 Task: Find connections with filter location Castelldefels with filter topic #indiawith filter profile language German with filter current company Arabian Construction Co. with filter school SRI DEV SUMAN UTTARAKHAND UNIVERSITY, BADSHAHITHOL, TEHRI with filter industry Mobile Gaming Apps with filter service category Audio Engineering with filter keywords title Computer Programmer
Action: Mouse moved to (306, 369)
Screenshot: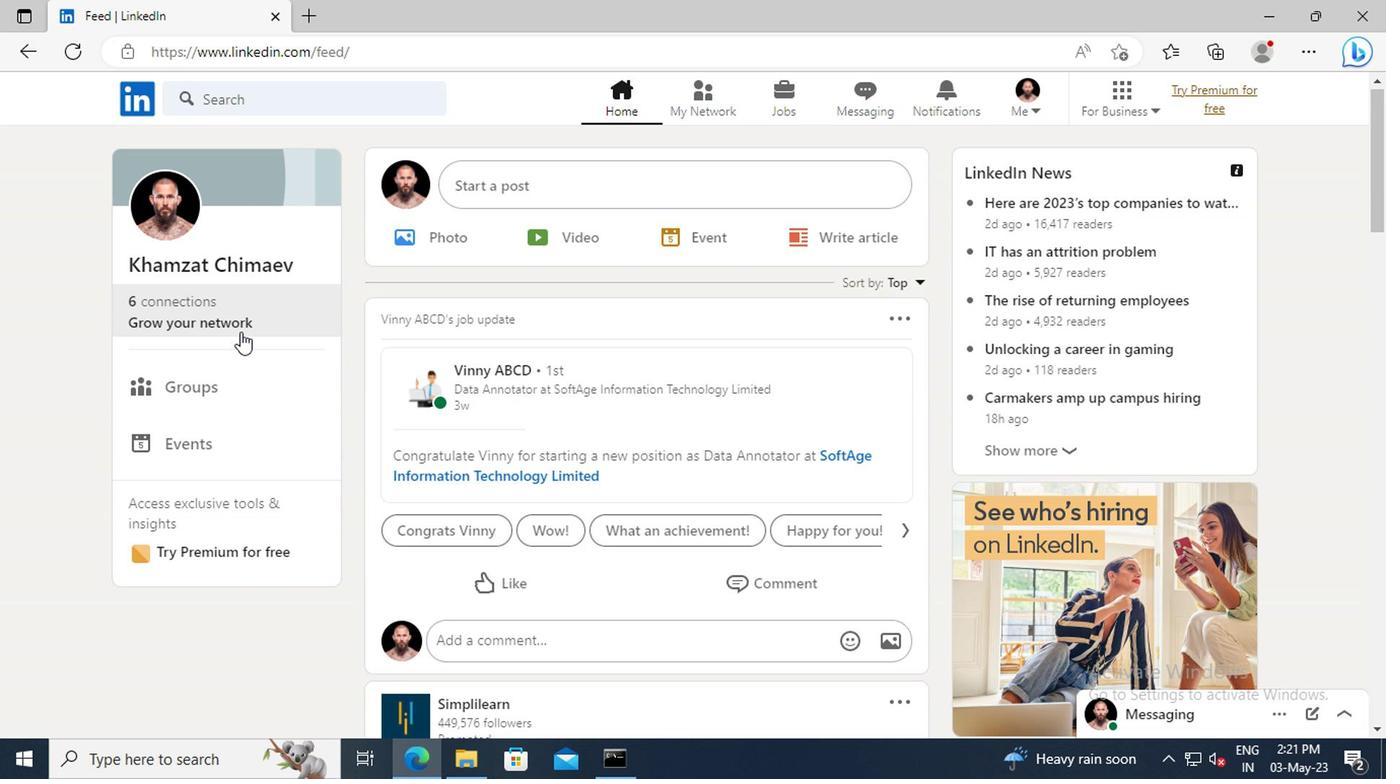 
Action: Mouse pressed left at (306, 369)
Screenshot: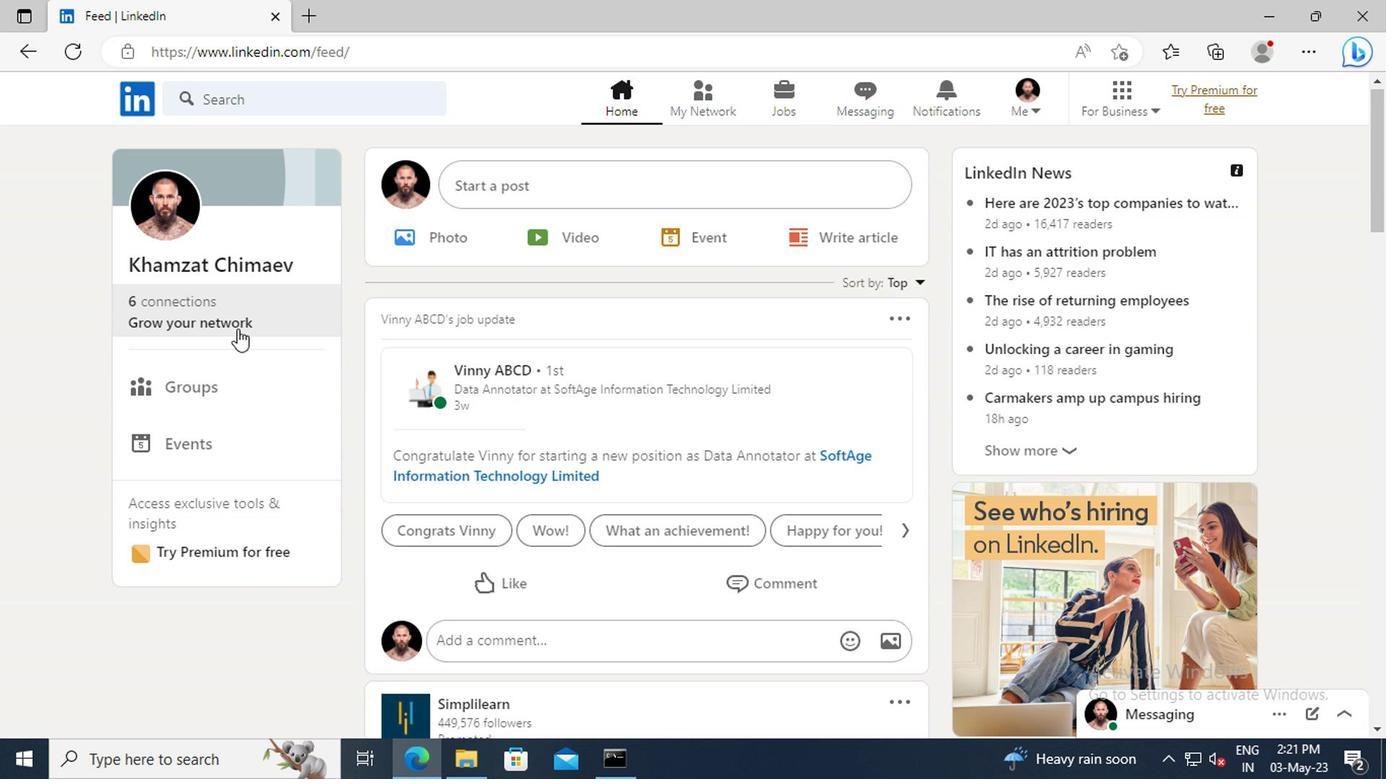 
Action: Mouse moved to (301, 293)
Screenshot: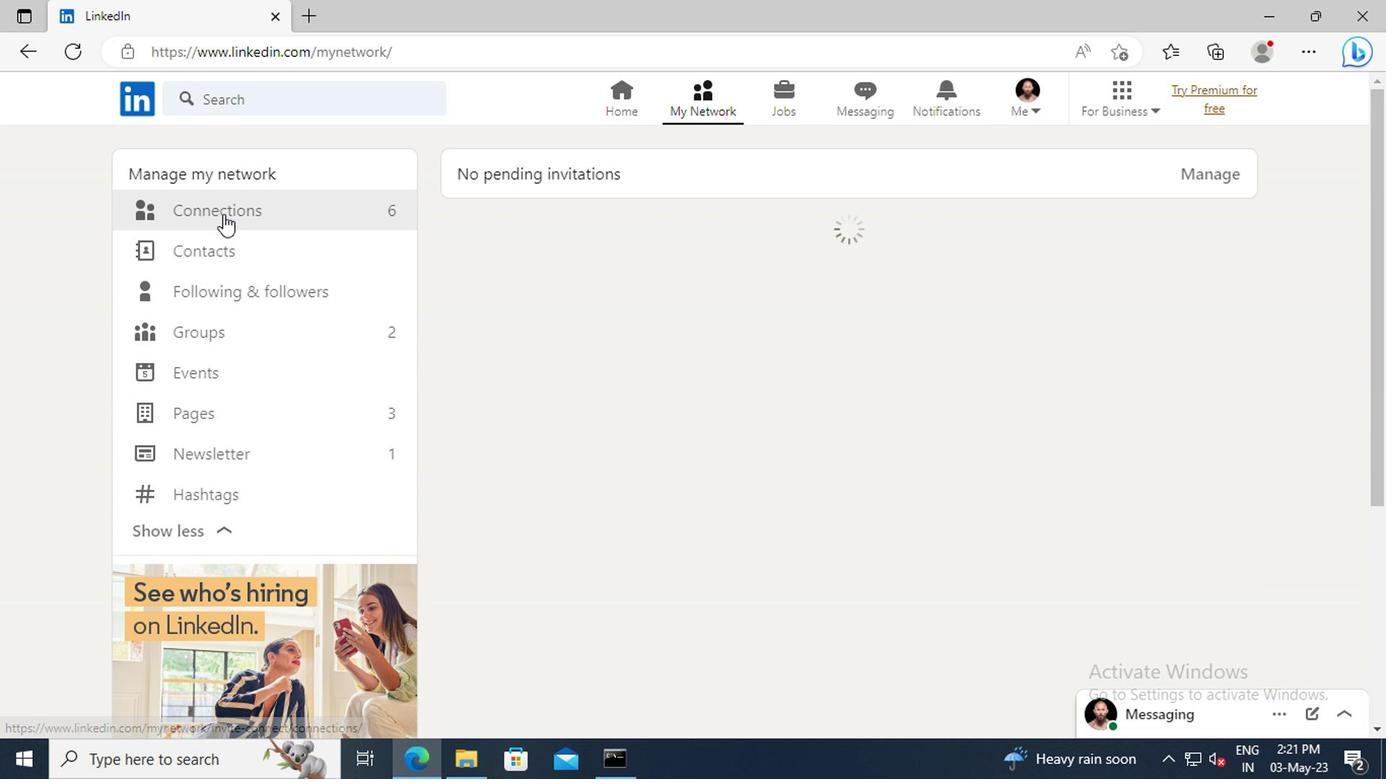 
Action: Mouse pressed left at (301, 293)
Screenshot: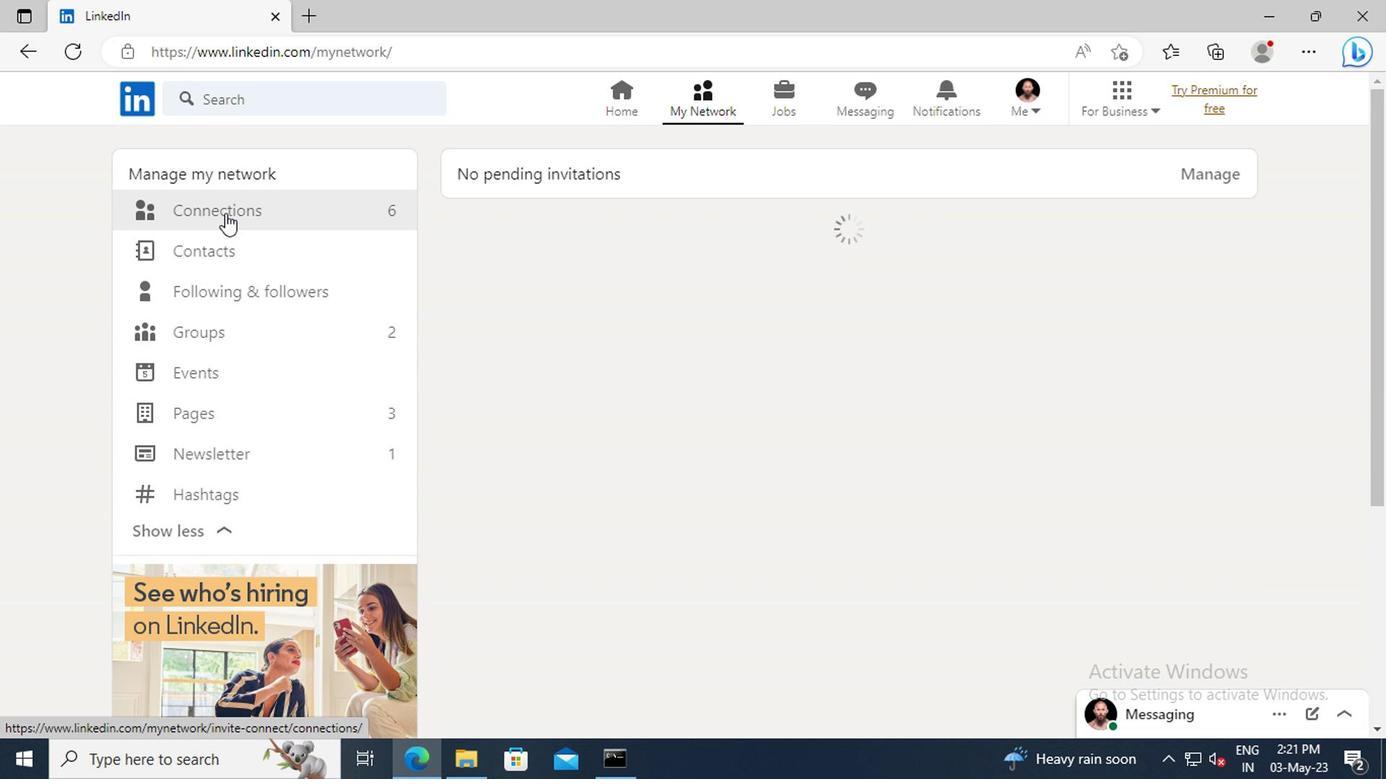 
Action: Mouse moved to (729, 295)
Screenshot: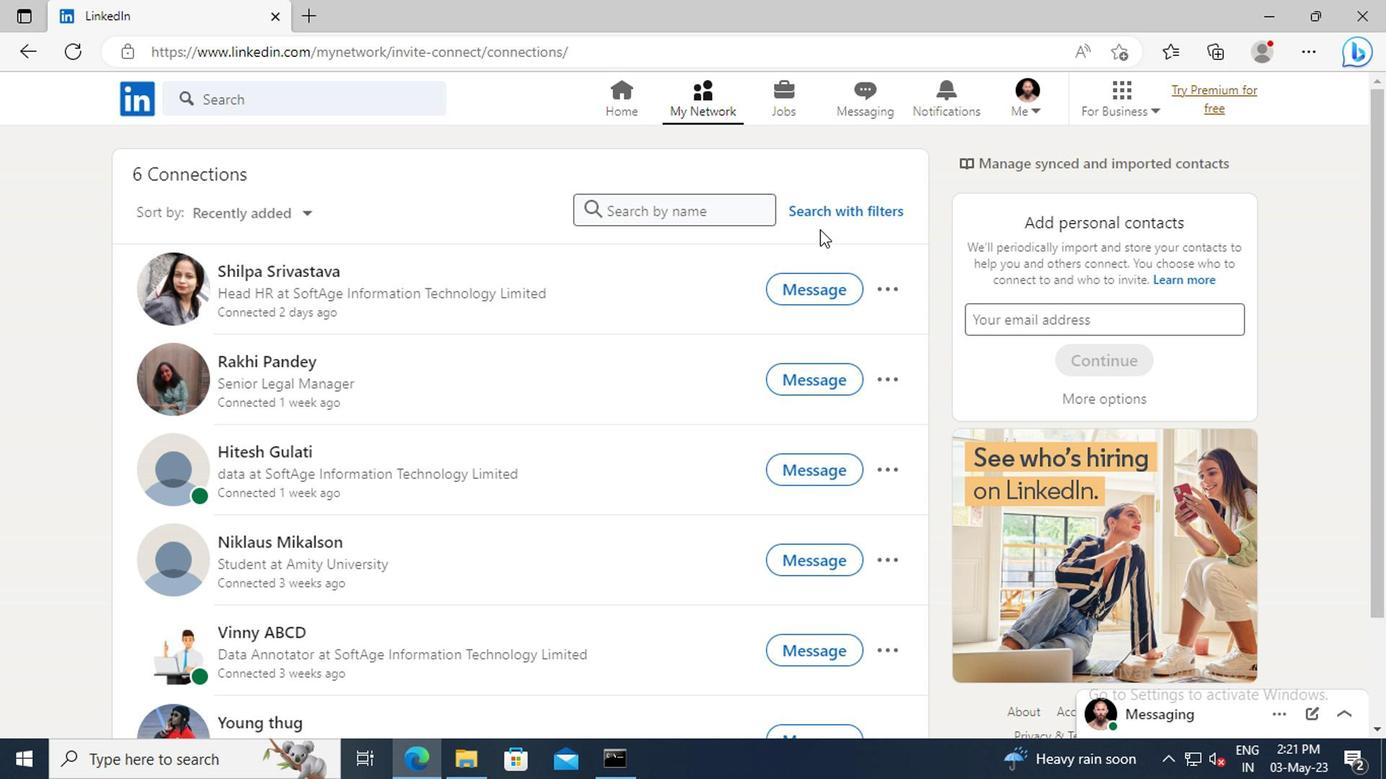 
Action: Mouse pressed left at (729, 295)
Screenshot: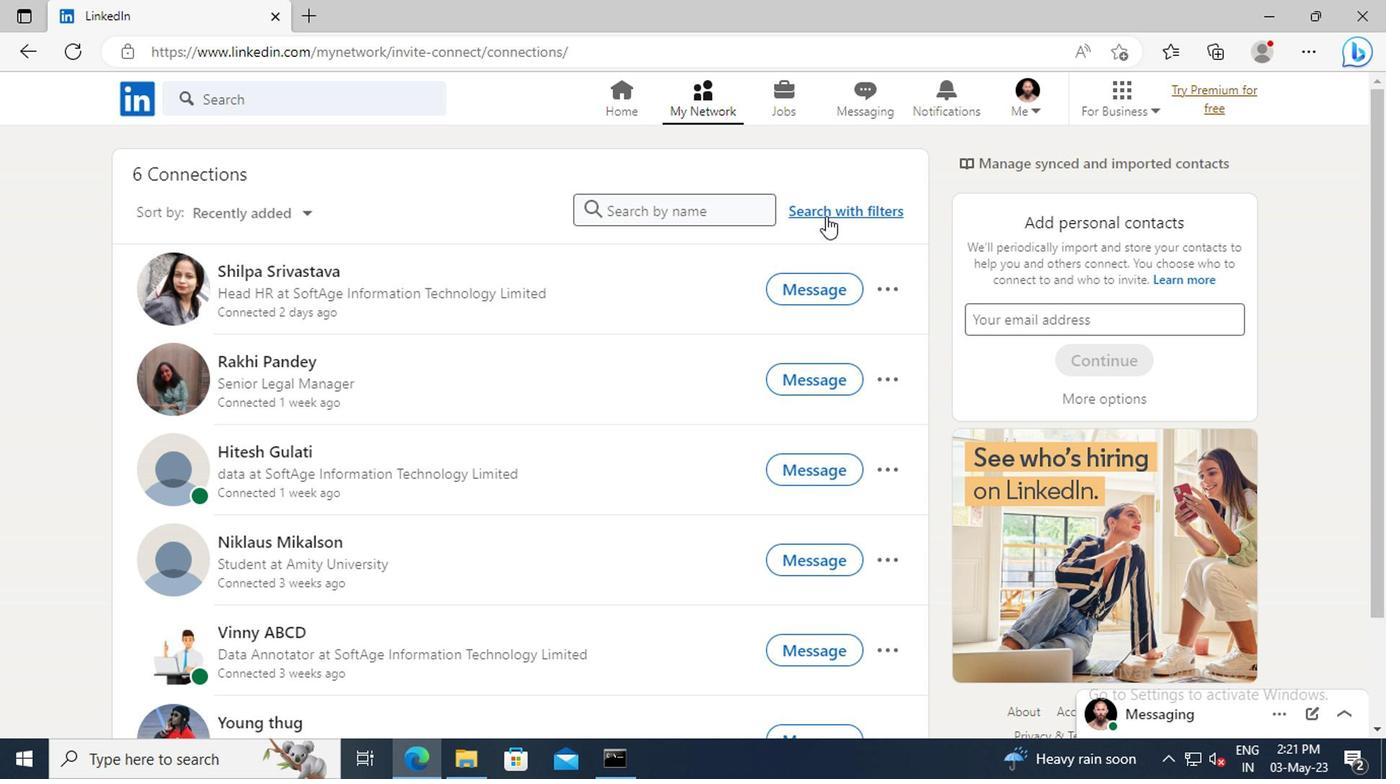 
Action: Mouse moved to (692, 257)
Screenshot: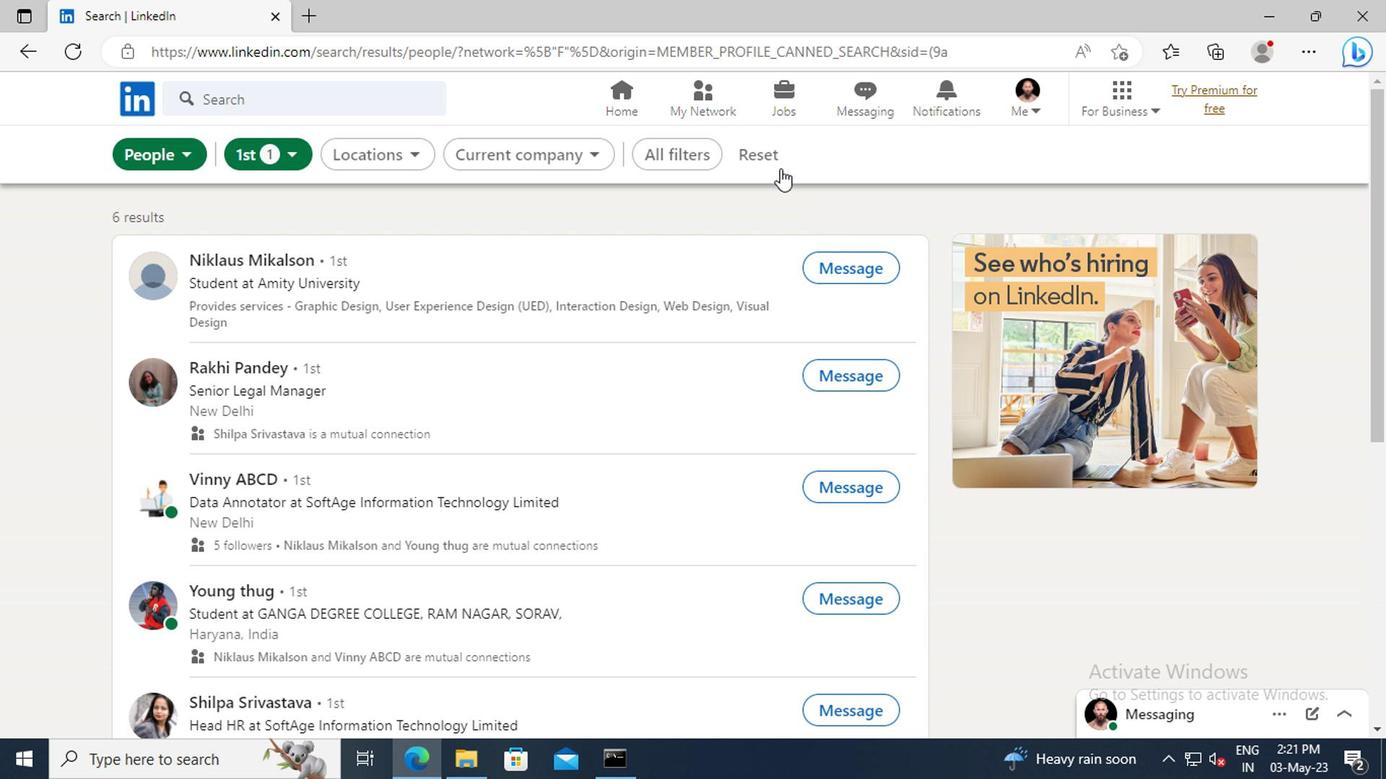 
Action: Mouse pressed left at (692, 257)
Screenshot: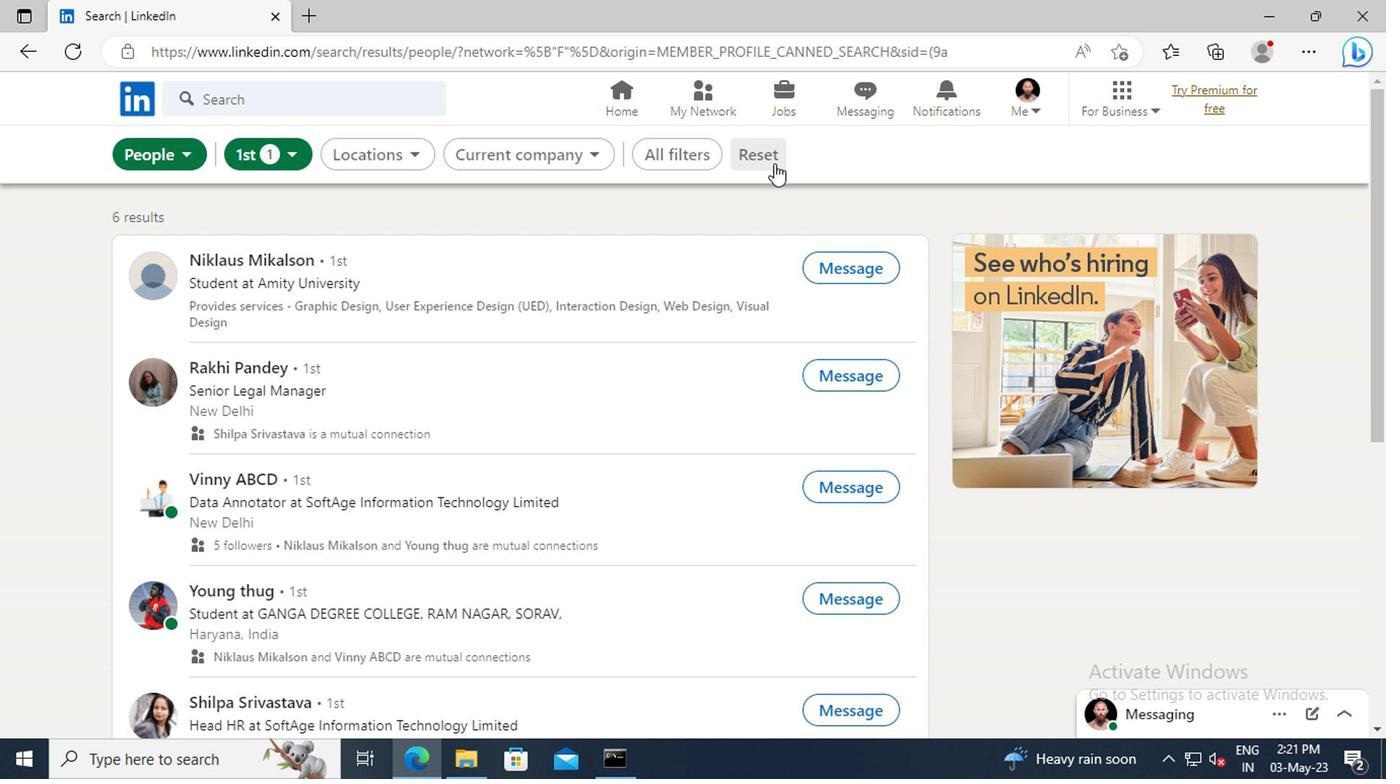 
Action: Mouse moved to (673, 254)
Screenshot: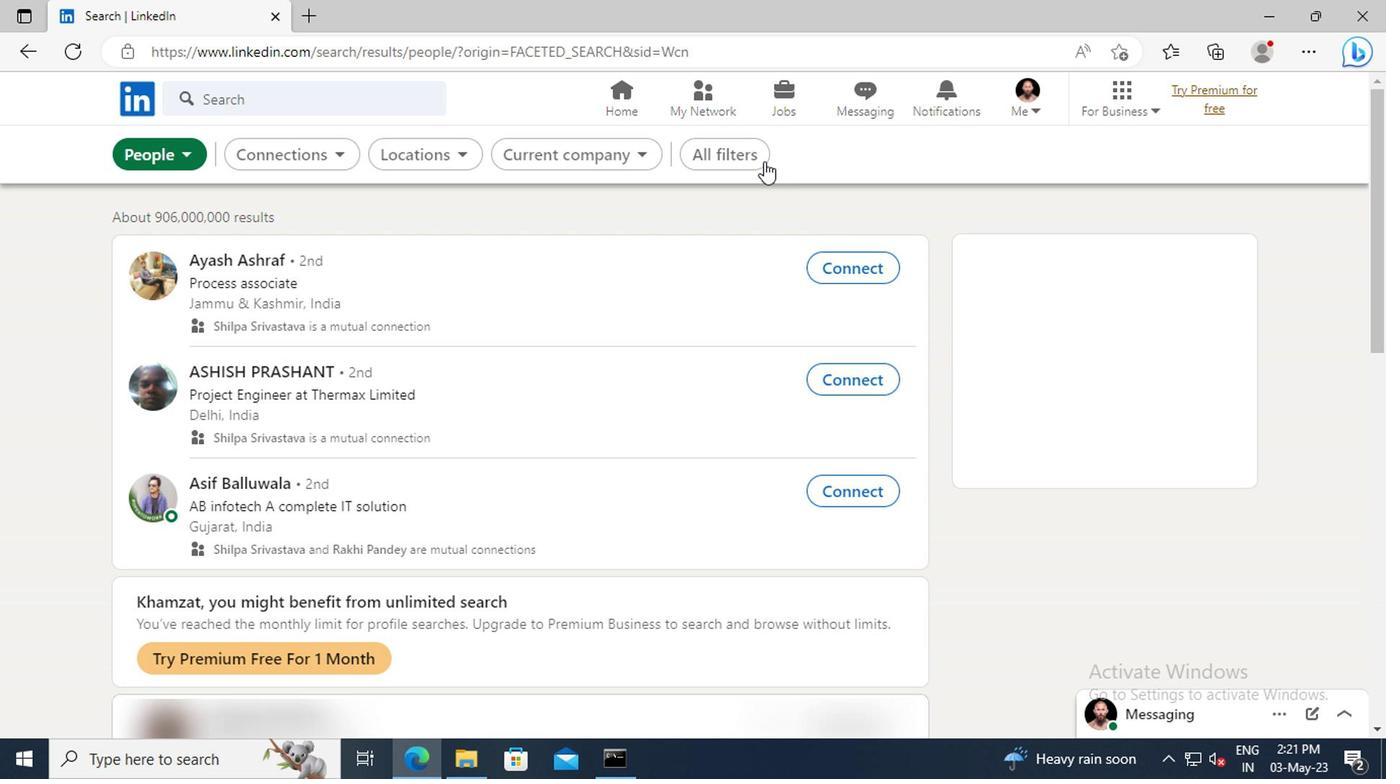 
Action: Mouse pressed left at (673, 254)
Screenshot: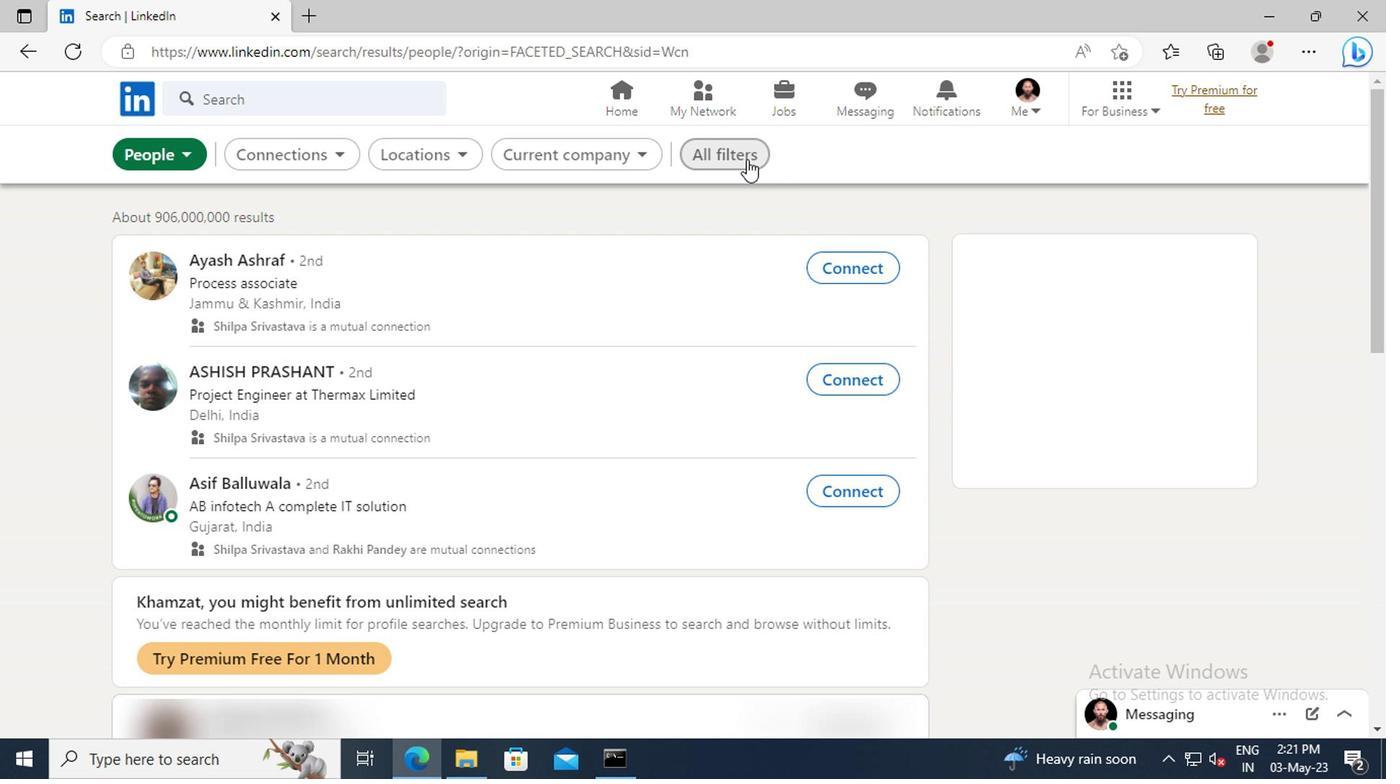 
Action: Mouse moved to (936, 423)
Screenshot: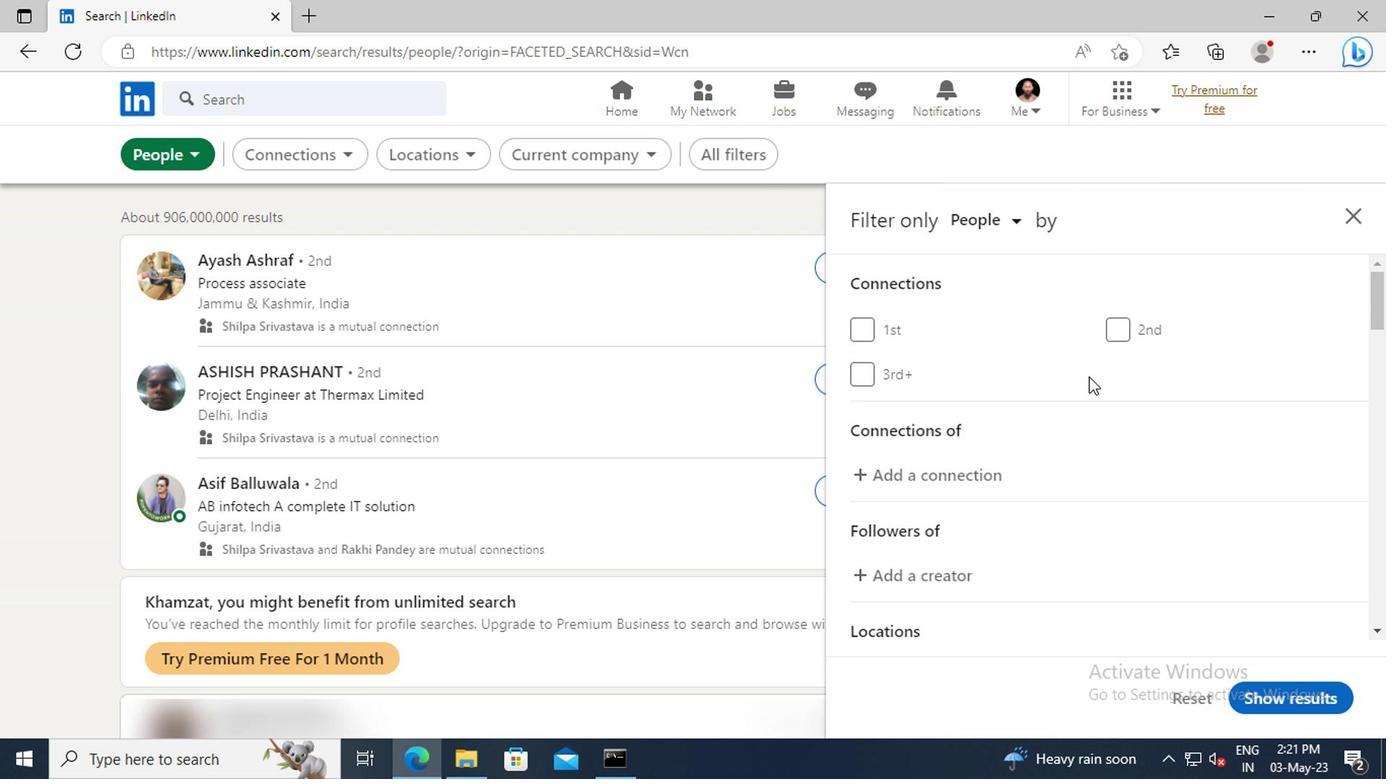 
Action: Mouse scrolled (936, 423) with delta (0, 0)
Screenshot: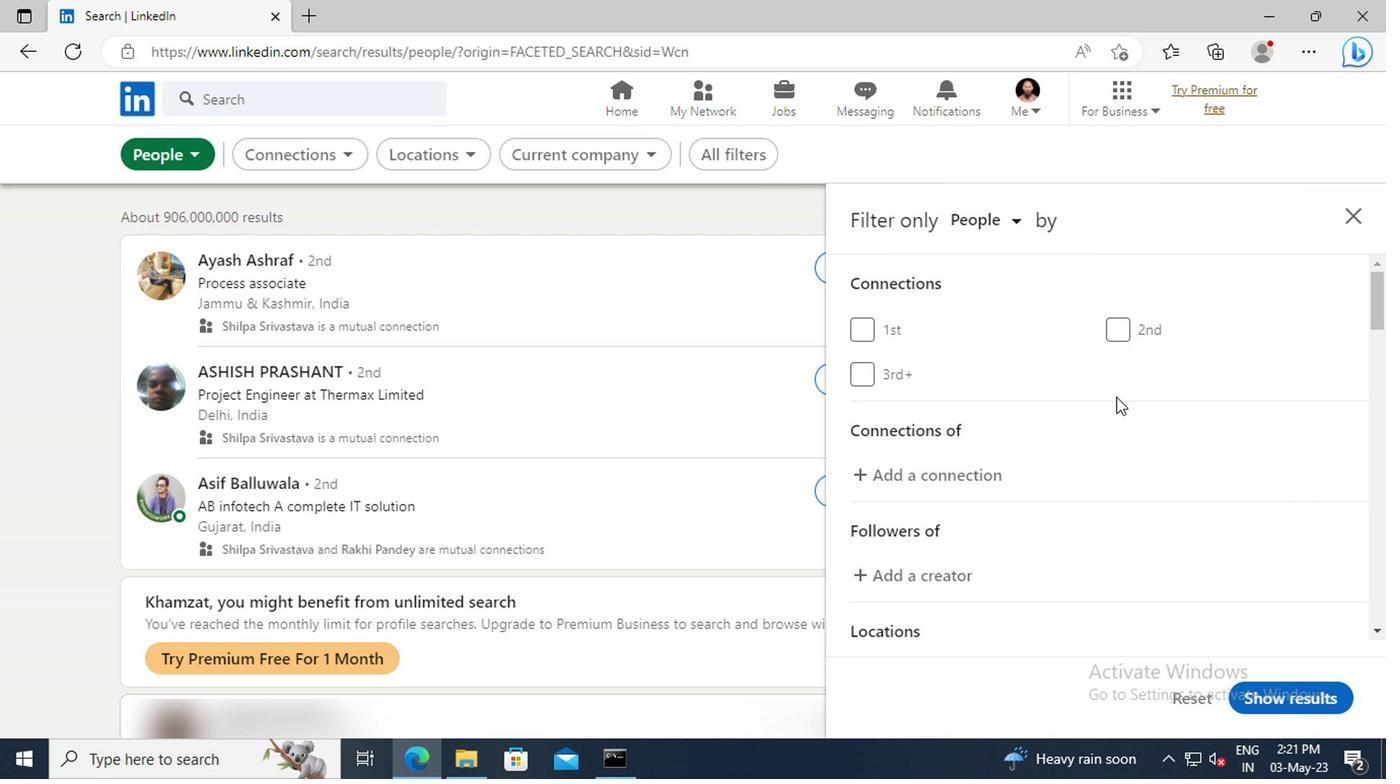 
Action: Mouse scrolled (936, 423) with delta (0, 0)
Screenshot: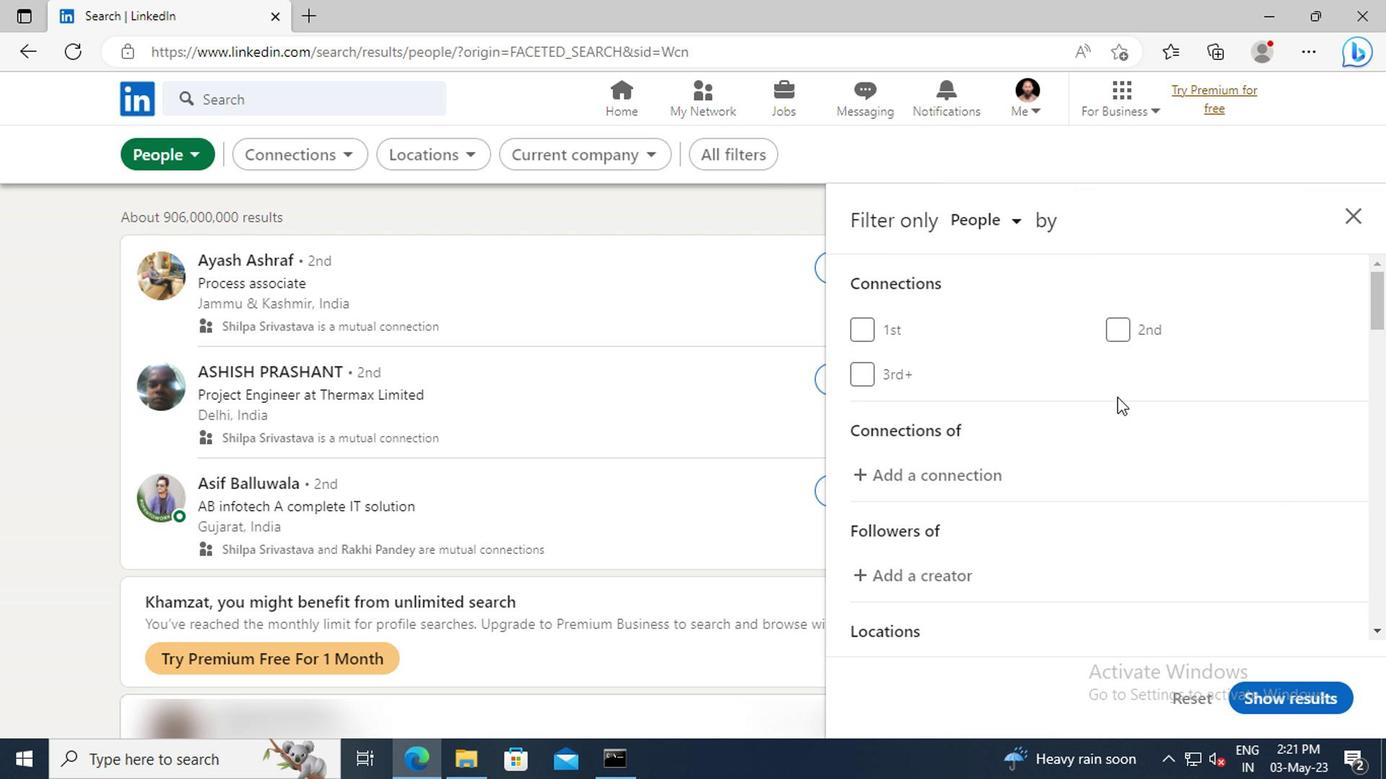 
Action: Mouse scrolled (936, 423) with delta (0, 0)
Screenshot: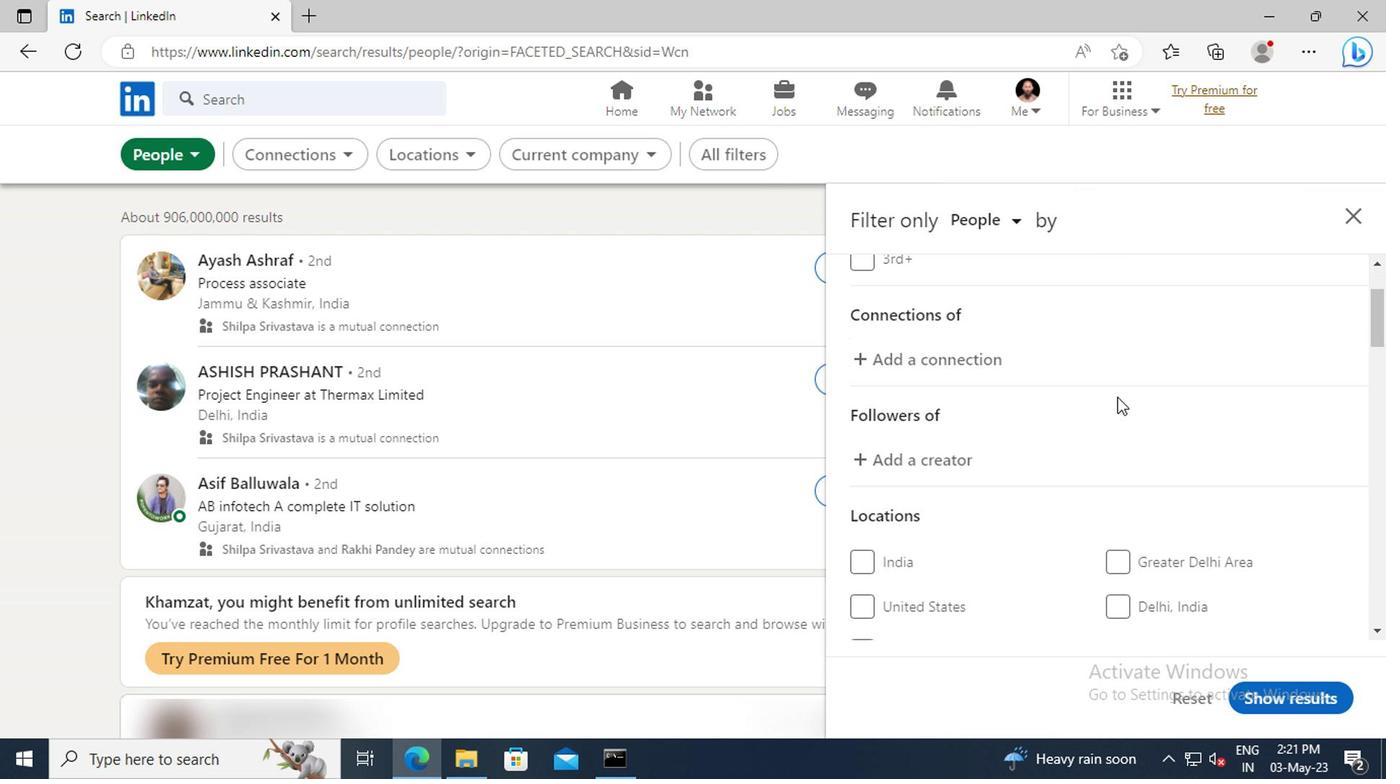 
Action: Mouse scrolled (936, 423) with delta (0, 0)
Screenshot: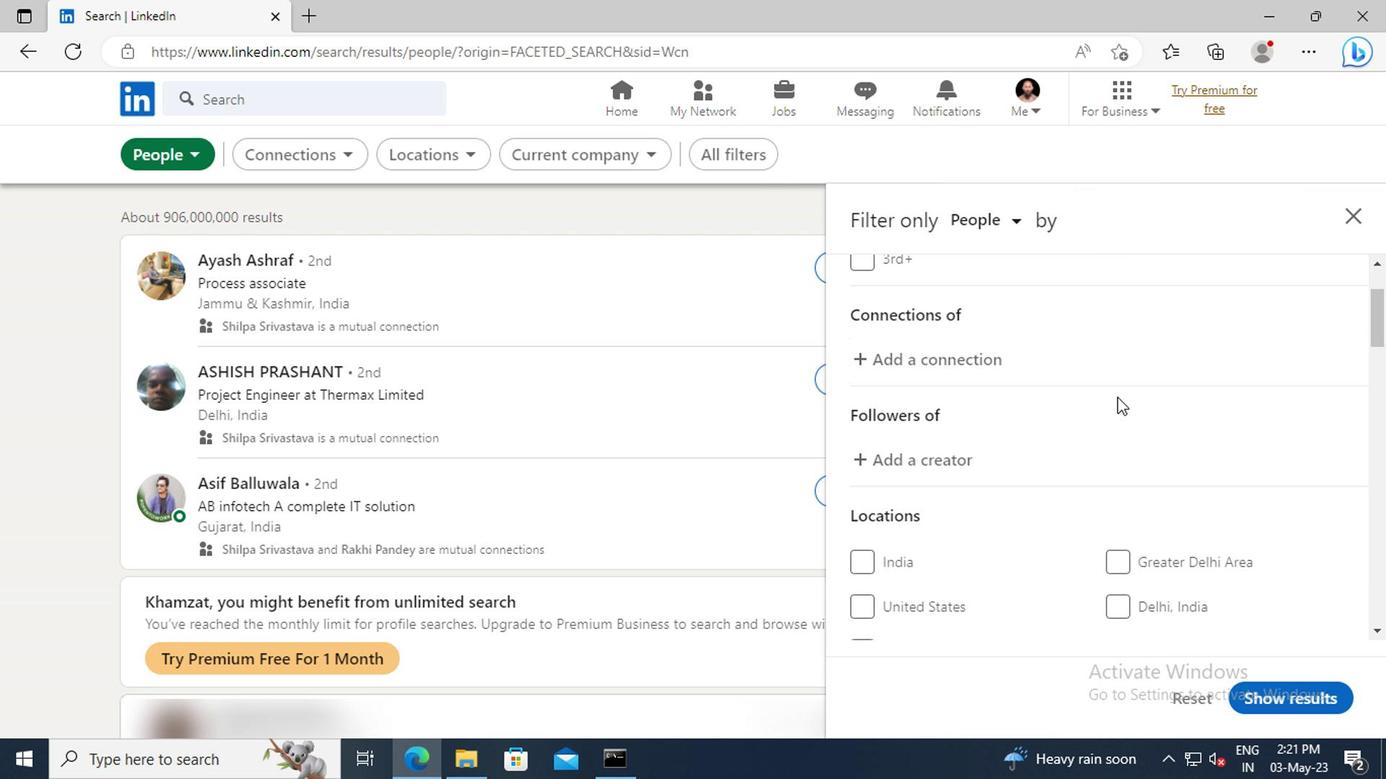 
Action: Mouse scrolled (936, 423) with delta (0, 0)
Screenshot: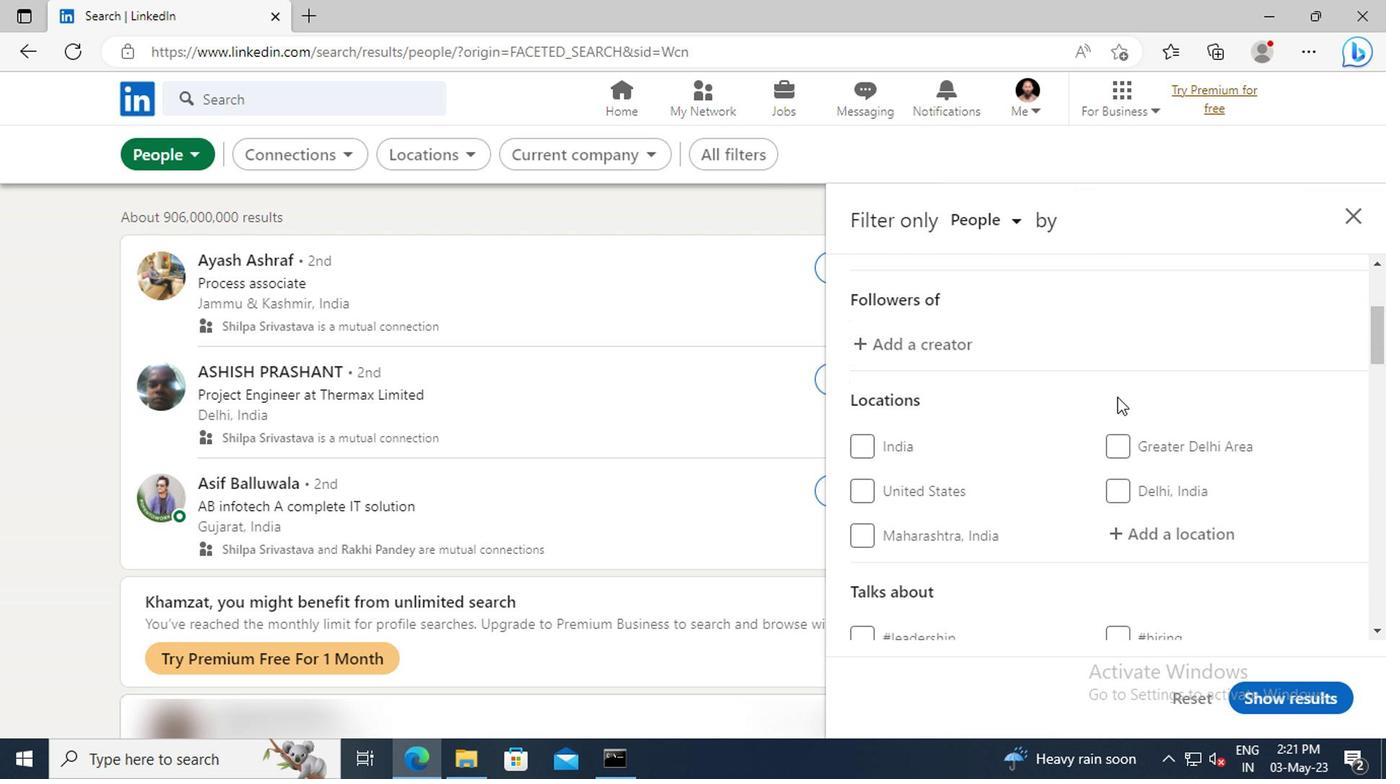 
Action: Mouse scrolled (936, 423) with delta (0, 0)
Screenshot: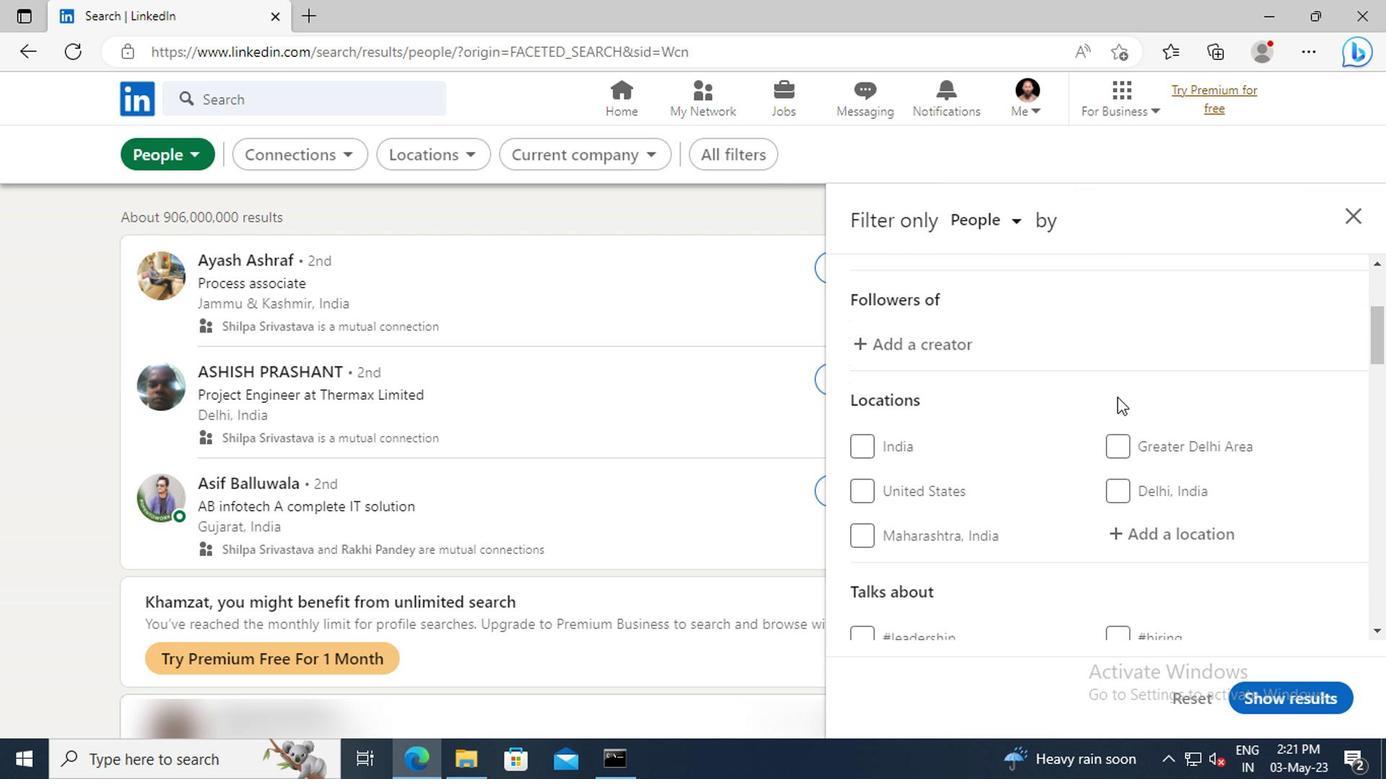 
Action: Mouse moved to (939, 436)
Screenshot: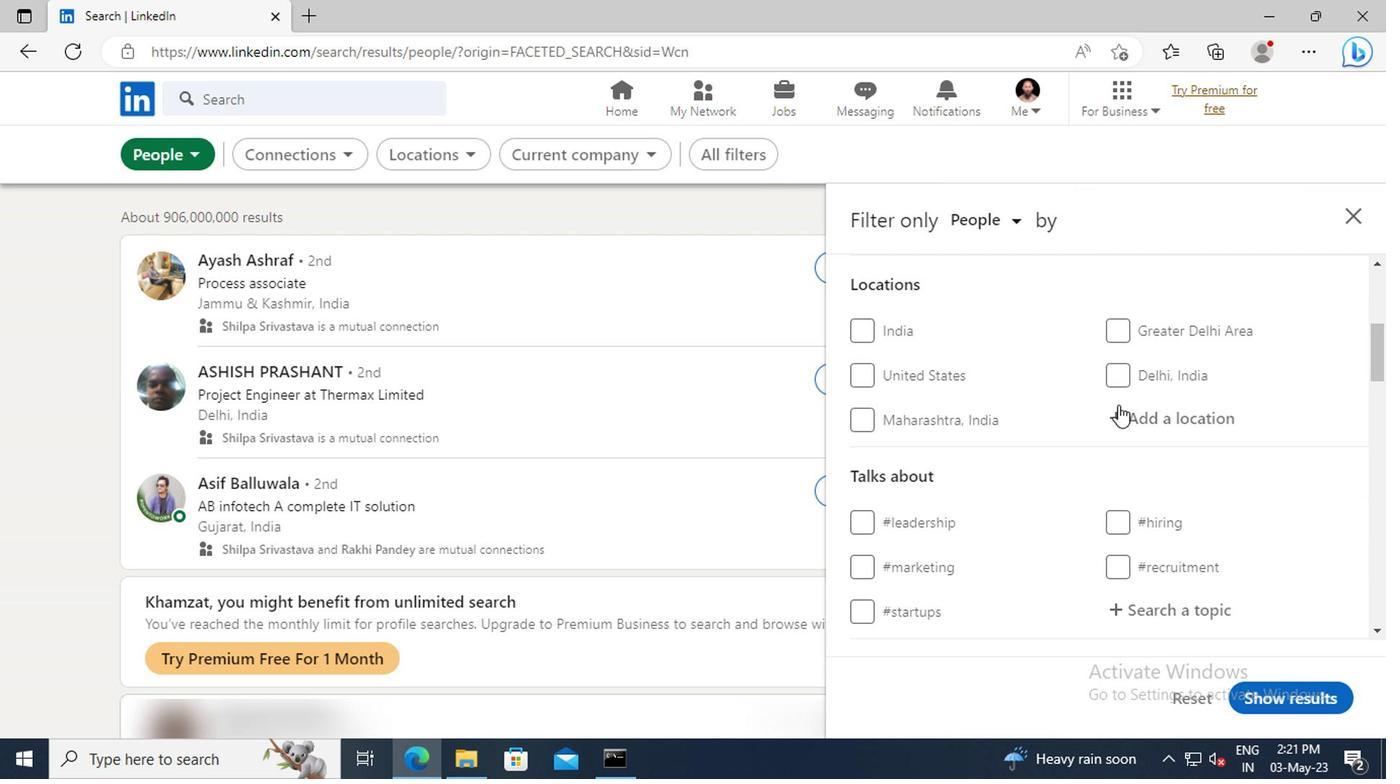 
Action: Mouse pressed left at (939, 436)
Screenshot: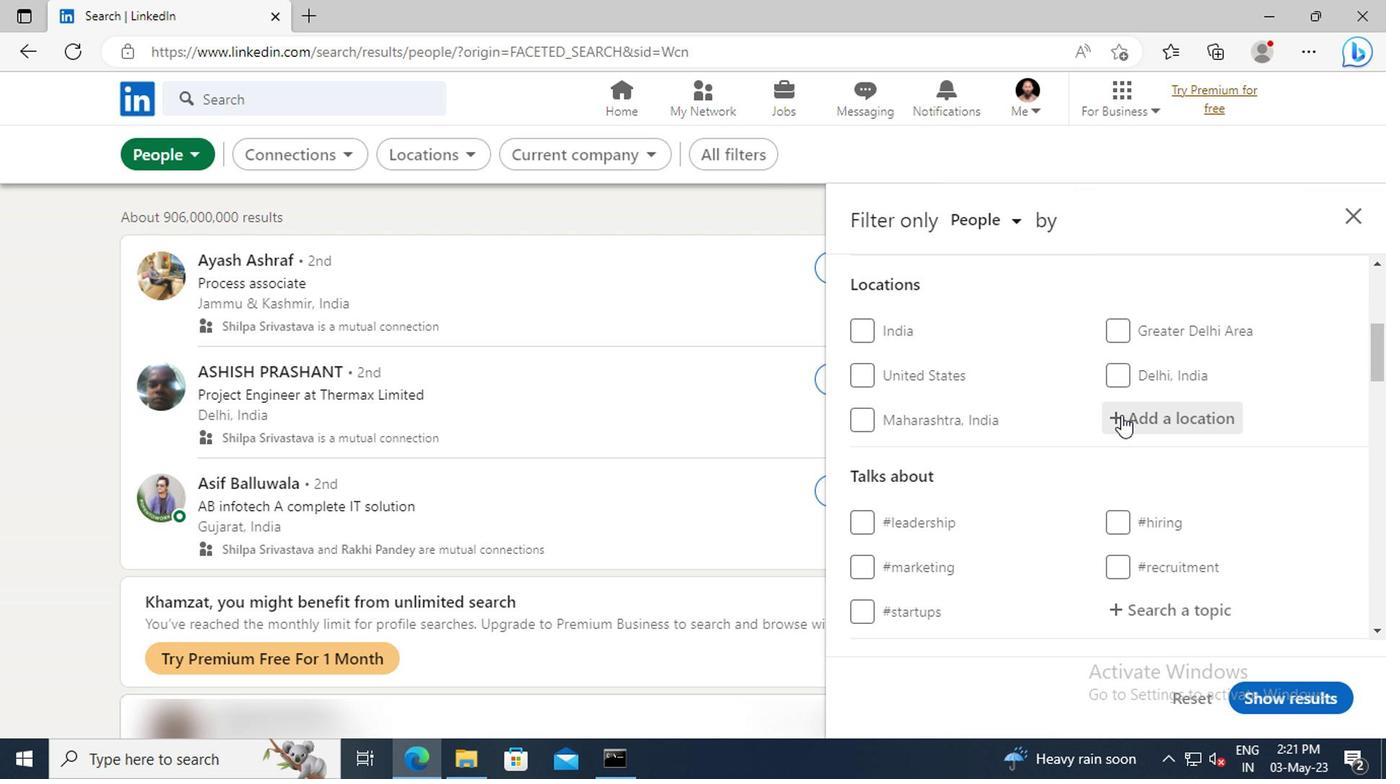 
Action: Key pressed <Key.shift>CASTELLDE
Screenshot: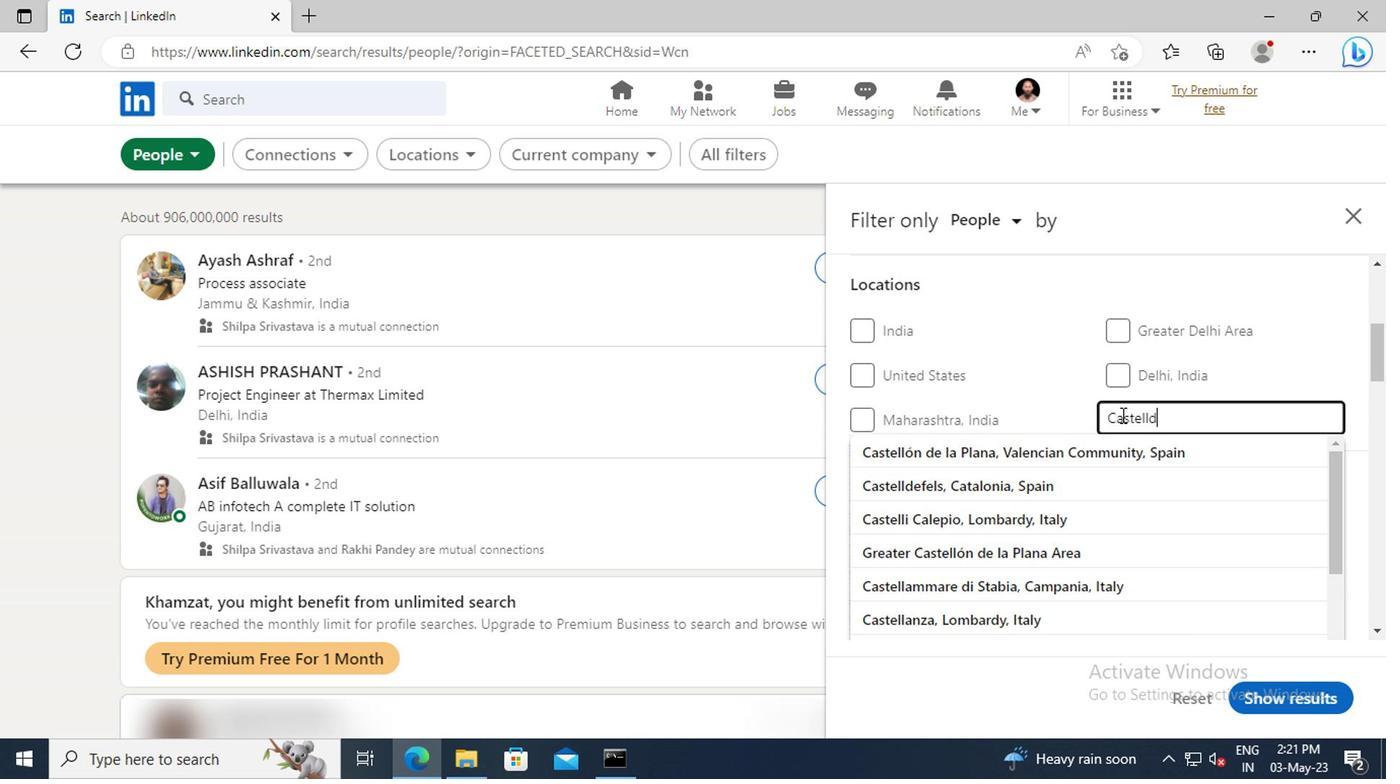 
Action: Mouse moved to (943, 462)
Screenshot: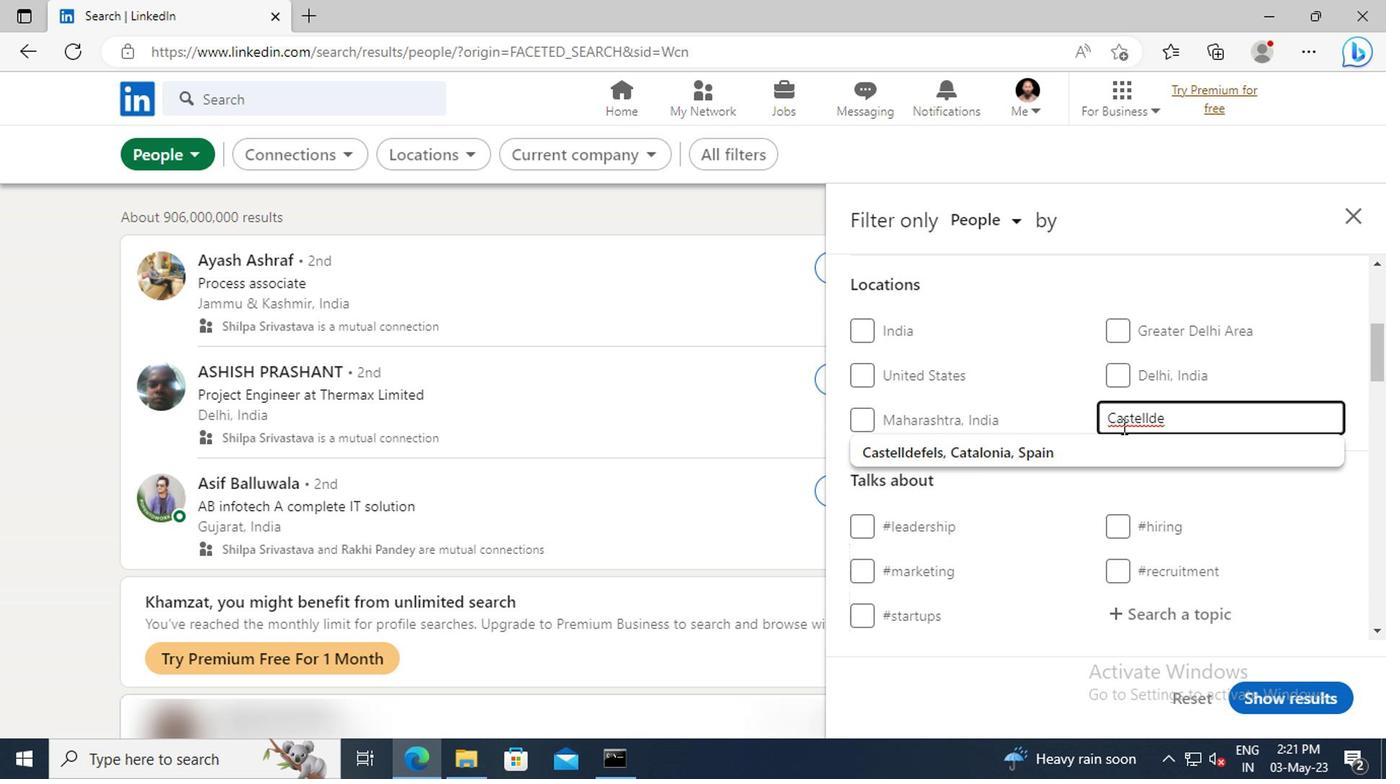 
Action: Mouse pressed left at (943, 462)
Screenshot: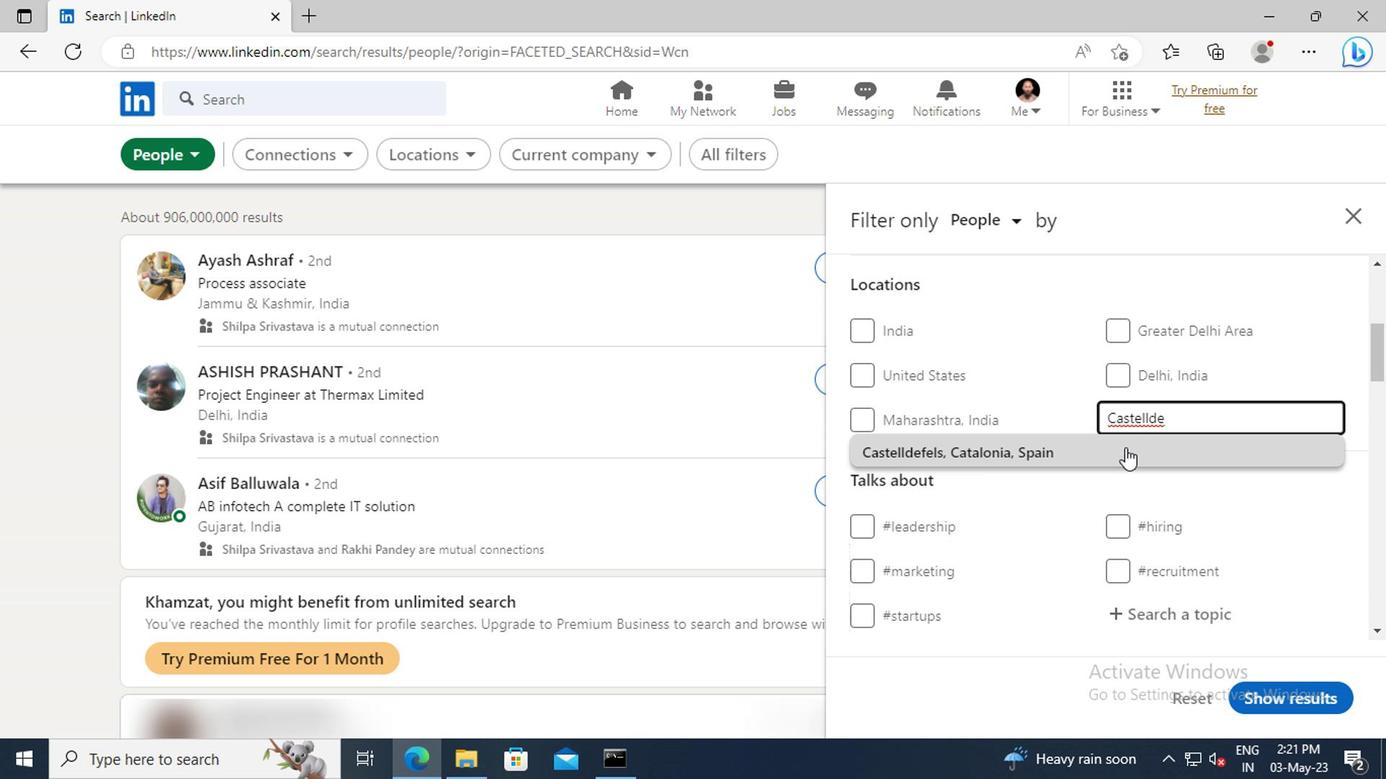 
Action: Mouse scrolled (943, 461) with delta (0, 0)
Screenshot: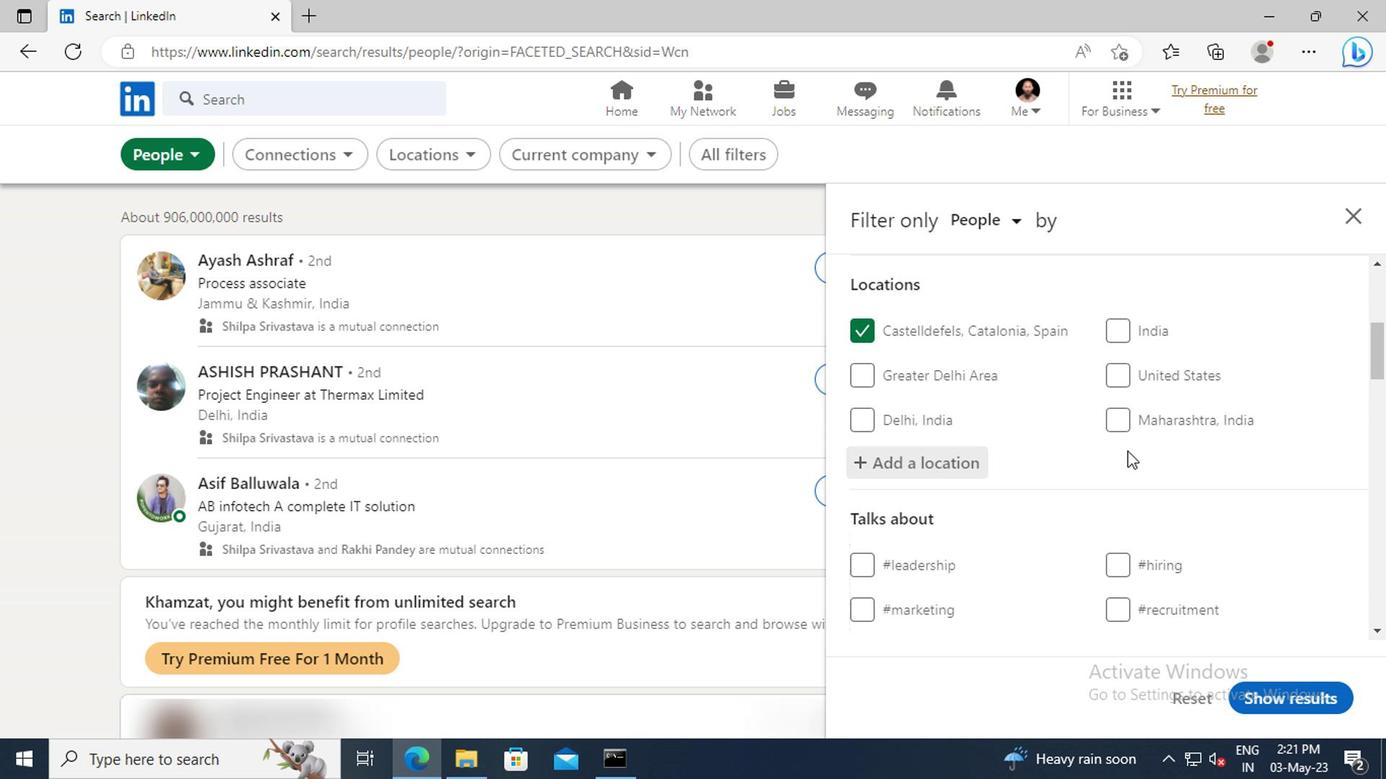 
Action: Mouse scrolled (943, 461) with delta (0, 0)
Screenshot: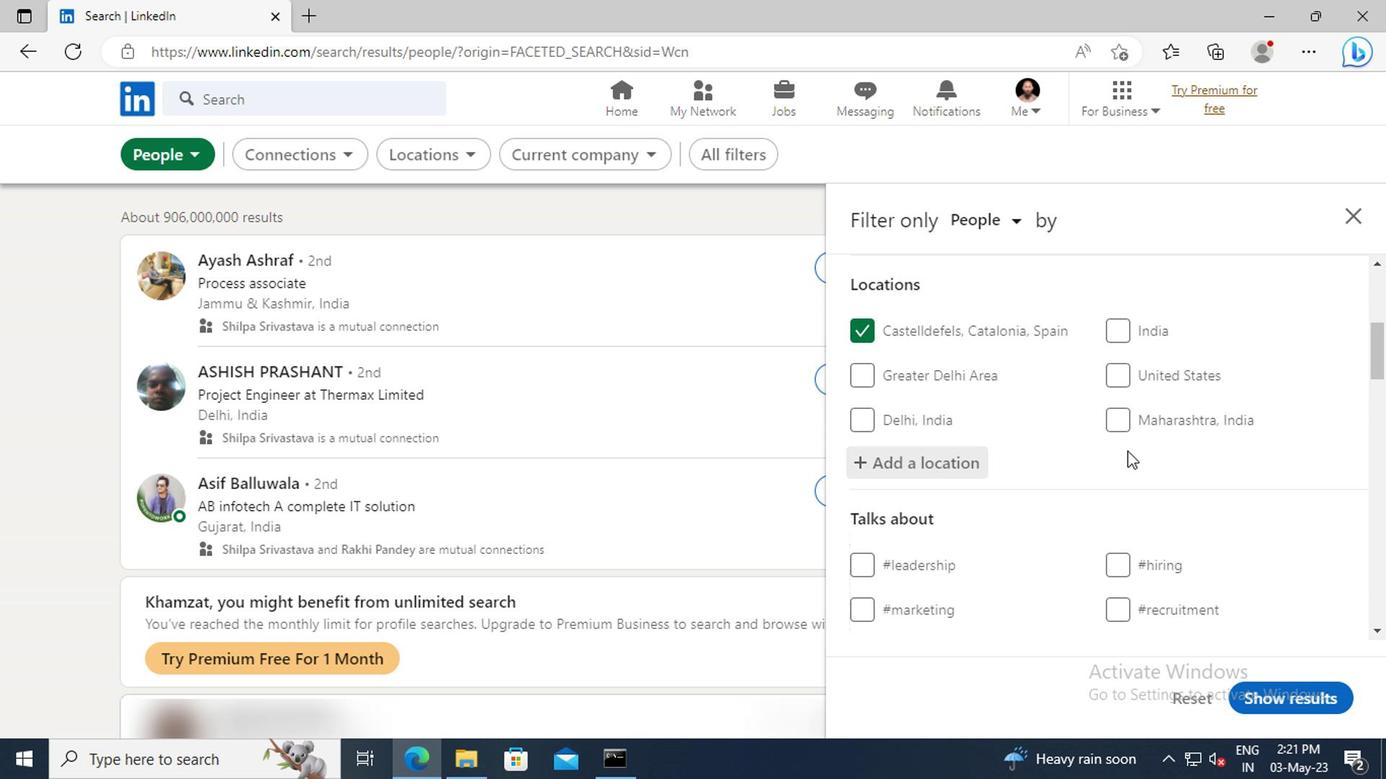 
Action: Mouse moved to (944, 453)
Screenshot: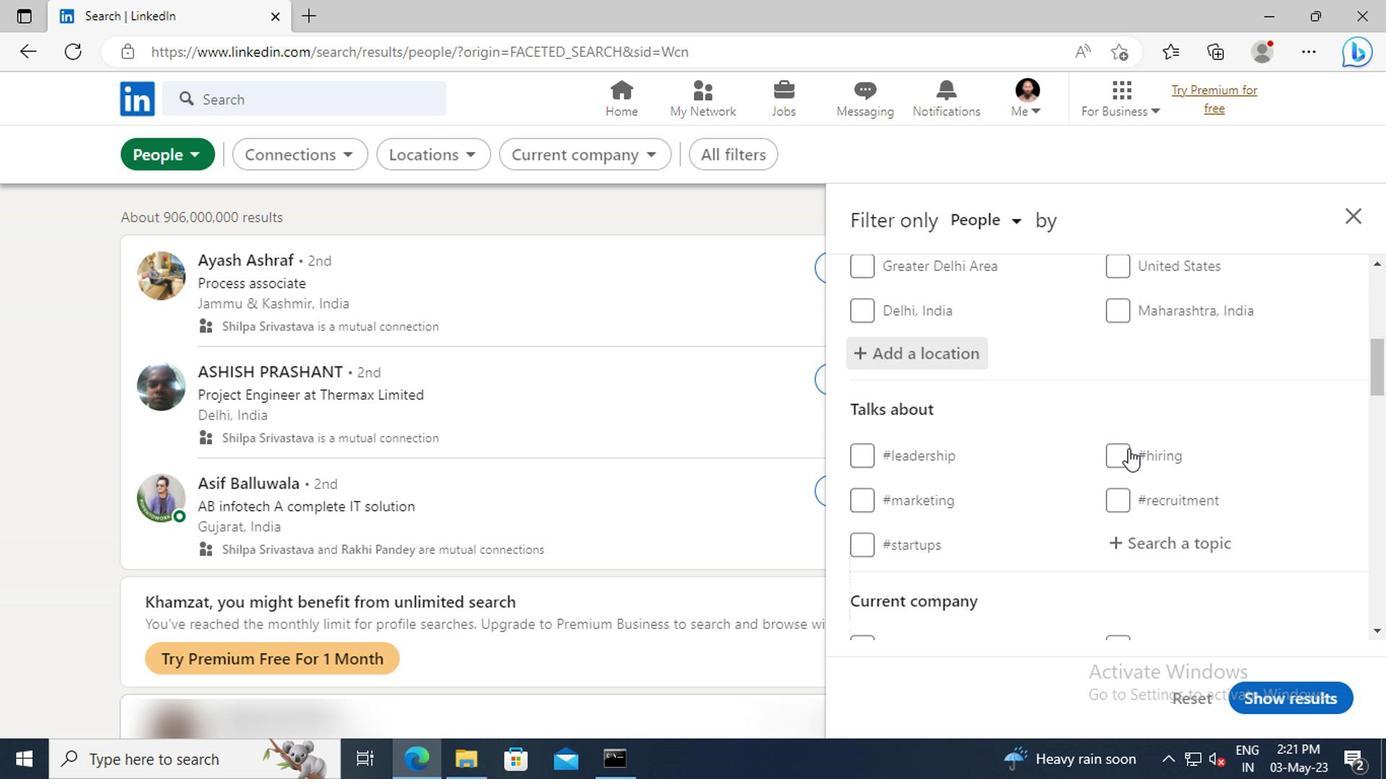 
Action: Mouse scrolled (944, 452) with delta (0, 0)
Screenshot: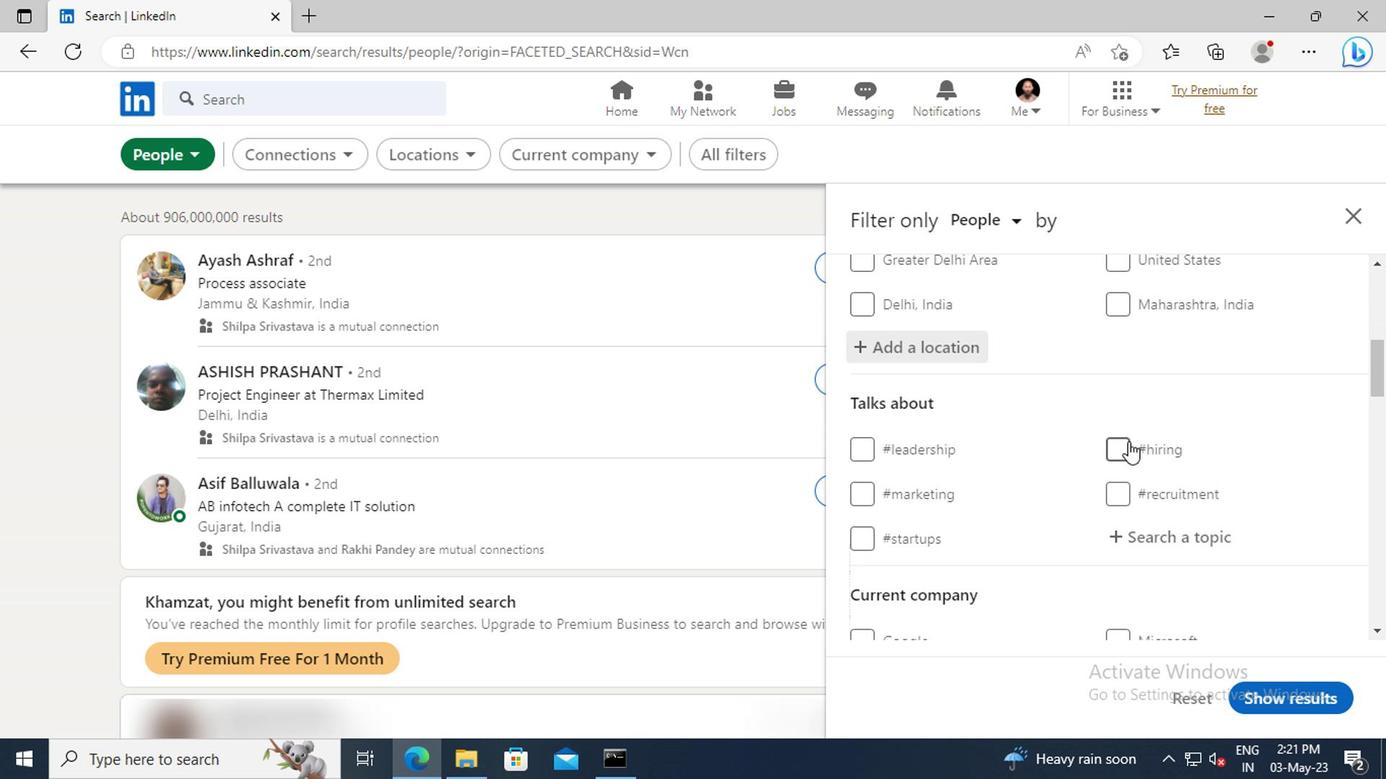 
Action: Mouse moved to (956, 480)
Screenshot: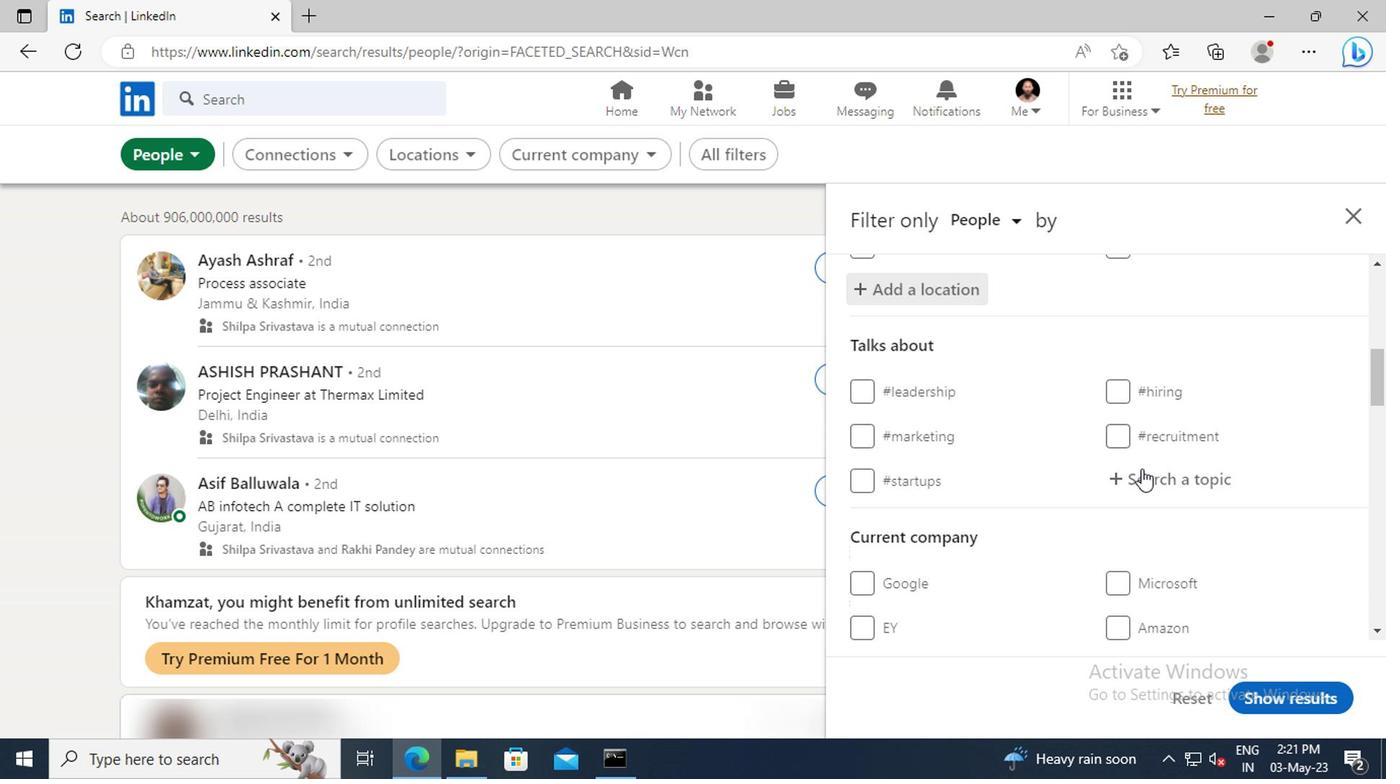 
Action: Mouse pressed left at (956, 480)
Screenshot: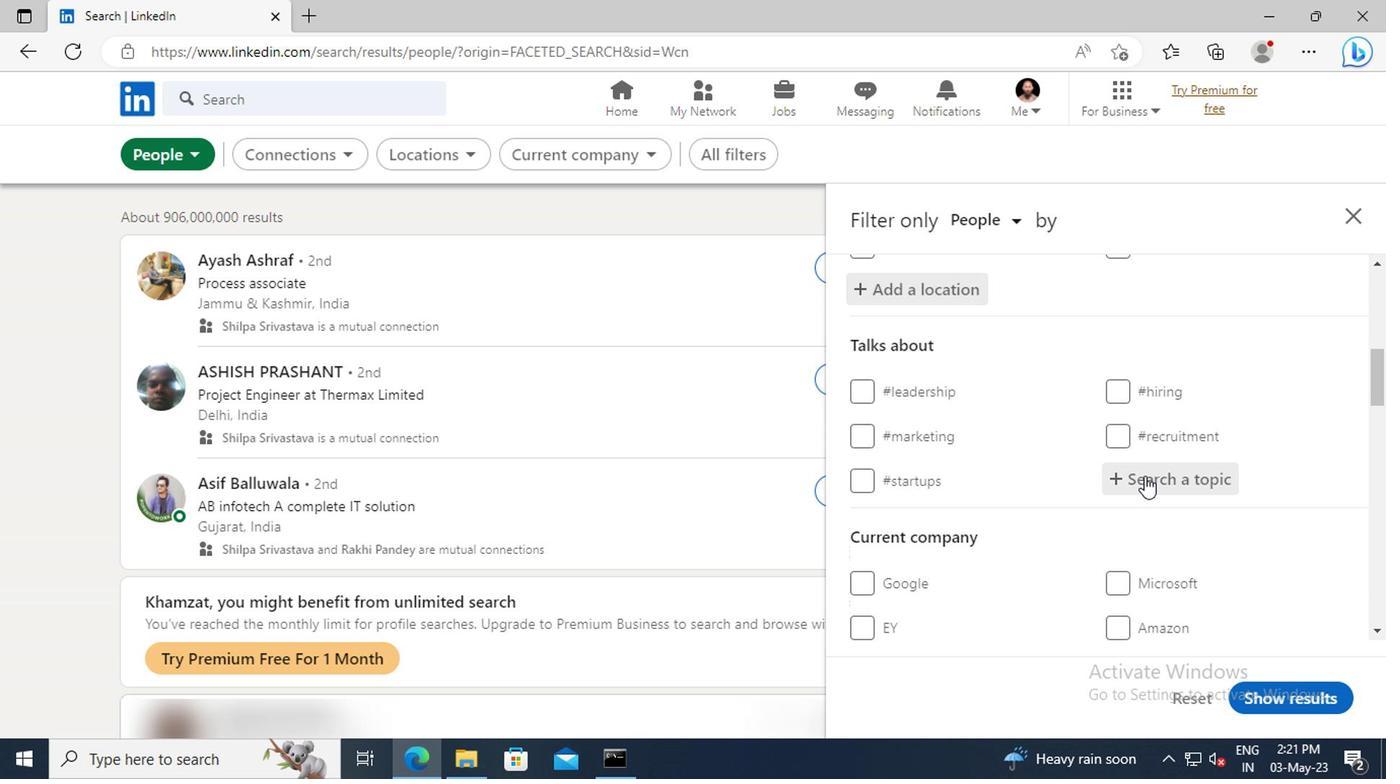 
Action: Key pressed INDIA
Screenshot: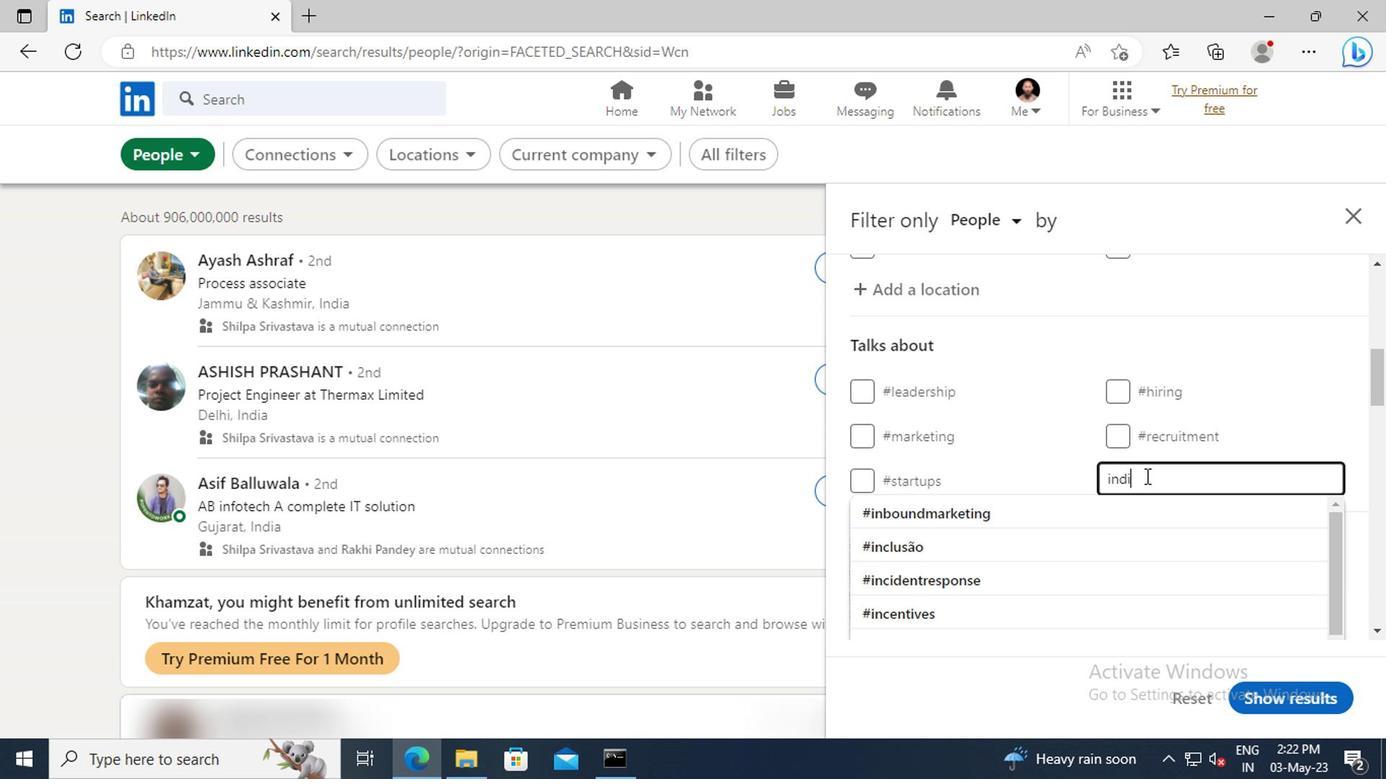
Action: Mouse moved to (959, 502)
Screenshot: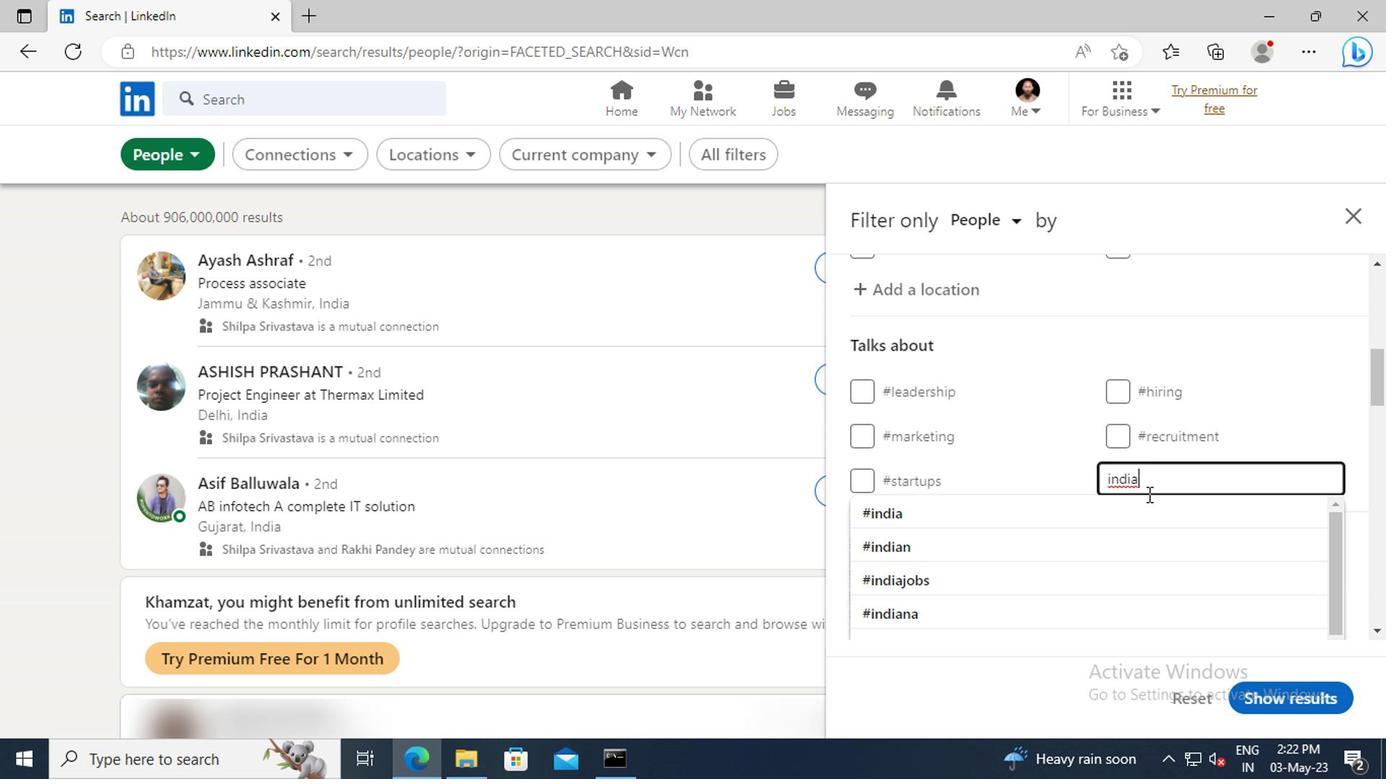 
Action: Mouse pressed left at (959, 502)
Screenshot: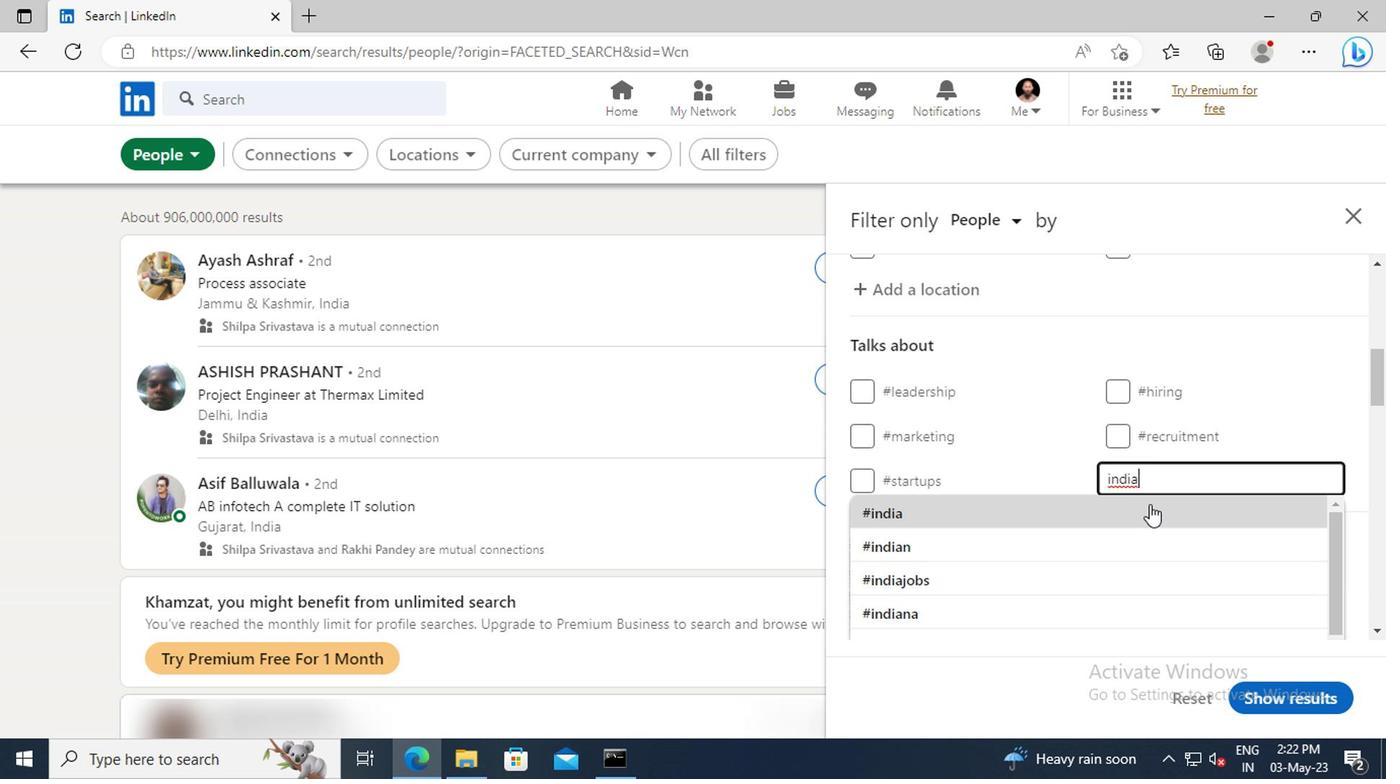 
Action: Mouse scrolled (959, 501) with delta (0, 0)
Screenshot: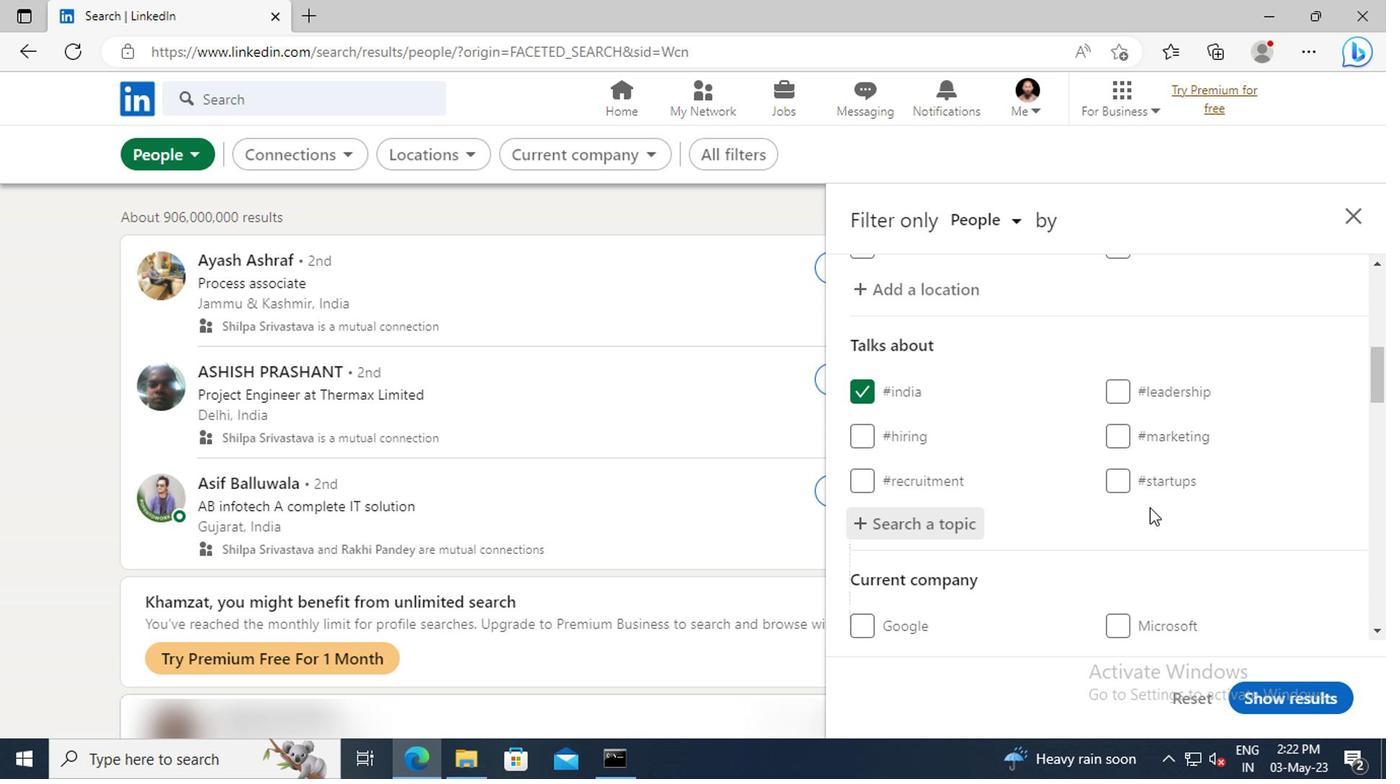 
Action: Mouse scrolled (959, 501) with delta (0, 0)
Screenshot: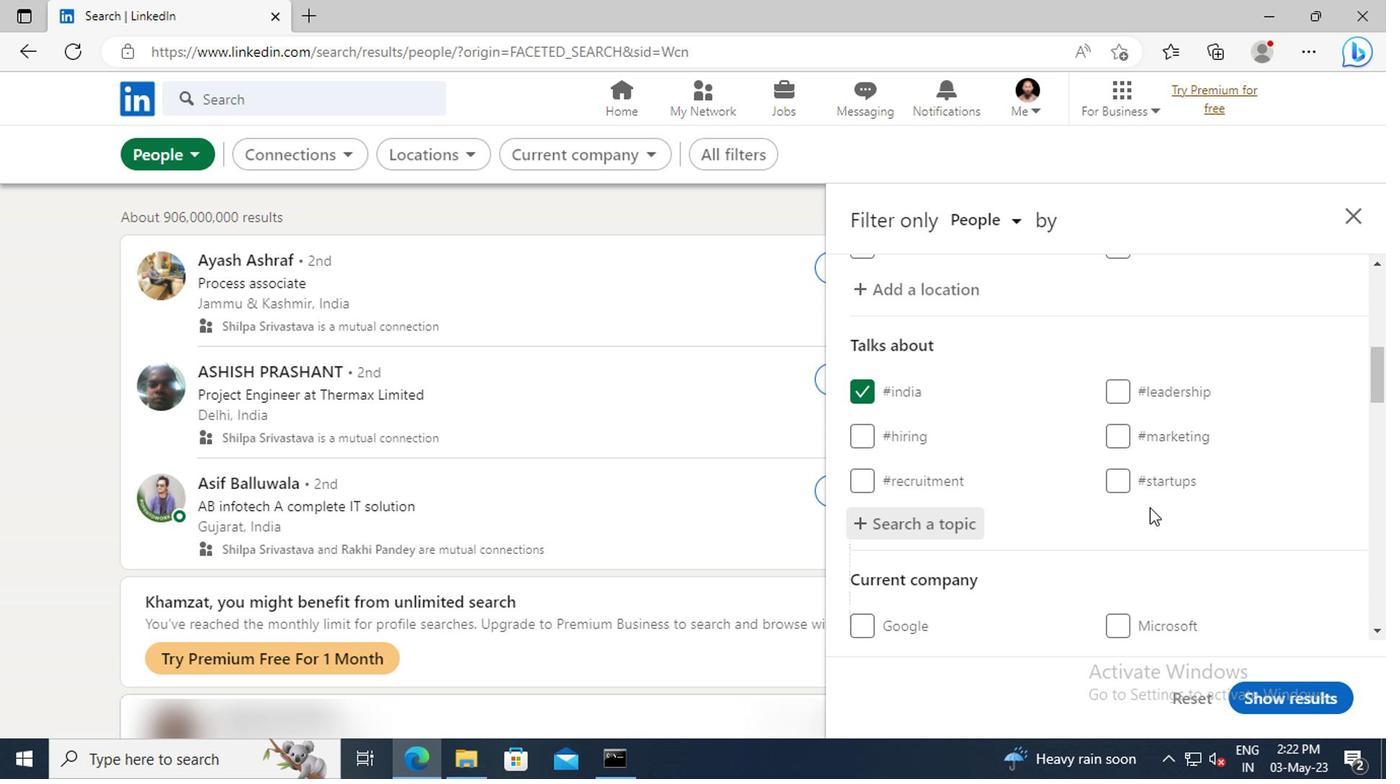 
Action: Mouse scrolled (959, 501) with delta (0, 0)
Screenshot: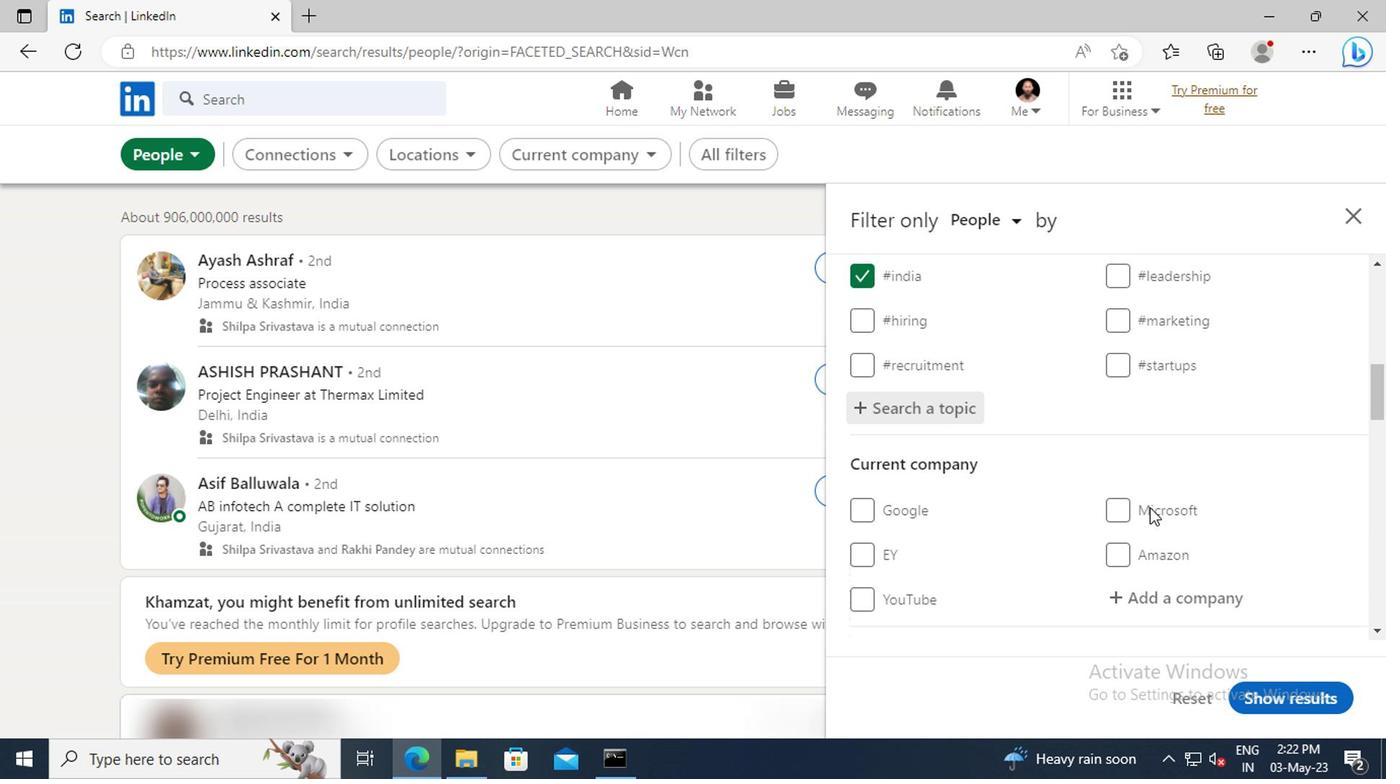 
Action: Mouse scrolled (959, 501) with delta (0, 0)
Screenshot: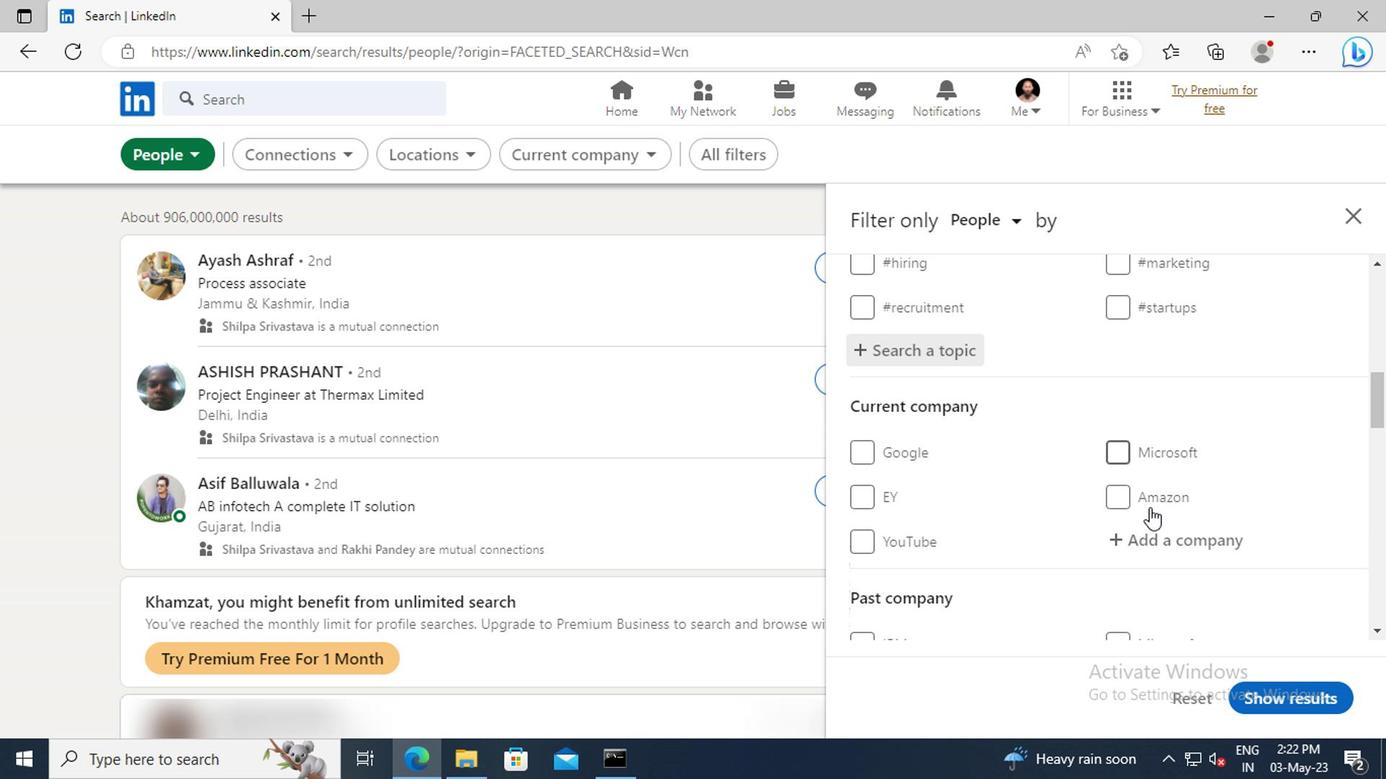 
Action: Mouse scrolled (959, 501) with delta (0, 0)
Screenshot: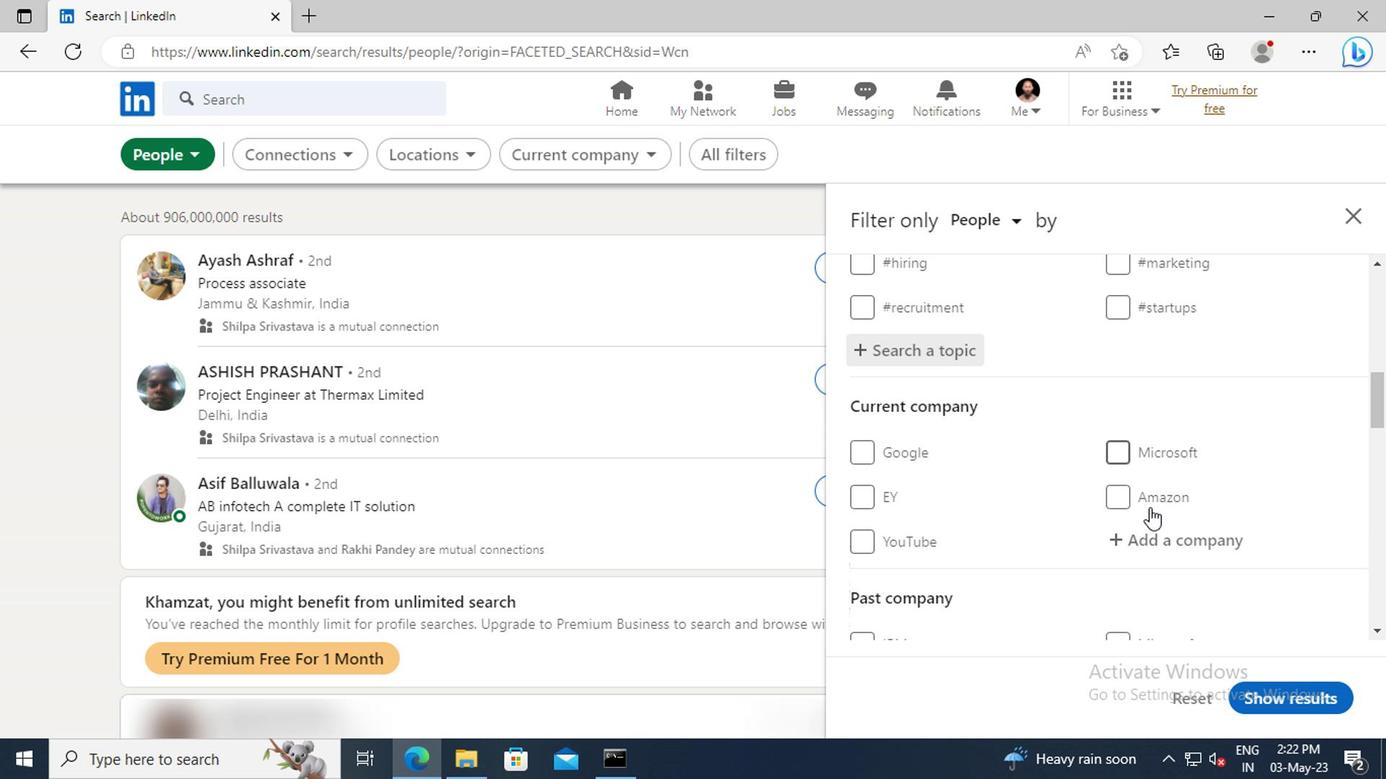 
Action: Mouse scrolled (959, 501) with delta (0, 0)
Screenshot: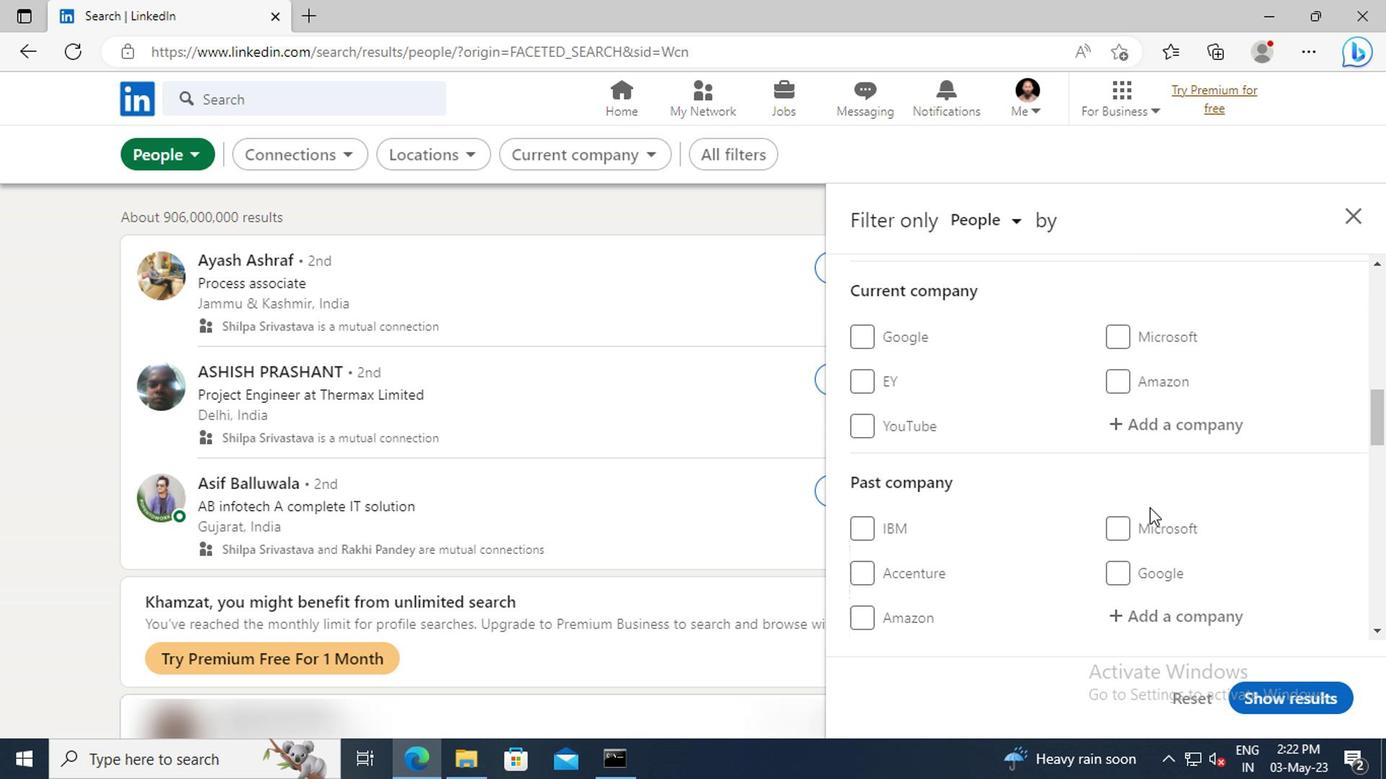 
Action: Mouse scrolled (959, 501) with delta (0, 0)
Screenshot: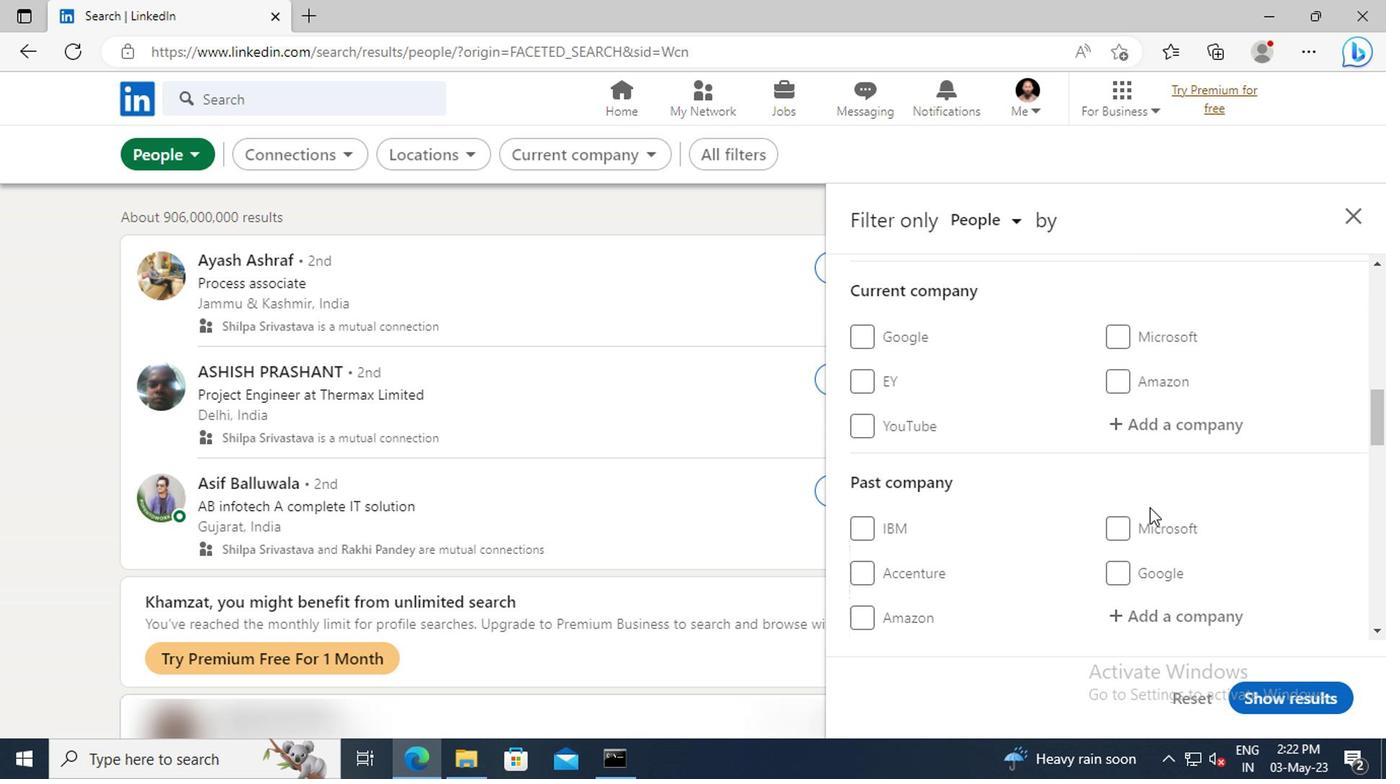 
Action: Mouse scrolled (959, 501) with delta (0, 0)
Screenshot: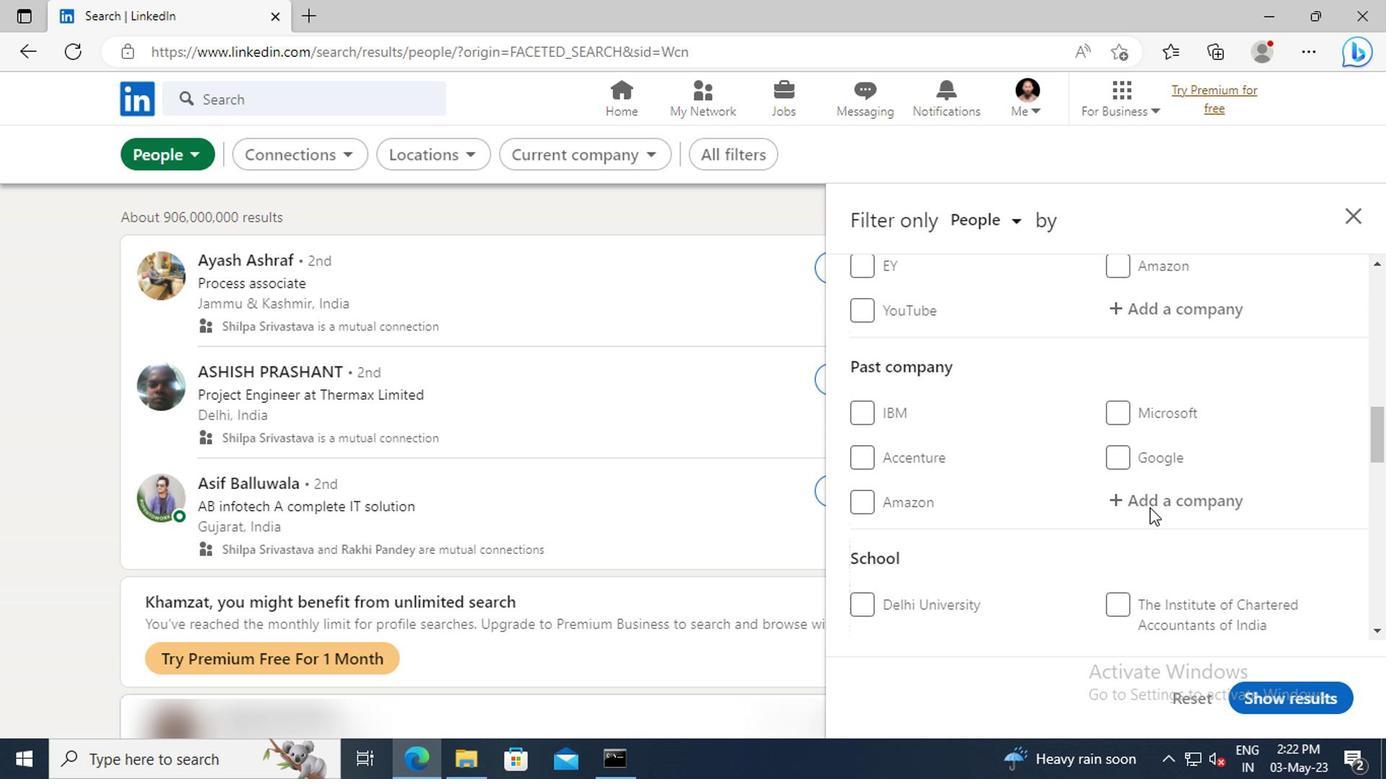 
Action: Mouse scrolled (959, 501) with delta (0, 0)
Screenshot: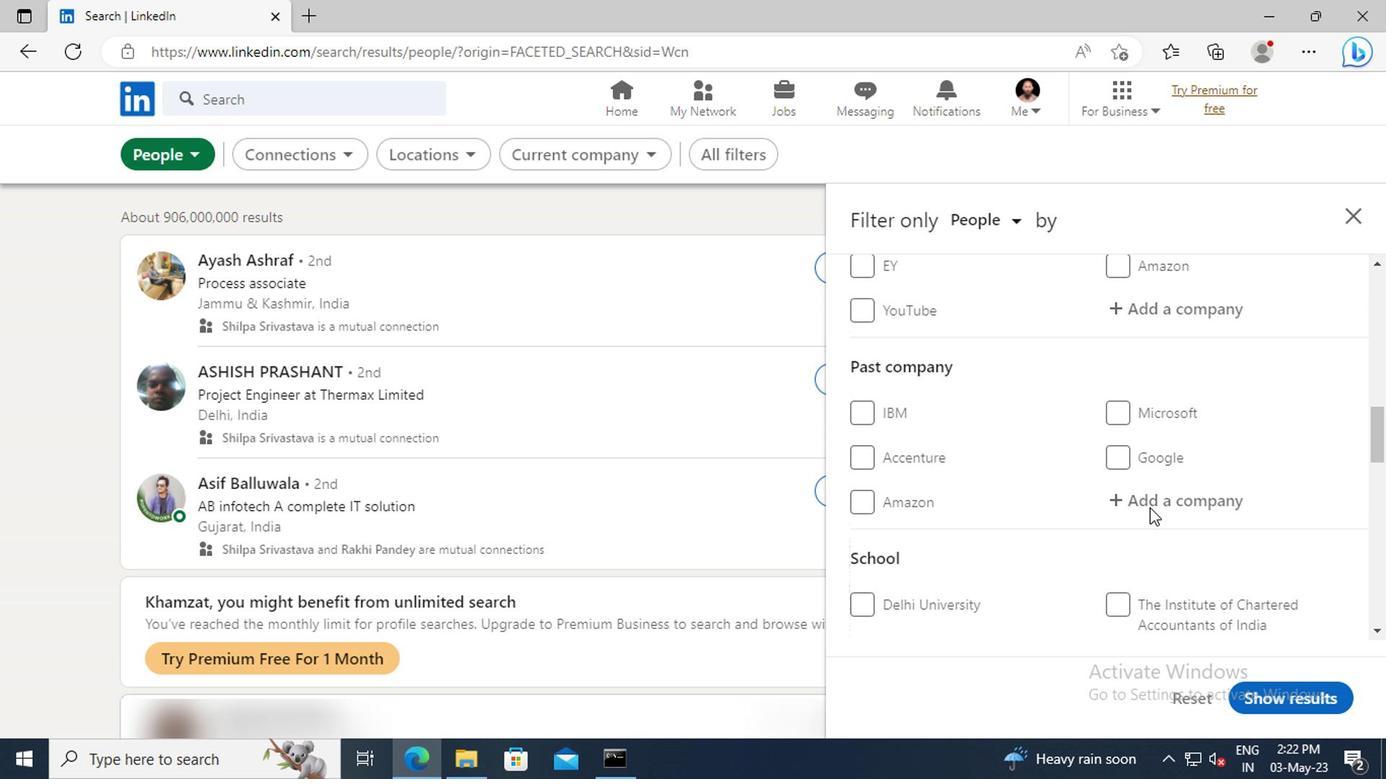 
Action: Mouse scrolled (959, 501) with delta (0, 0)
Screenshot: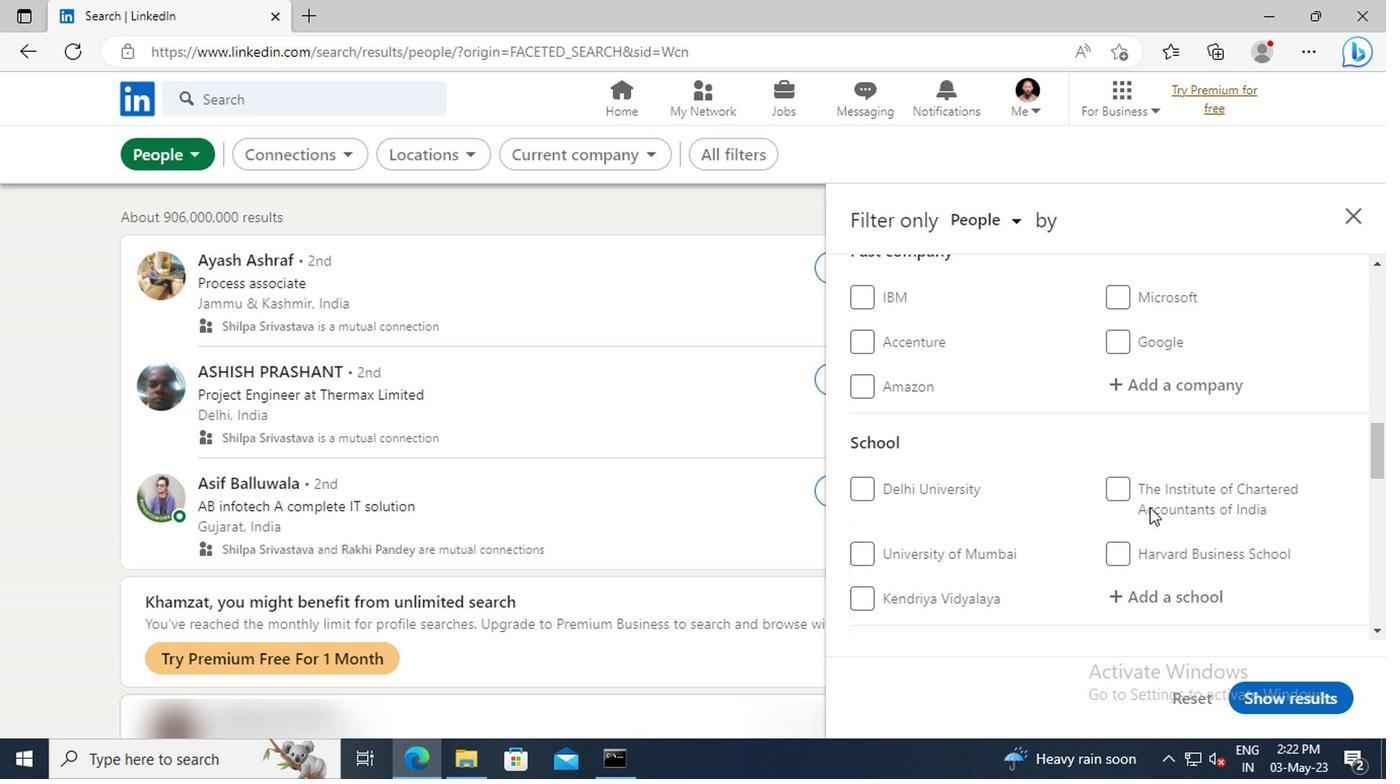 
Action: Mouse scrolled (959, 501) with delta (0, 0)
Screenshot: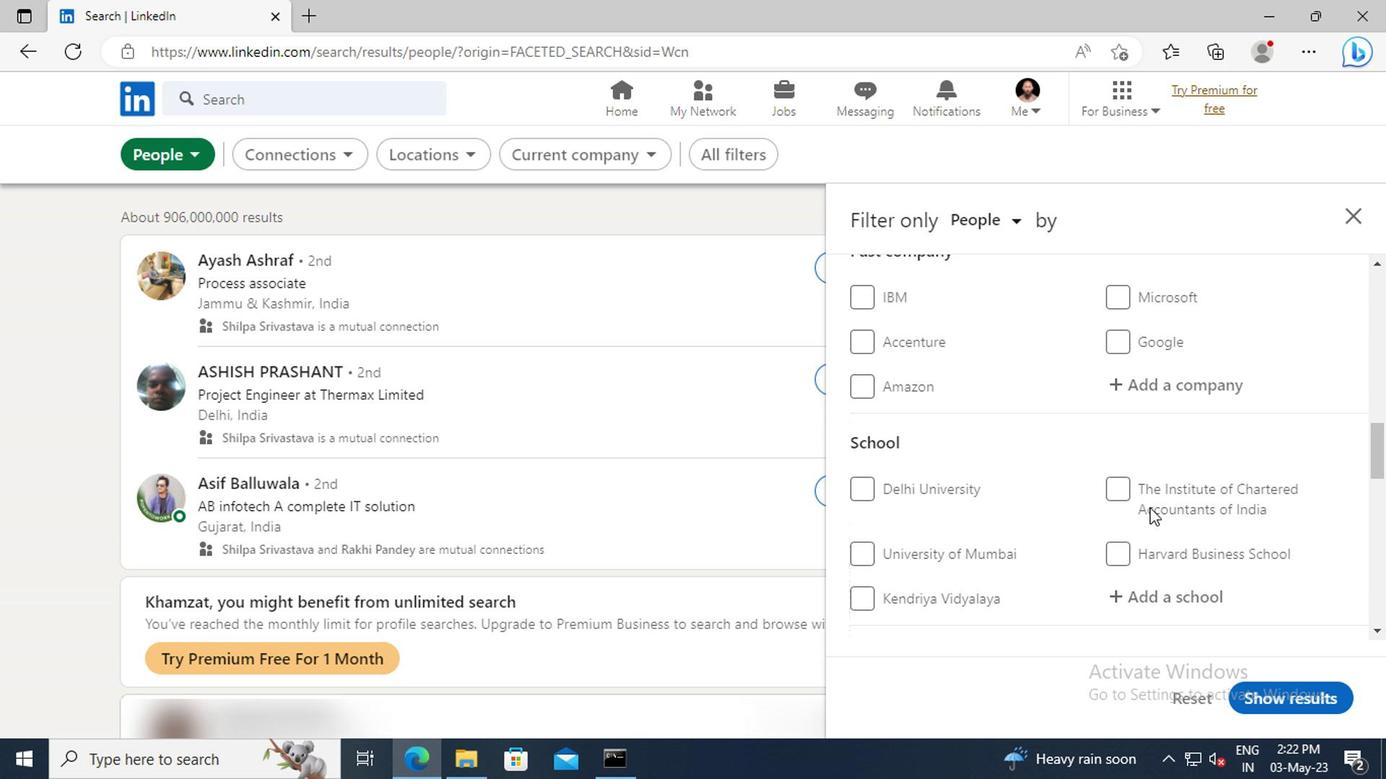 
Action: Mouse scrolled (959, 501) with delta (0, 0)
Screenshot: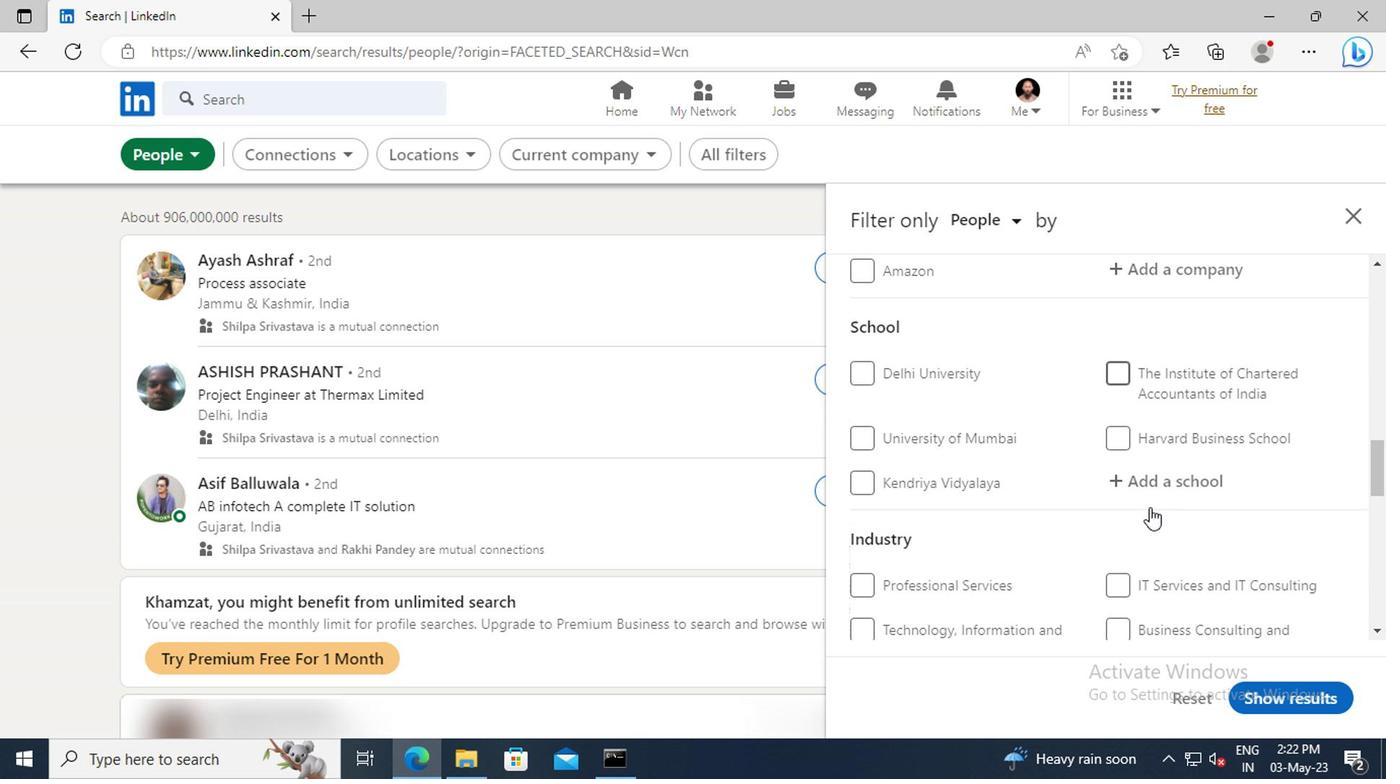
Action: Mouse scrolled (959, 501) with delta (0, 0)
Screenshot: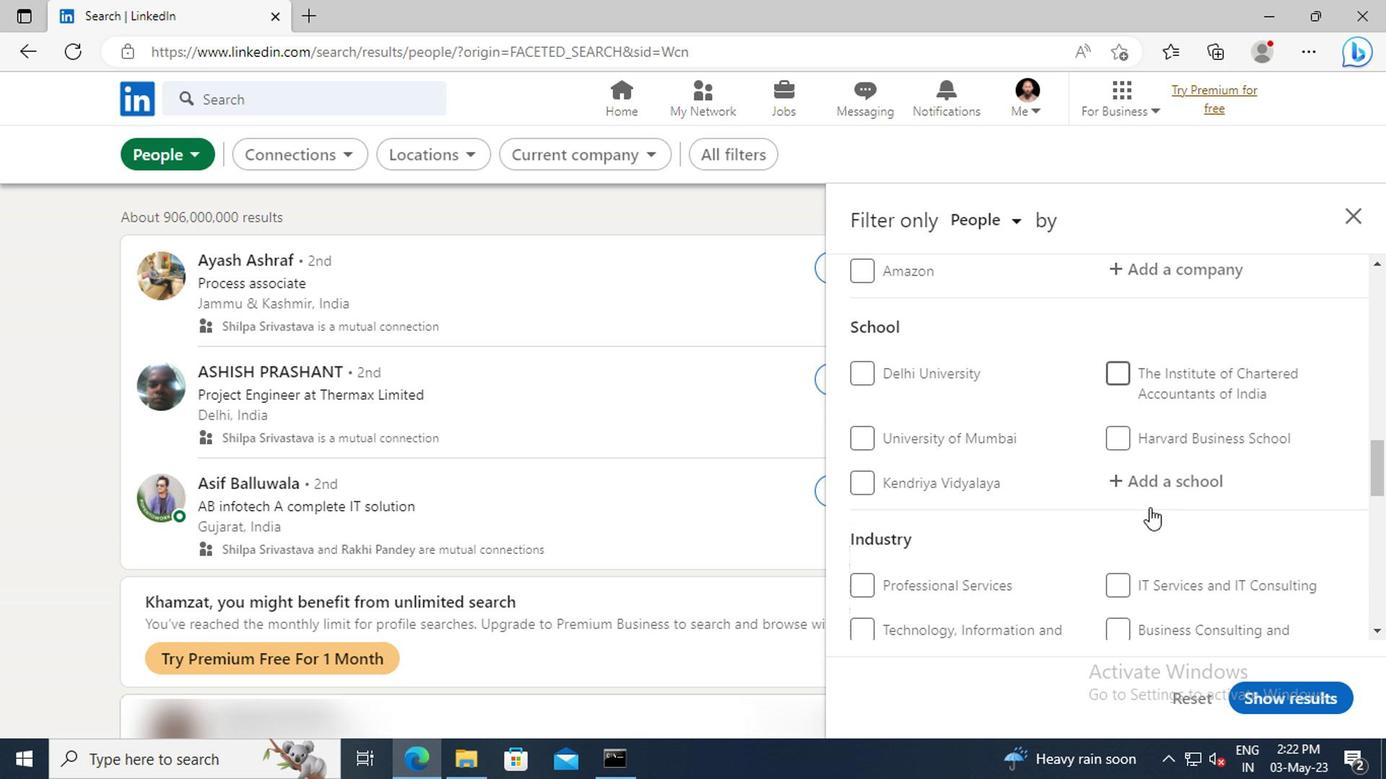 
Action: Mouse scrolled (959, 501) with delta (0, 0)
Screenshot: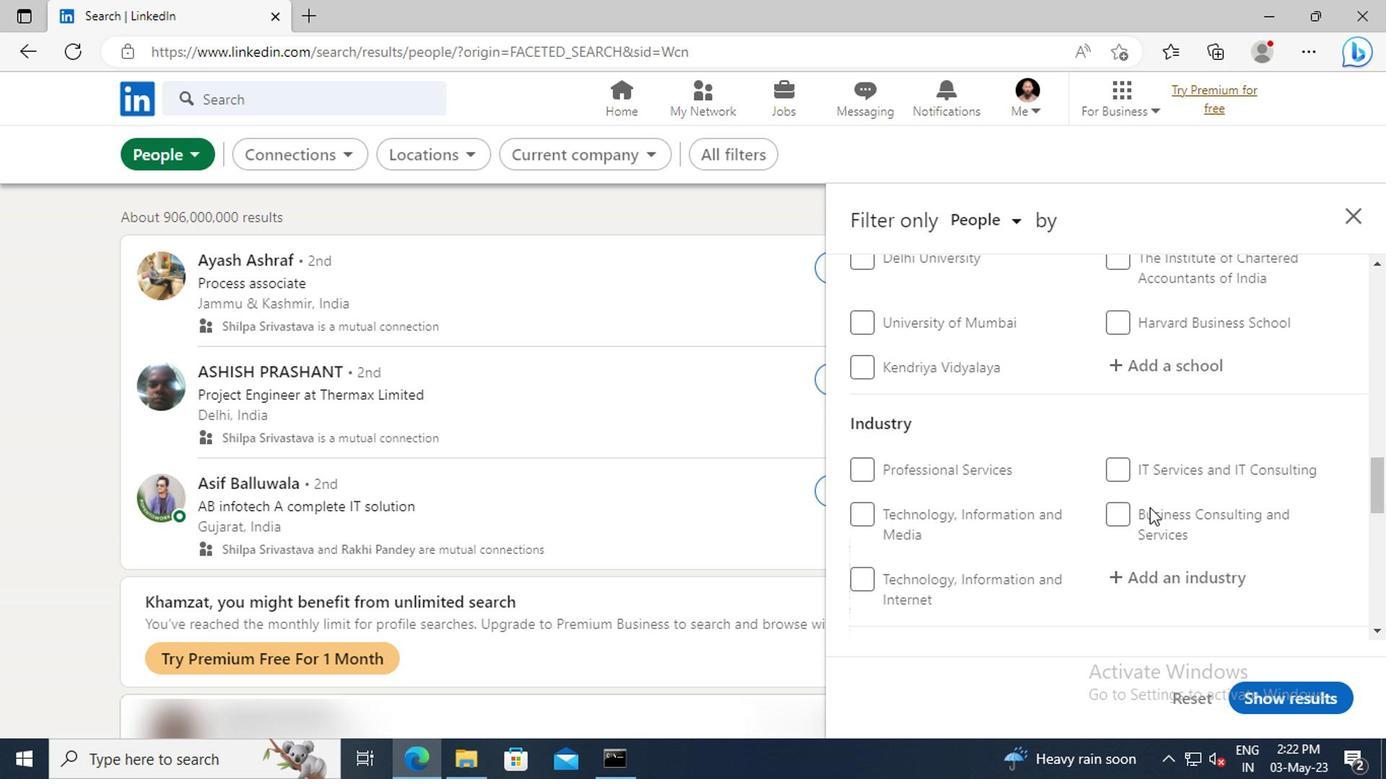 
Action: Mouse scrolled (959, 501) with delta (0, 0)
Screenshot: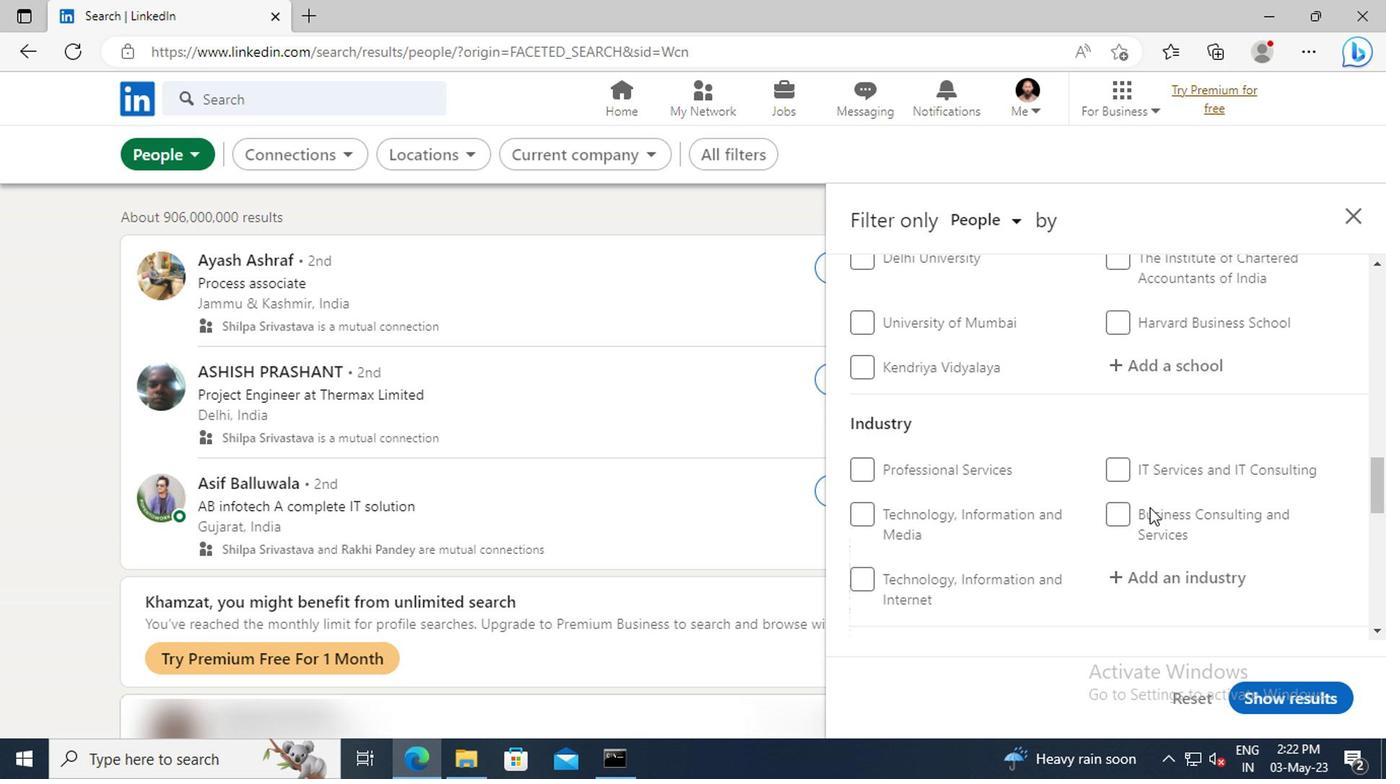 
Action: Mouse scrolled (959, 501) with delta (0, 0)
Screenshot: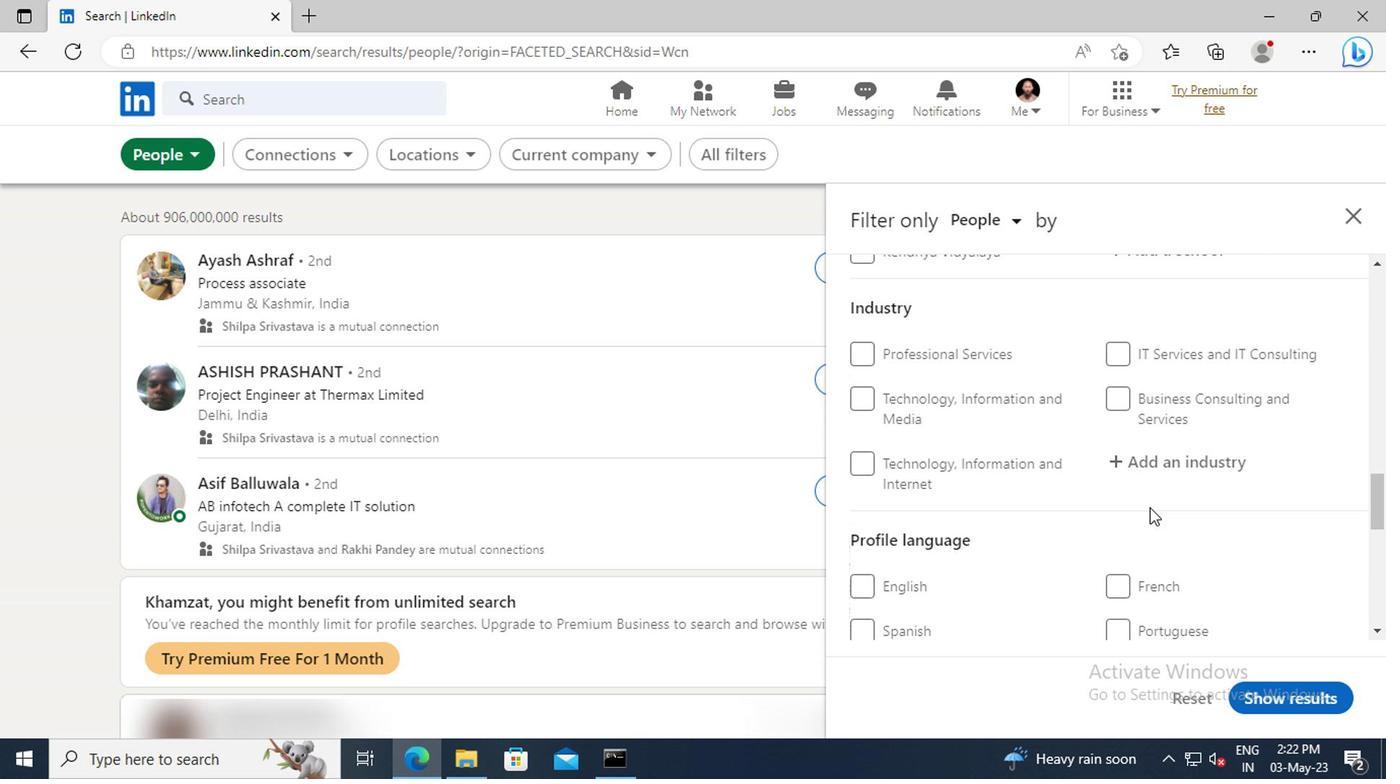 
Action: Mouse scrolled (959, 501) with delta (0, 0)
Screenshot: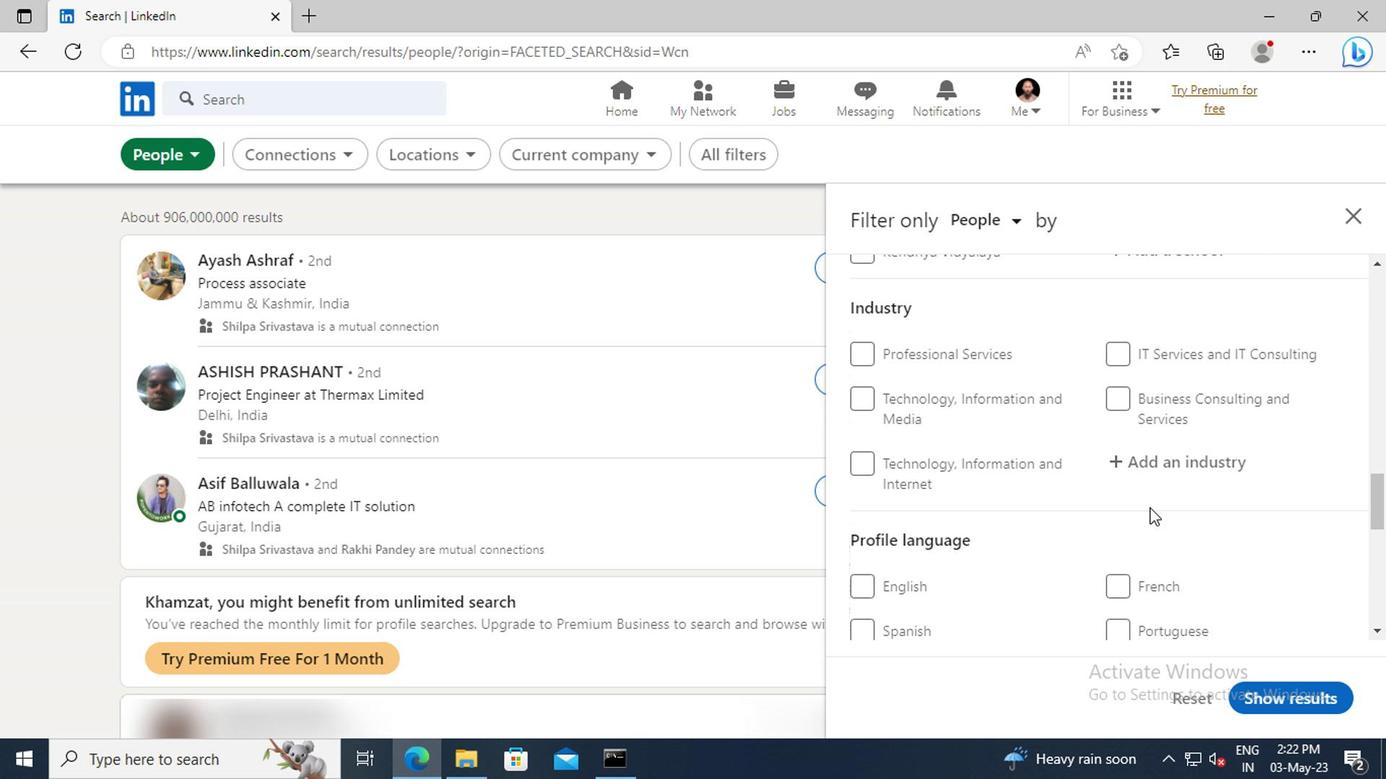 
Action: Mouse moved to (756, 541)
Screenshot: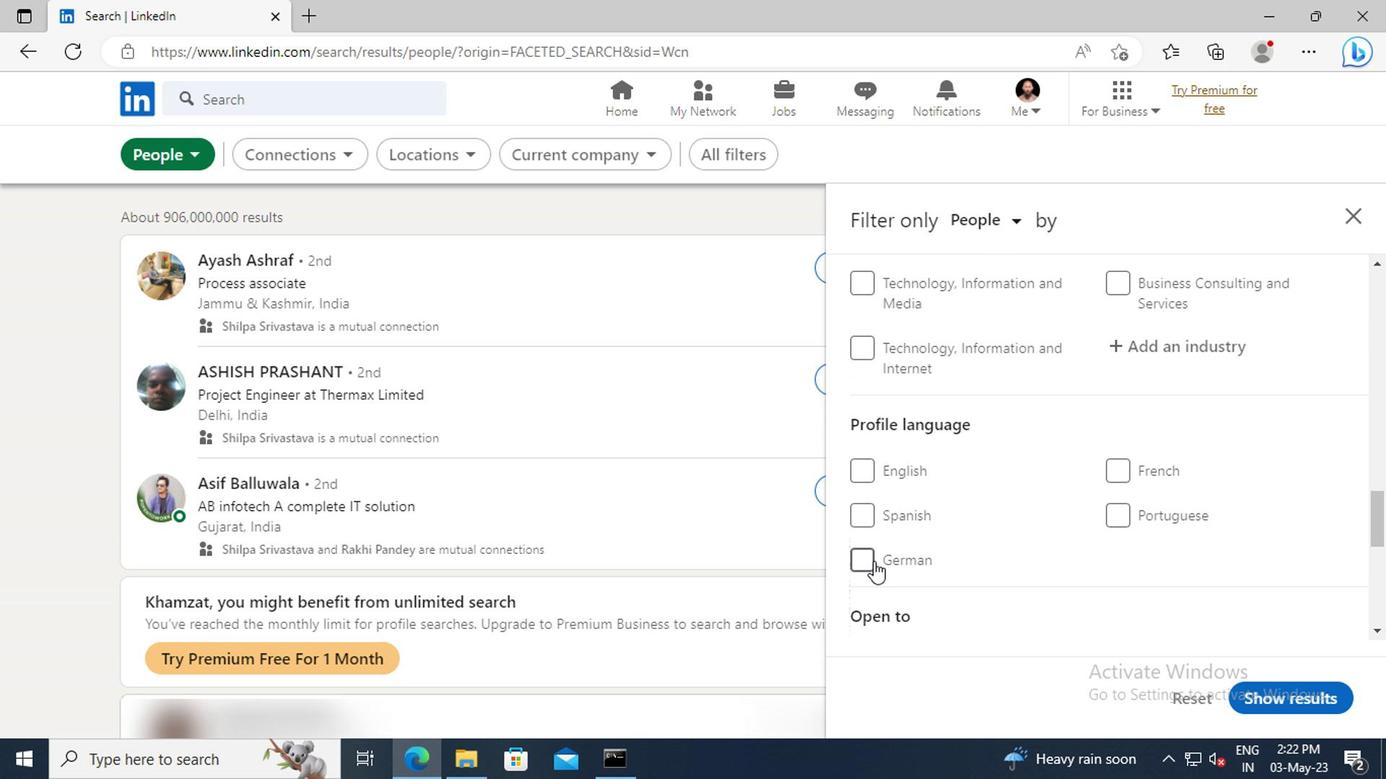 
Action: Mouse pressed left at (756, 541)
Screenshot: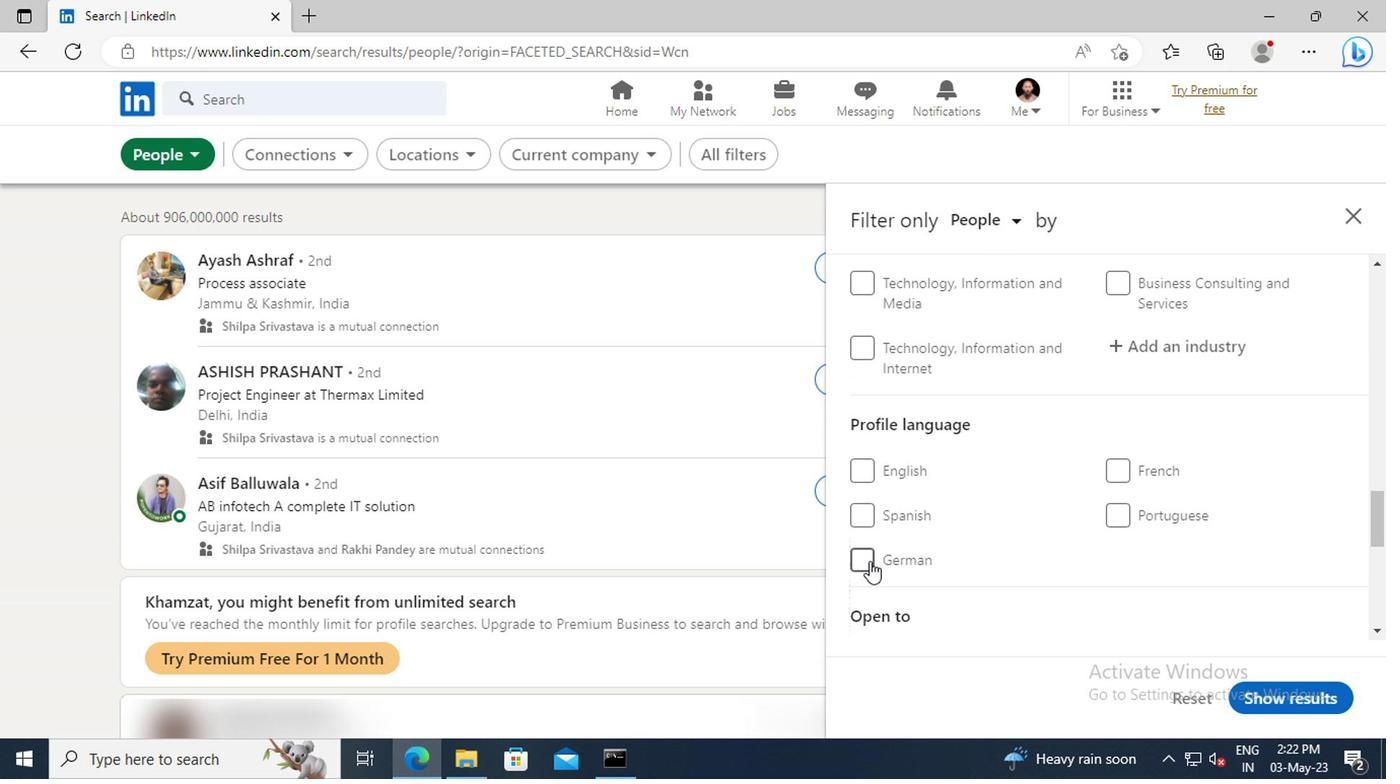 
Action: Mouse moved to (908, 520)
Screenshot: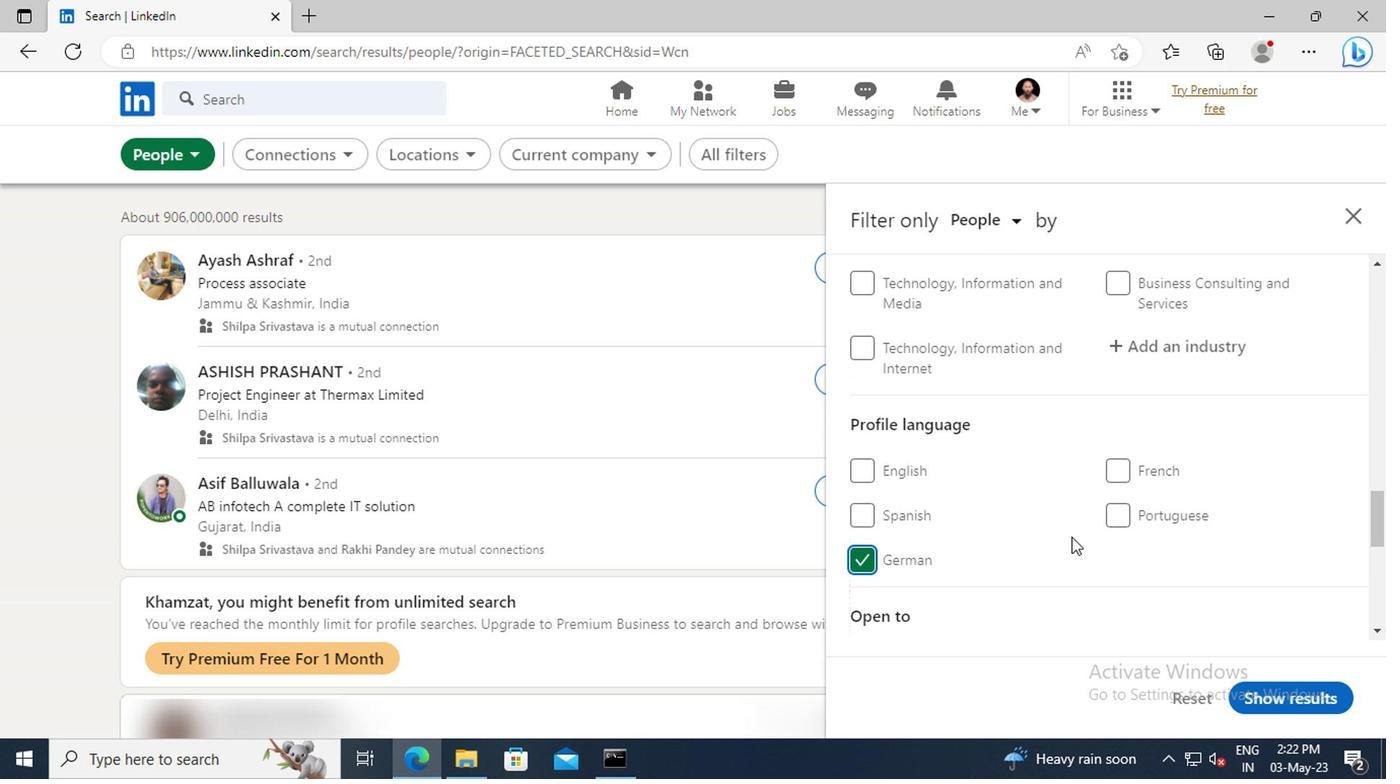 
Action: Mouse scrolled (908, 521) with delta (0, 0)
Screenshot: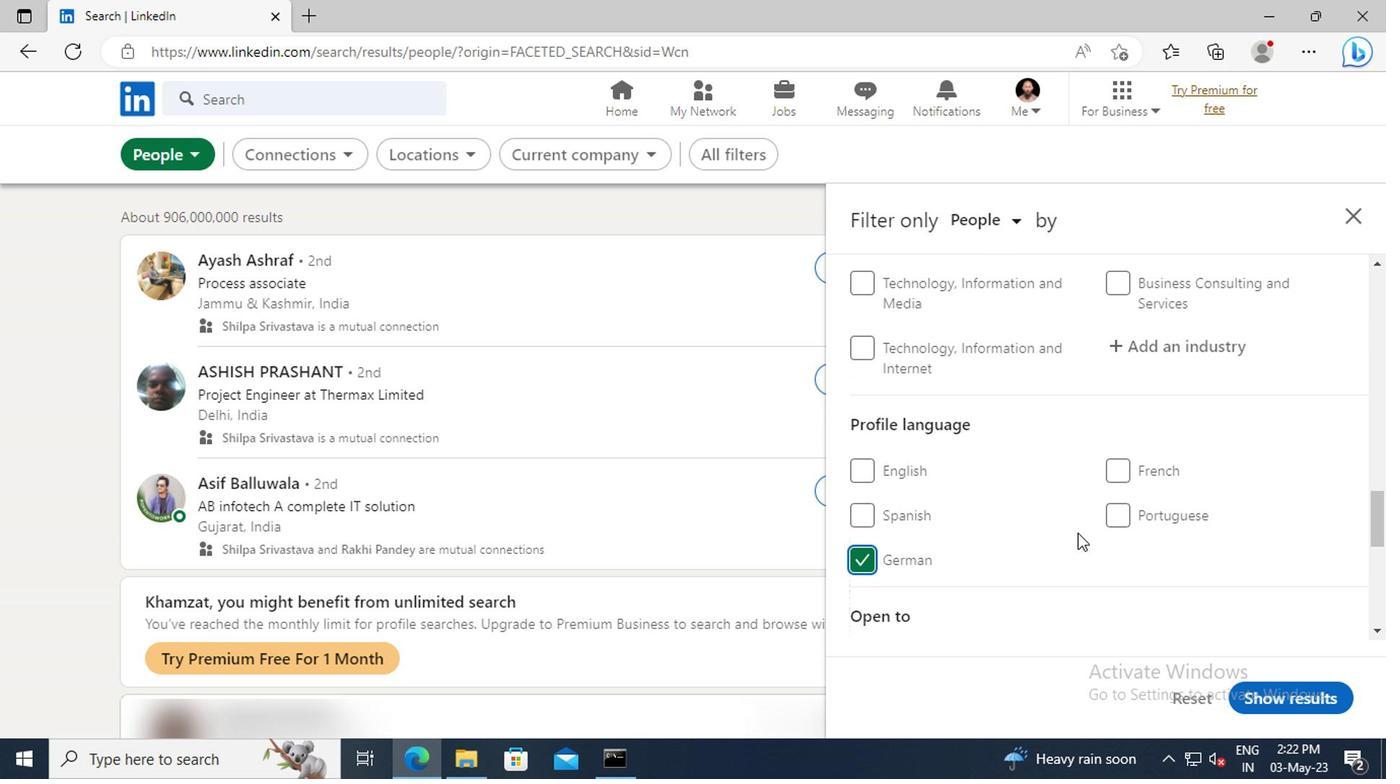 
Action: Mouse scrolled (908, 521) with delta (0, 0)
Screenshot: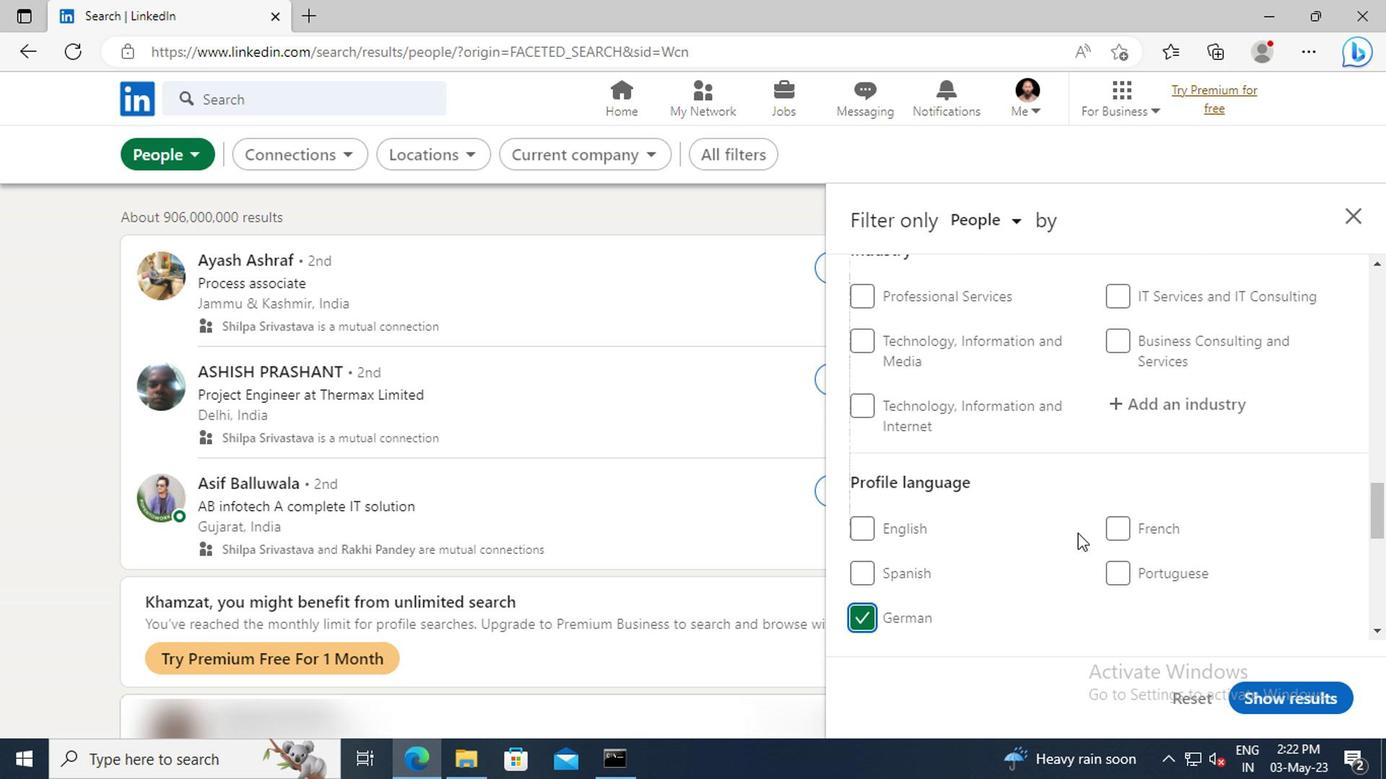 
Action: Mouse scrolled (908, 521) with delta (0, 0)
Screenshot: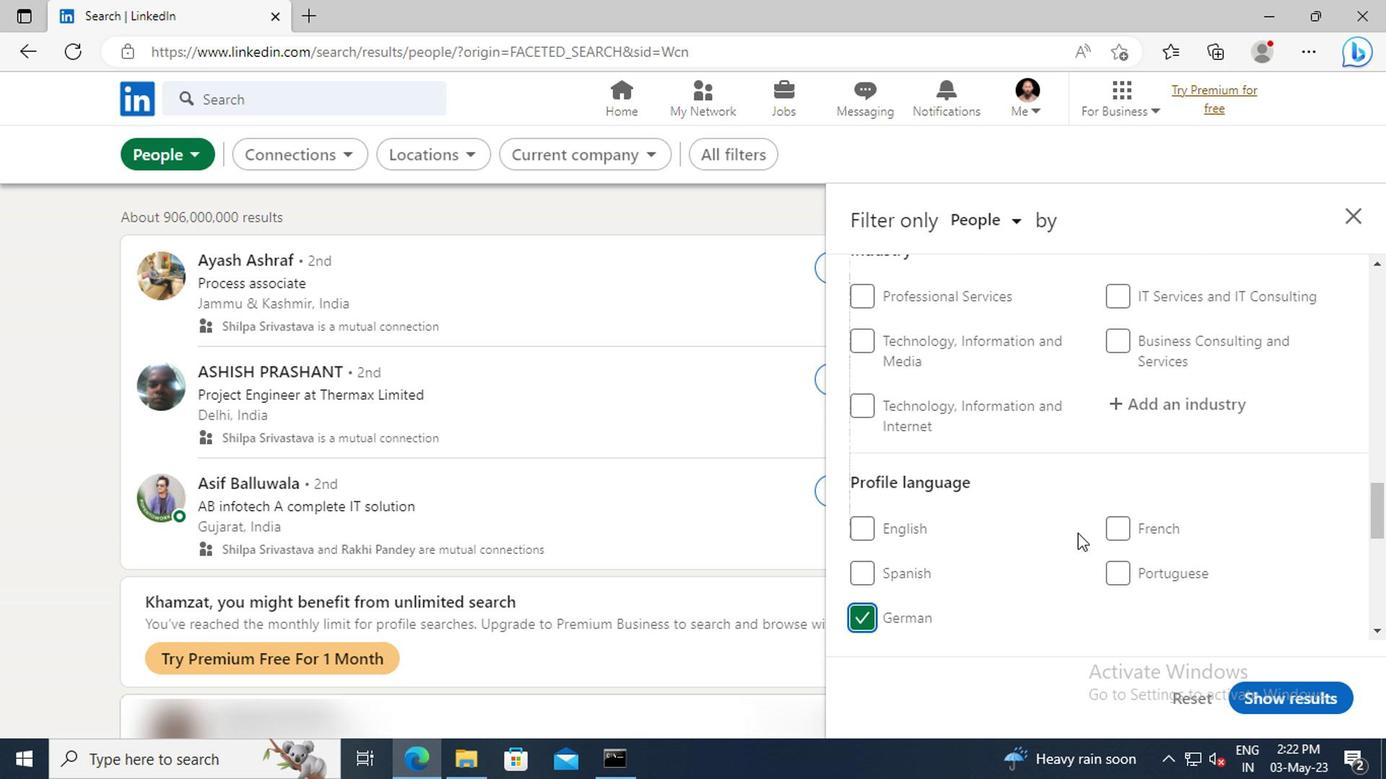 
Action: Mouse scrolled (908, 521) with delta (0, 0)
Screenshot: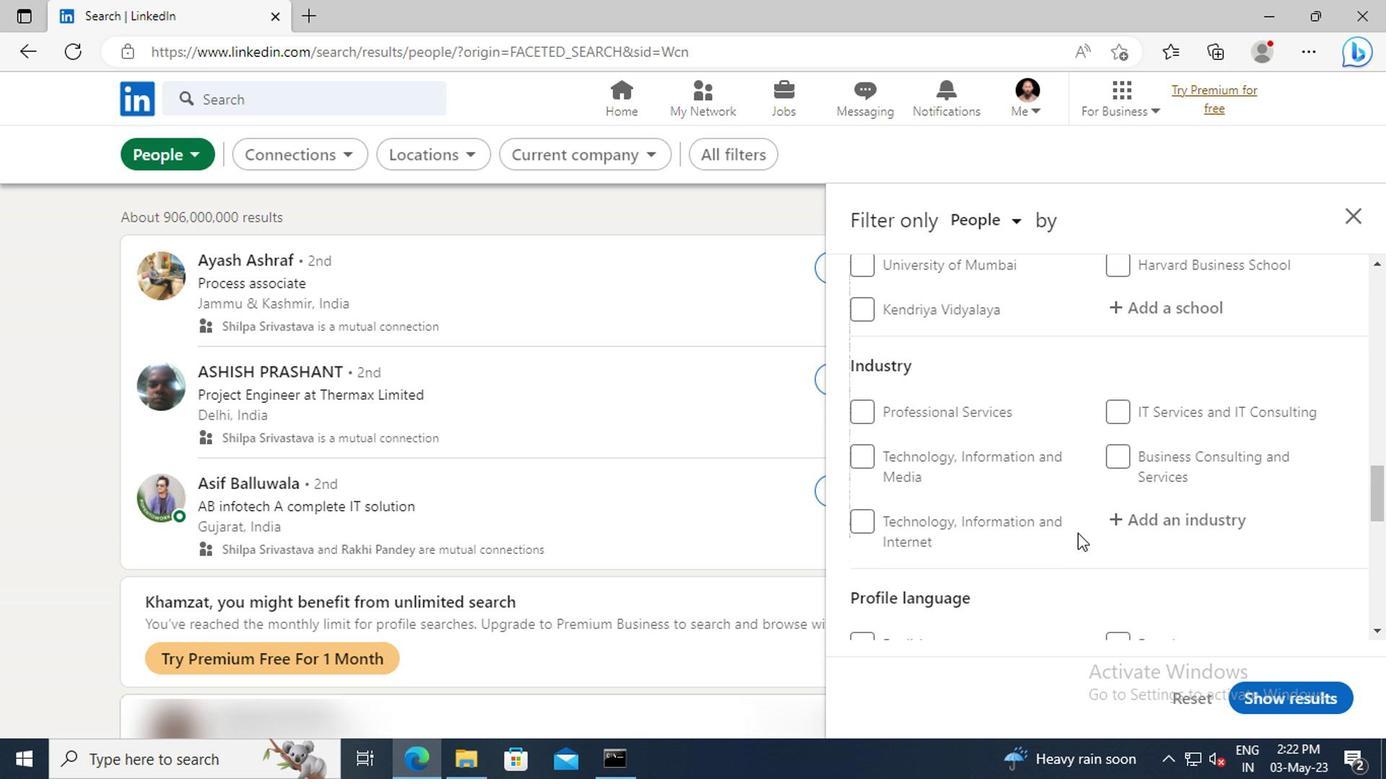 
Action: Mouse scrolled (908, 521) with delta (0, 0)
Screenshot: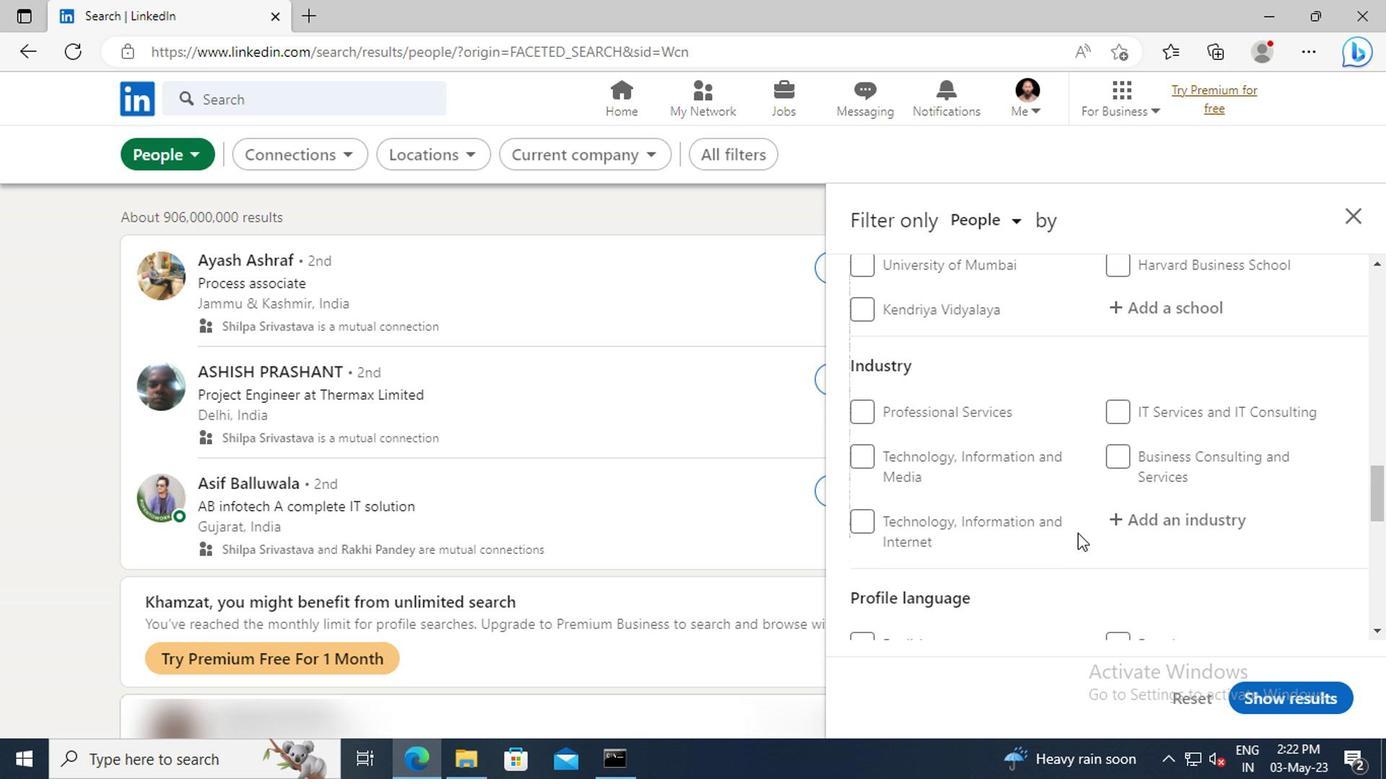 
Action: Mouse scrolled (908, 521) with delta (0, 0)
Screenshot: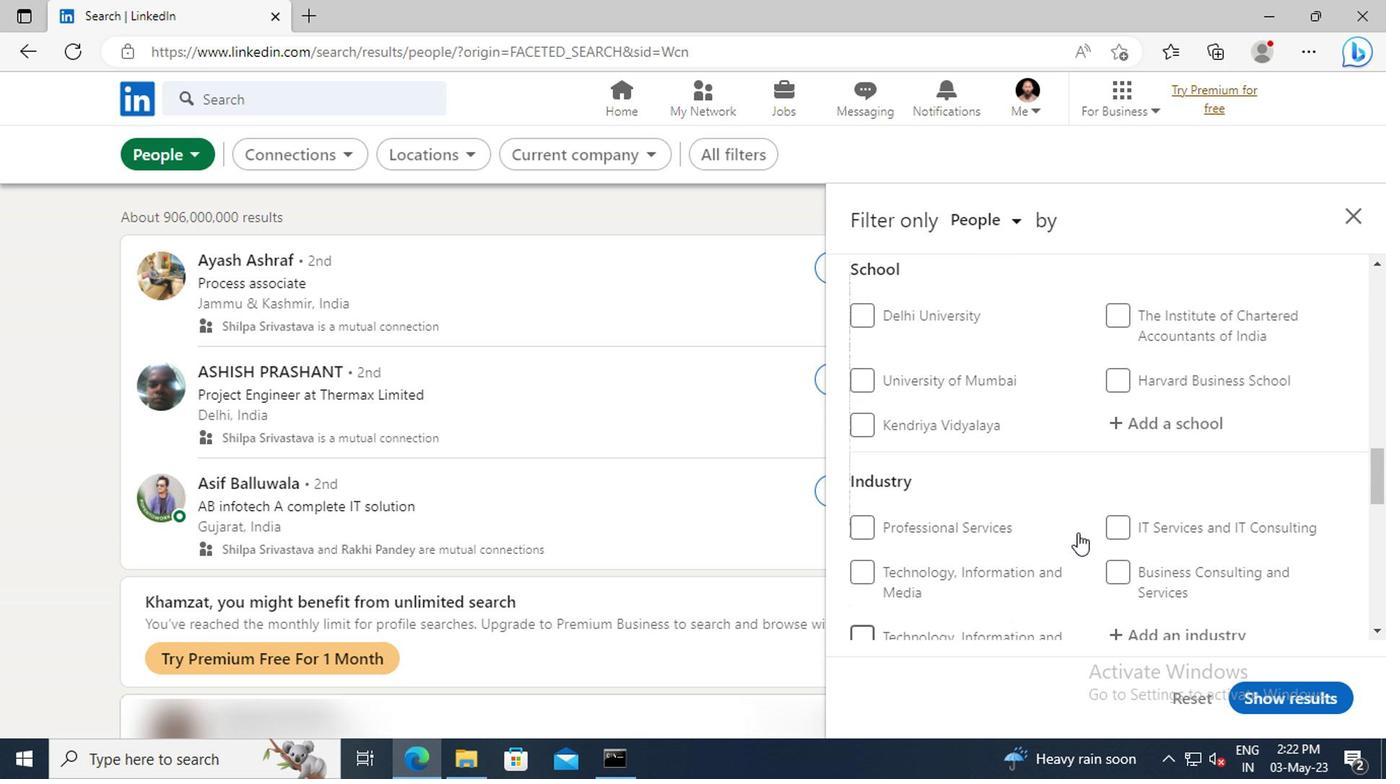 
Action: Mouse scrolled (908, 521) with delta (0, 0)
Screenshot: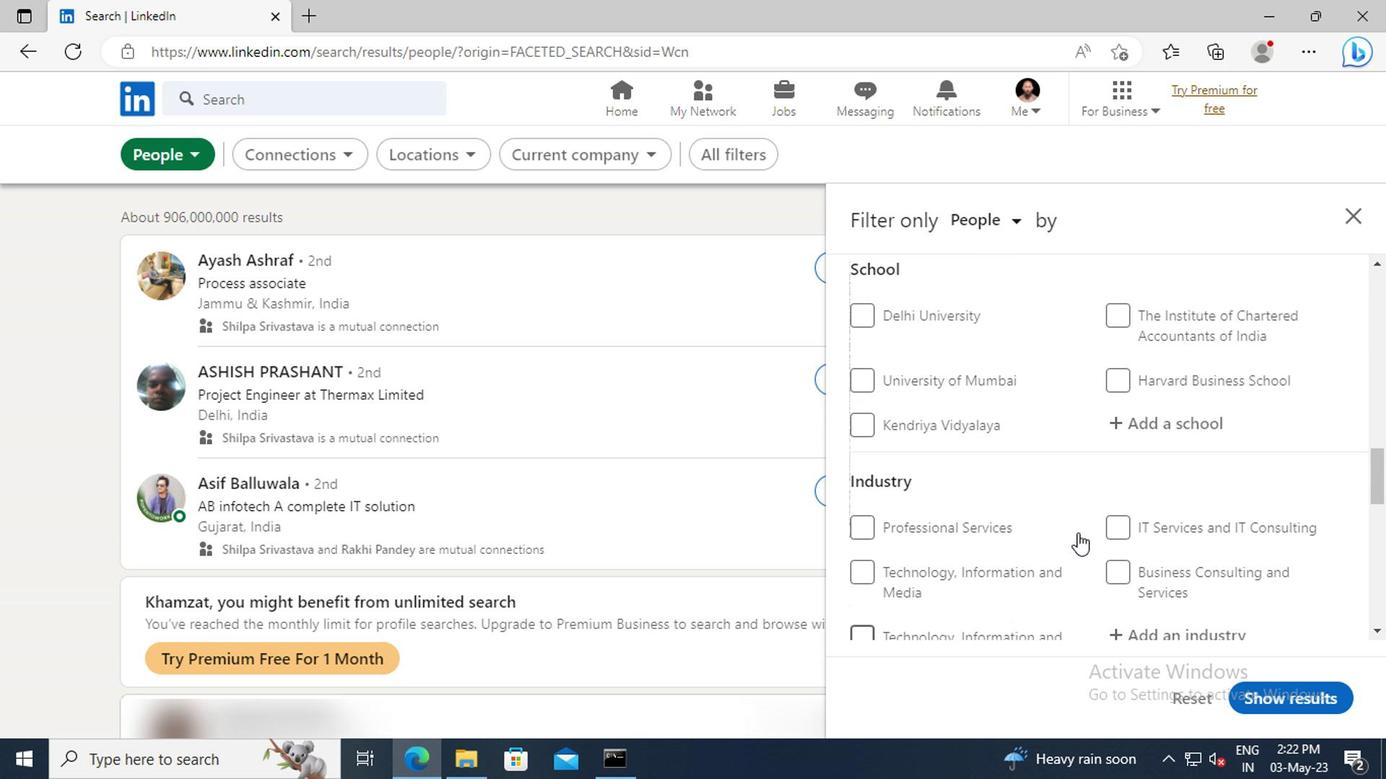 
Action: Mouse scrolled (908, 521) with delta (0, 0)
Screenshot: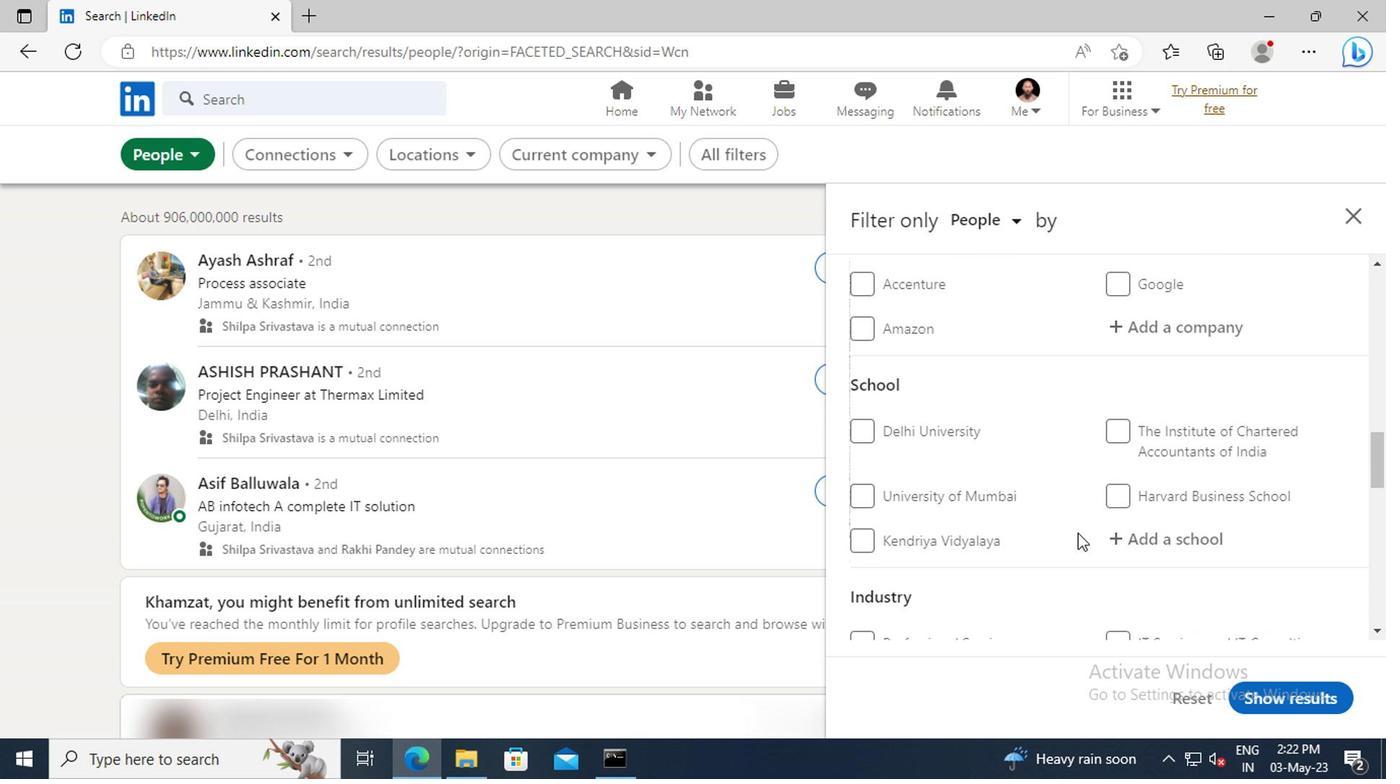 
Action: Mouse scrolled (908, 521) with delta (0, 0)
Screenshot: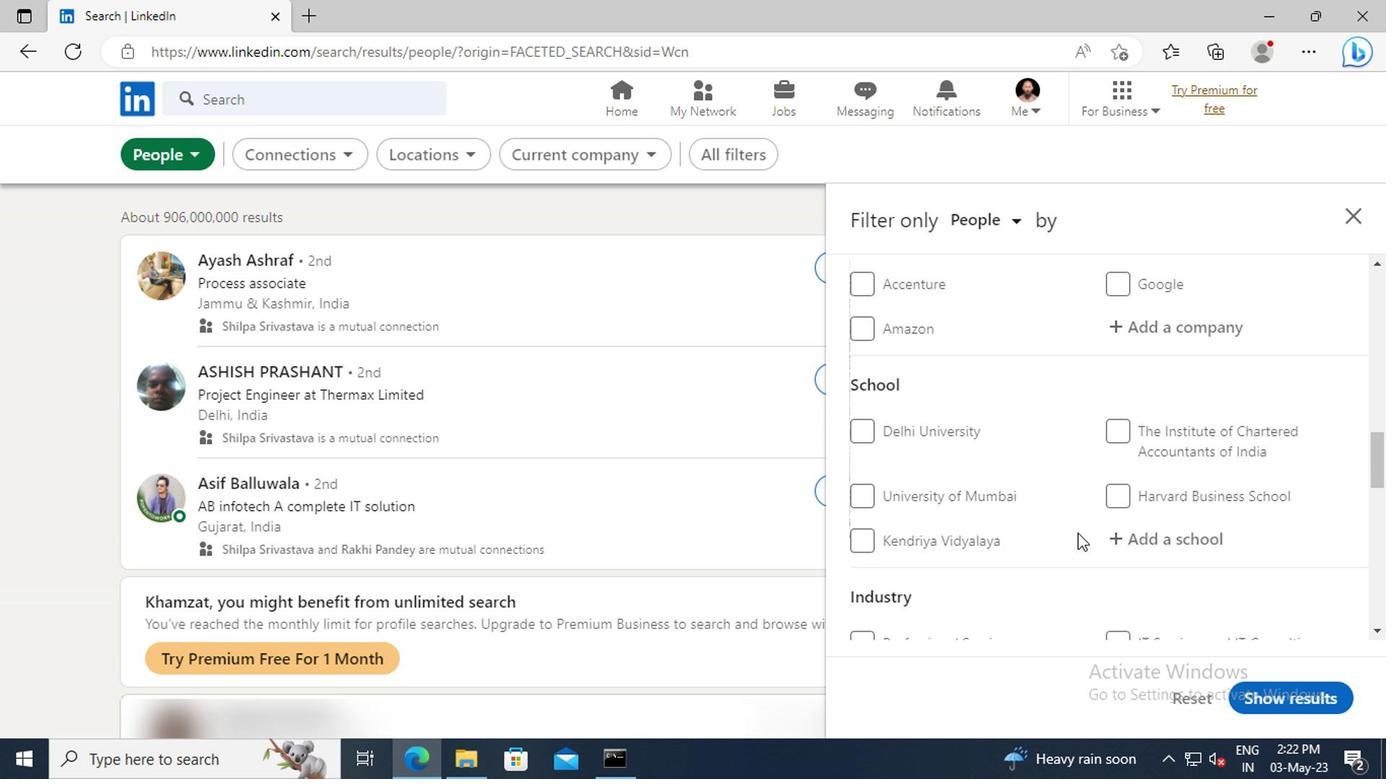 
Action: Mouse scrolled (908, 521) with delta (0, 0)
Screenshot: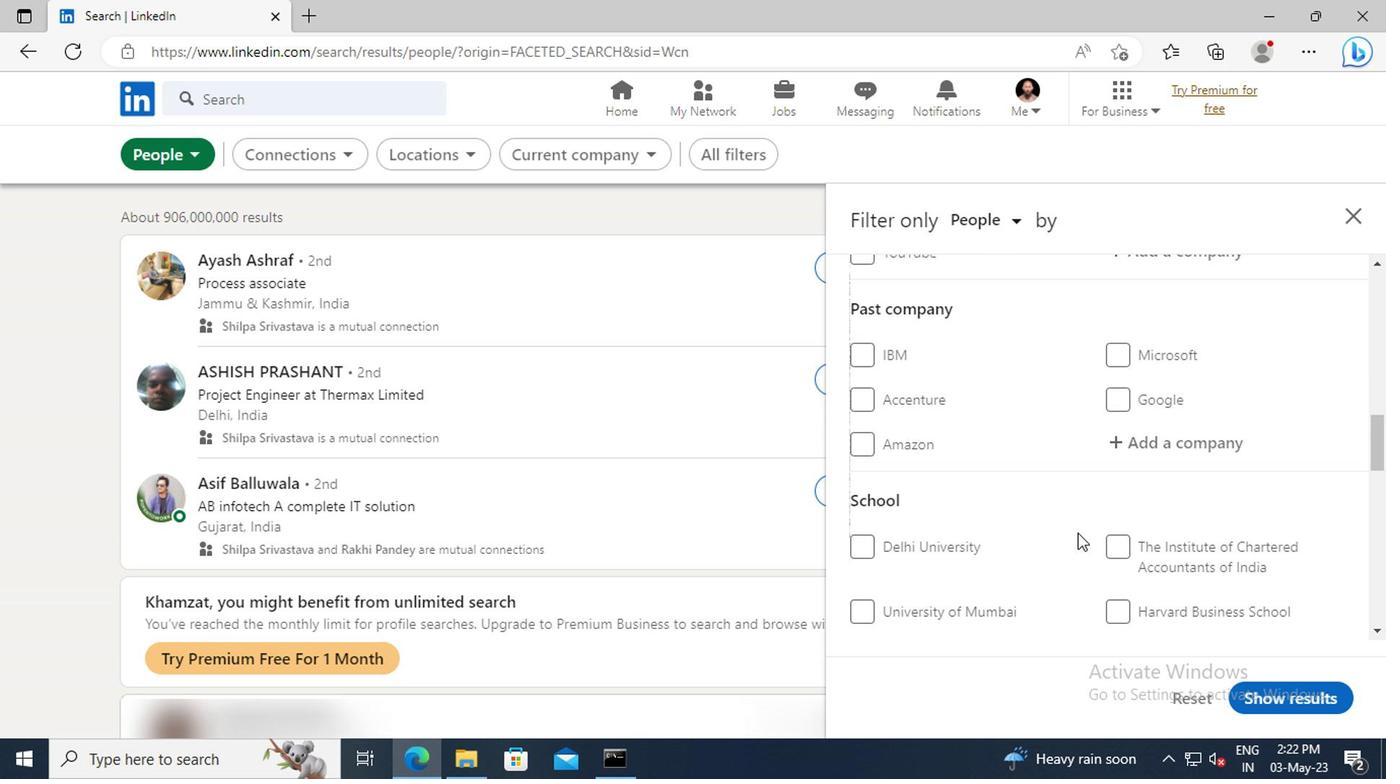 
Action: Mouse scrolled (908, 521) with delta (0, 0)
Screenshot: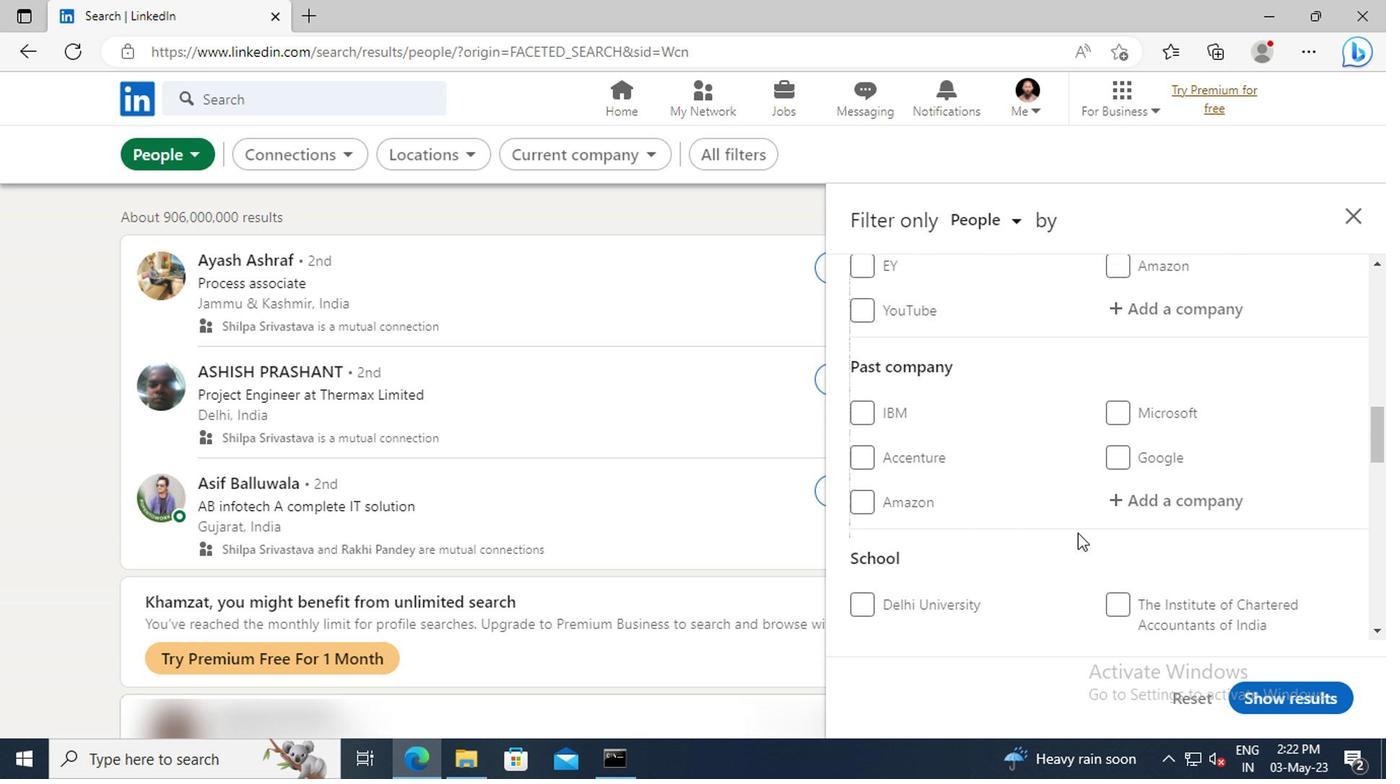 
Action: Mouse scrolled (908, 521) with delta (0, 0)
Screenshot: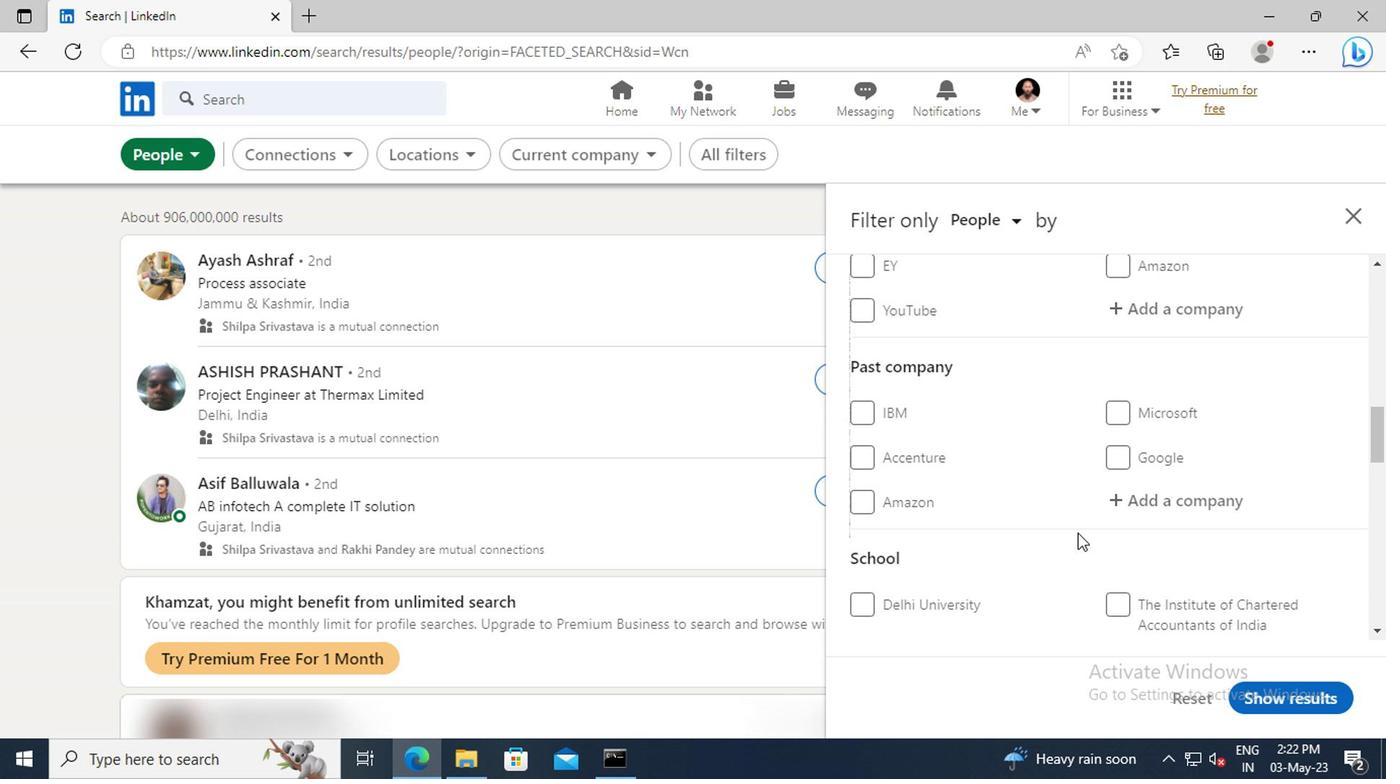 
Action: Mouse scrolled (908, 521) with delta (0, 0)
Screenshot: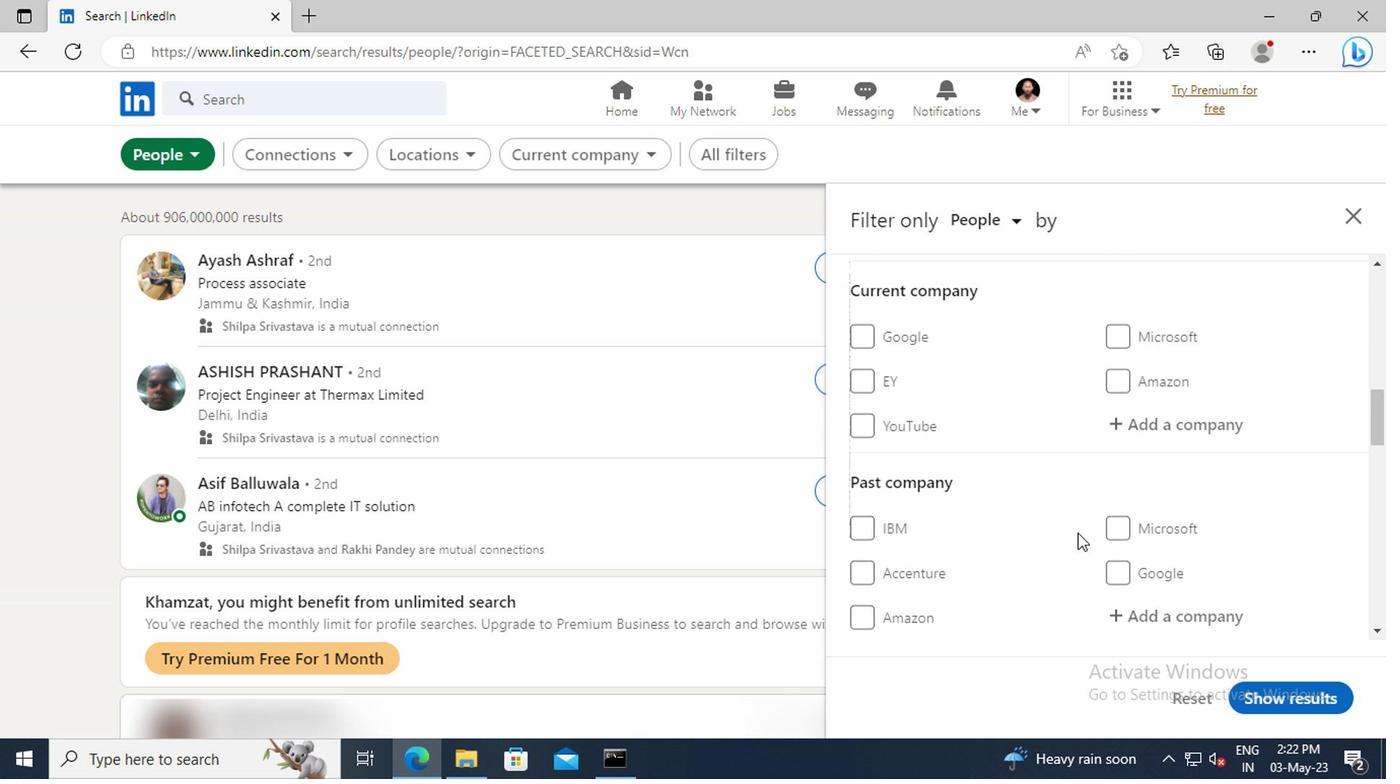 
Action: Mouse moved to (941, 493)
Screenshot: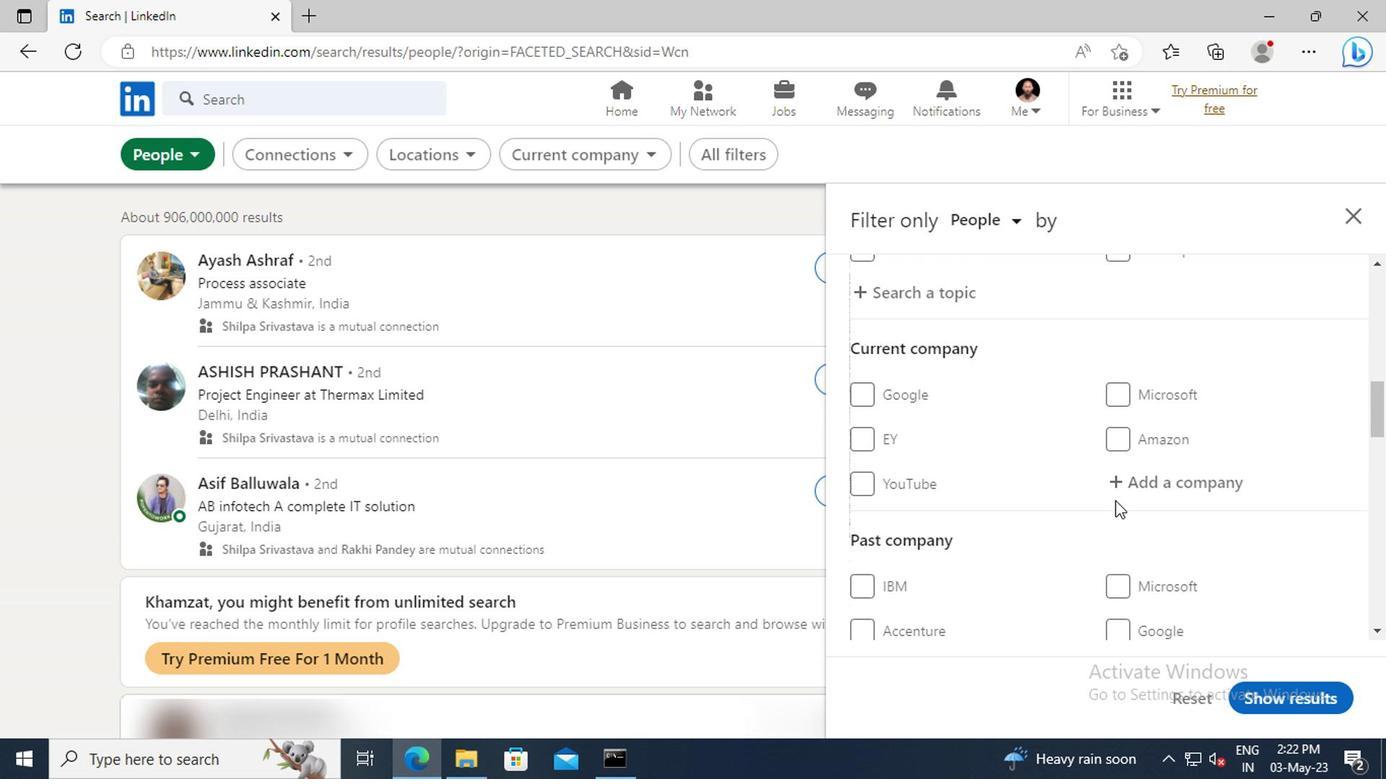 
Action: Mouse pressed left at (941, 493)
Screenshot: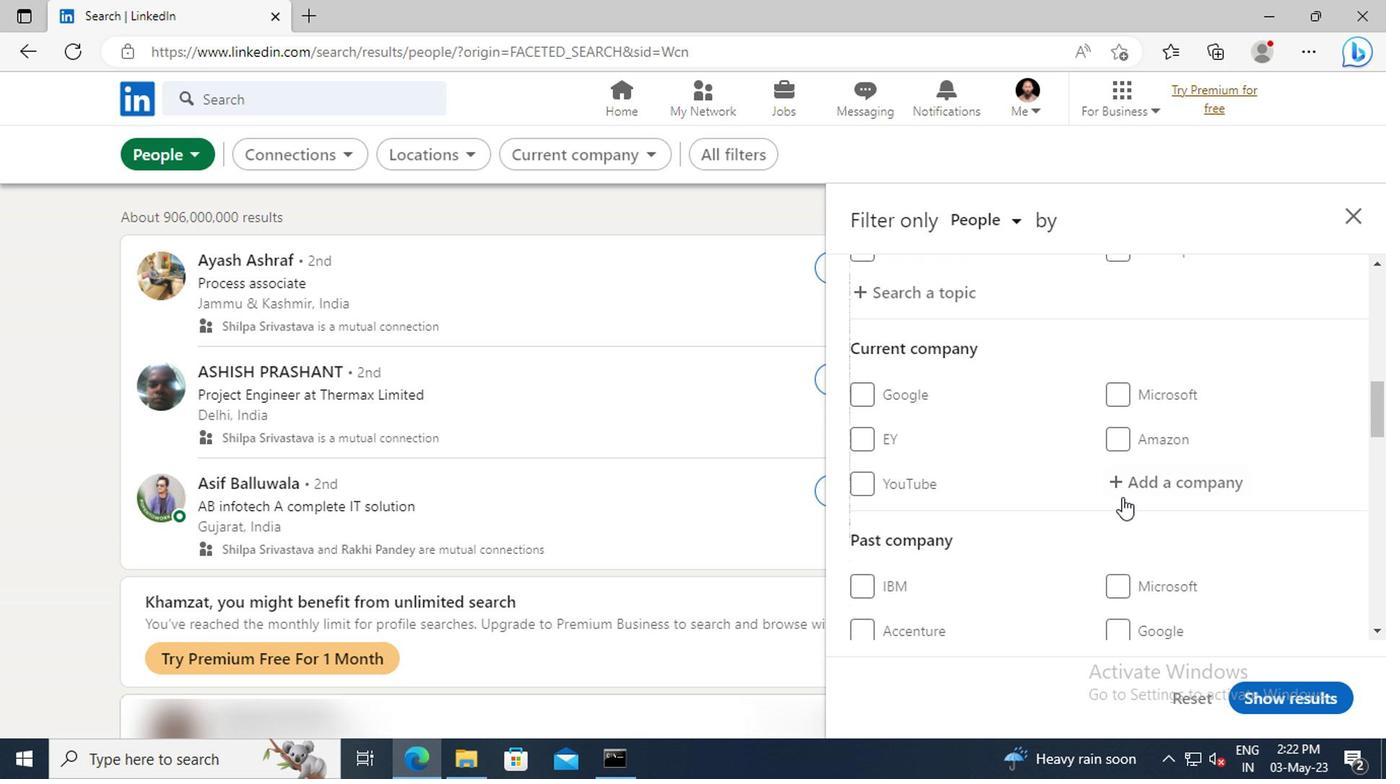 
Action: Key pressed <Key.shift>ARABIAN<Key.space><Key.shift>
Screenshot: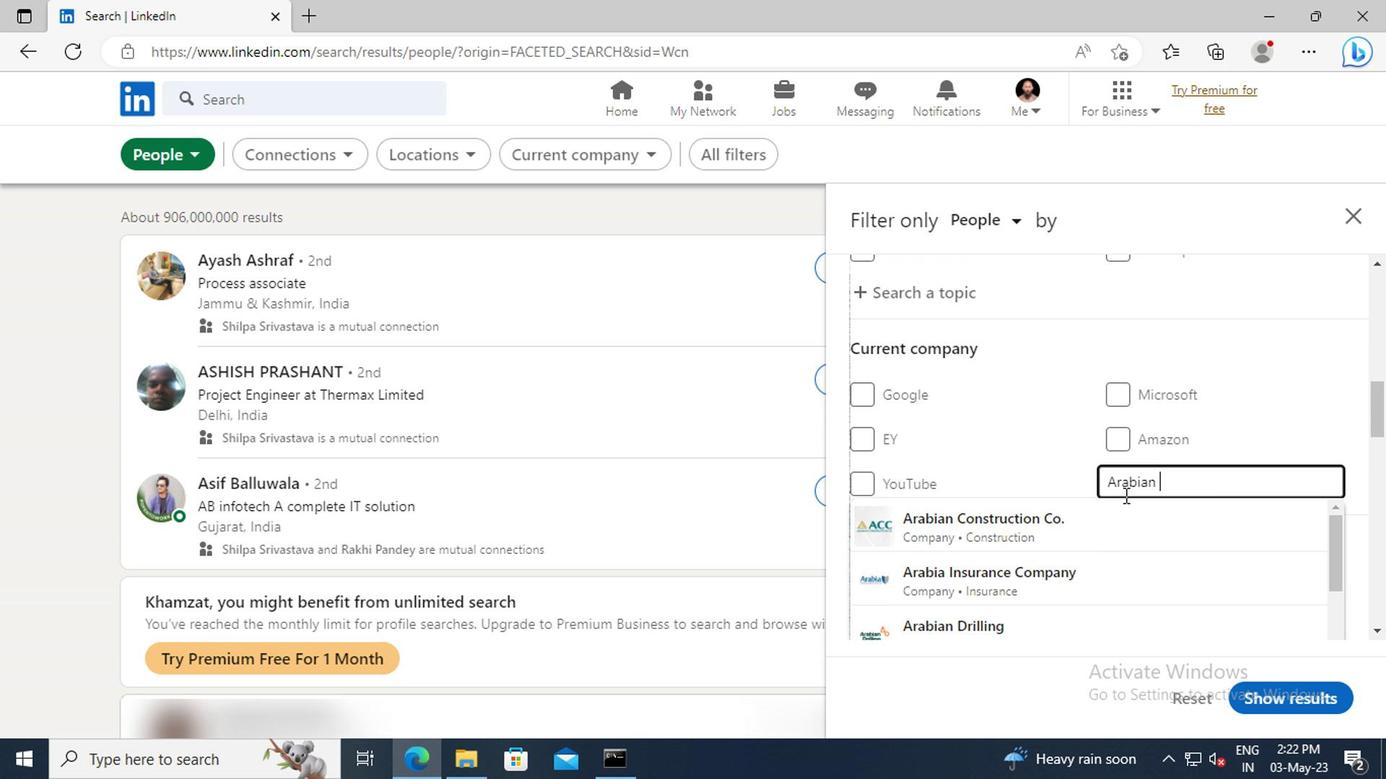 
Action: Mouse moved to (943, 507)
Screenshot: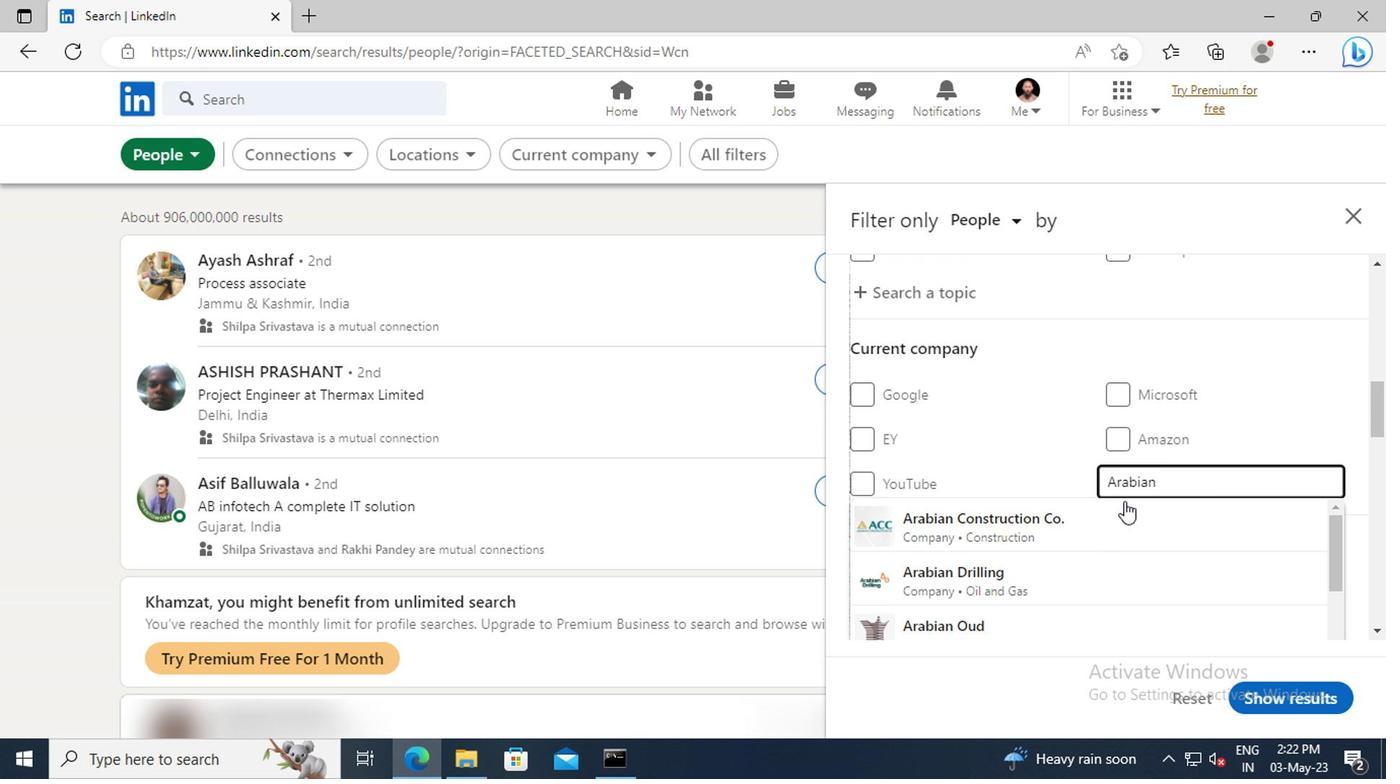 
Action: Mouse pressed left at (943, 507)
Screenshot: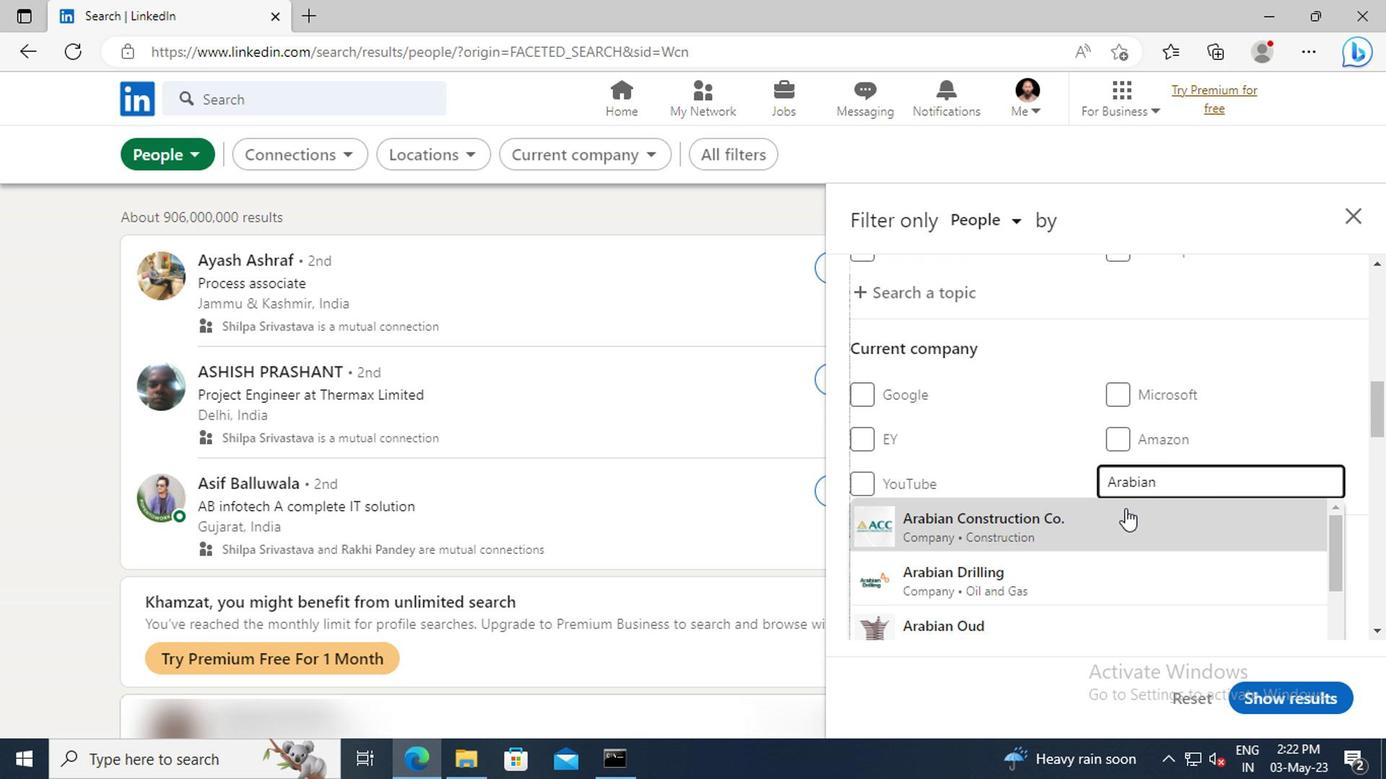 
Action: Mouse scrolled (943, 506) with delta (0, 0)
Screenshot: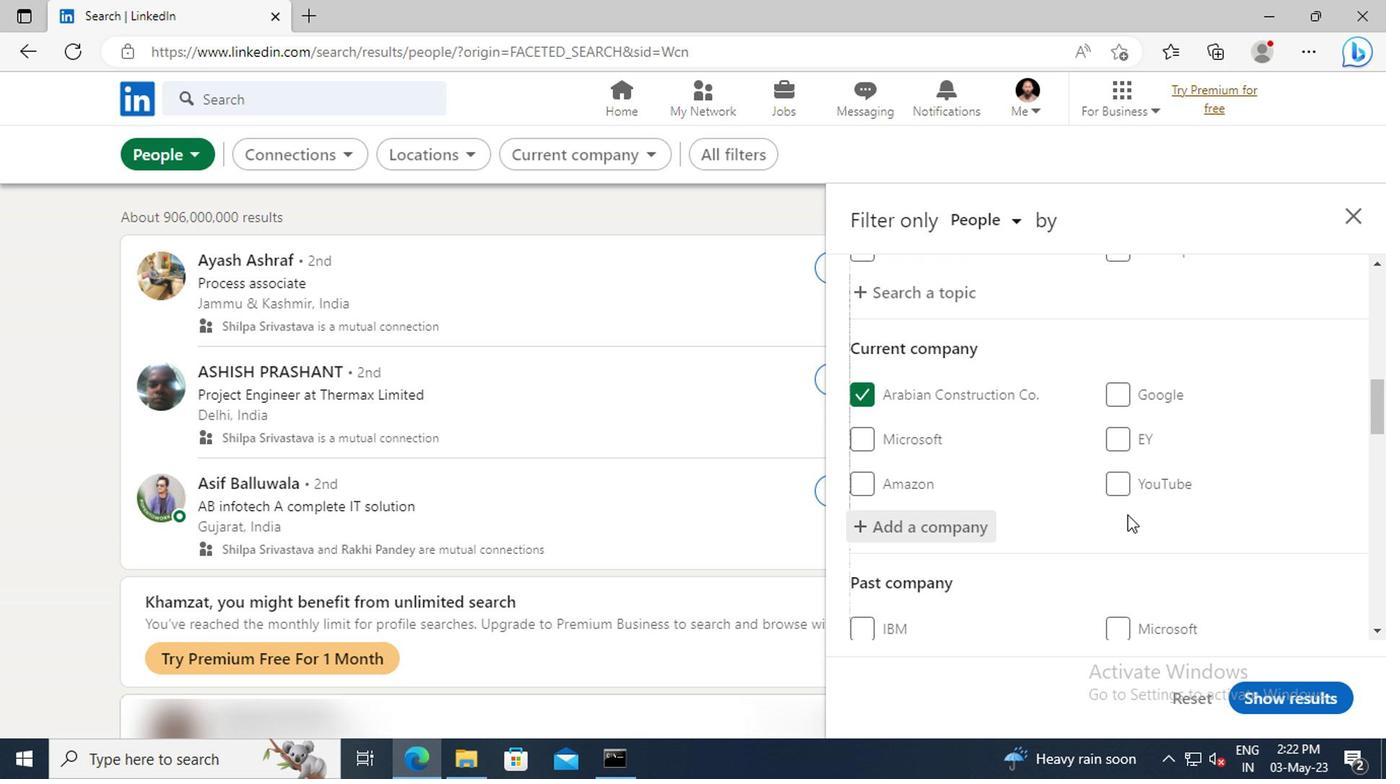 
Action: Mouse scrolled (943, 506) with delta (0, 0)
Screenshot: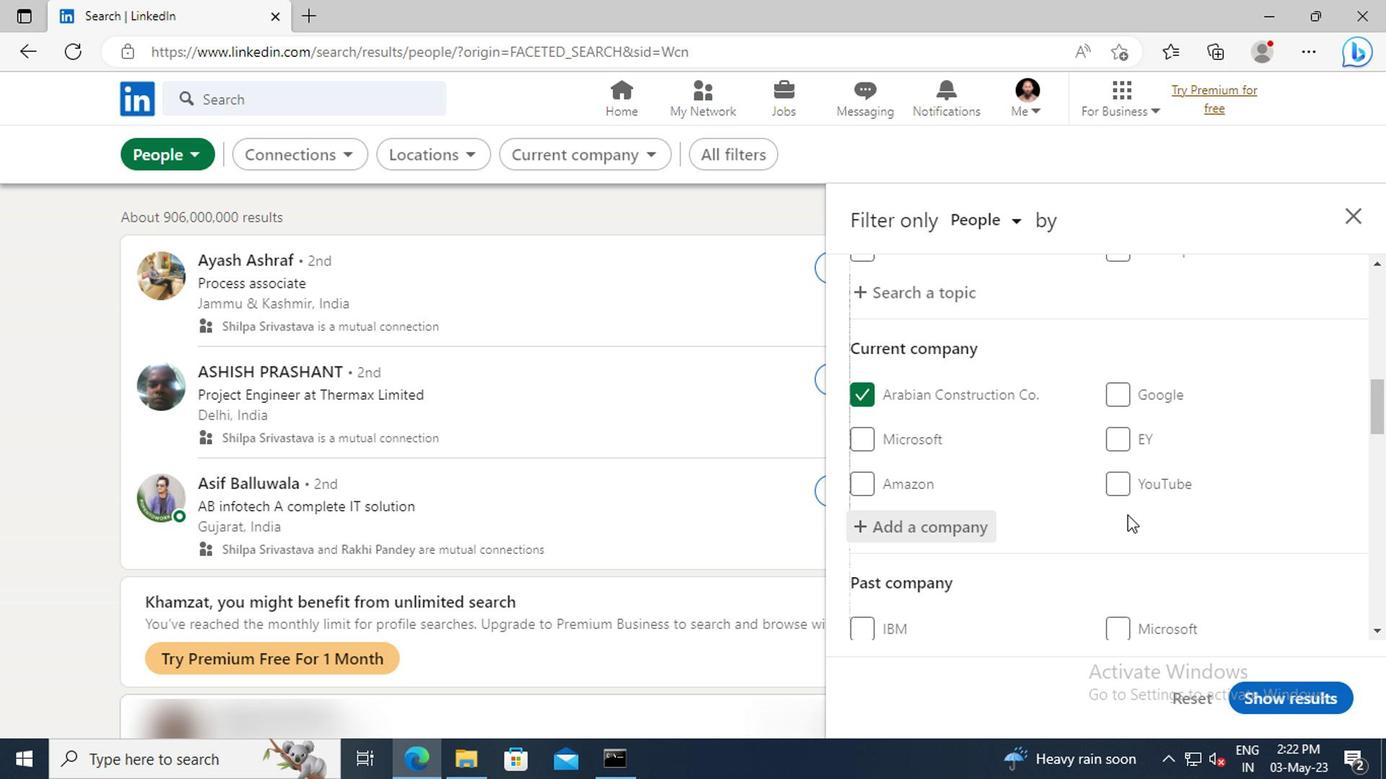
Action: Mouse moved to (943, 482)
Screenshot: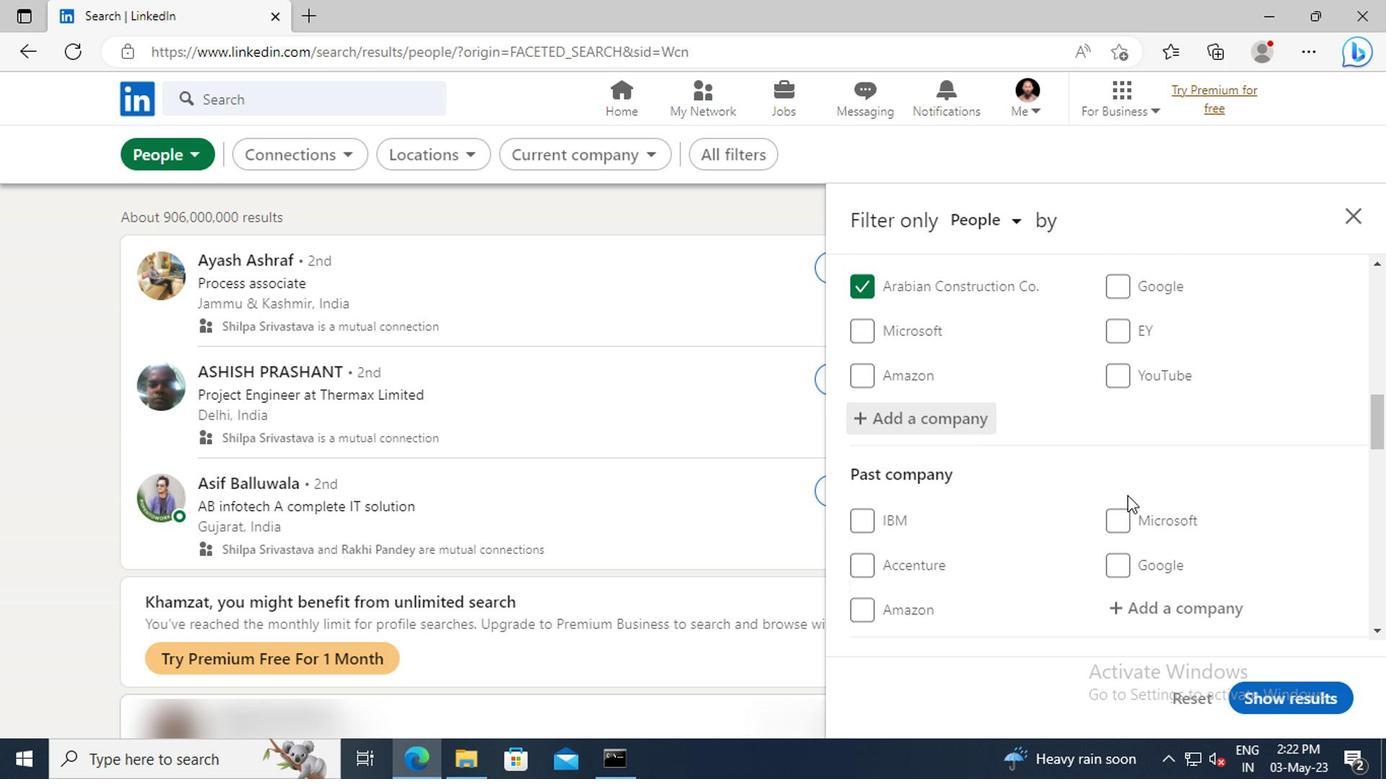 
Action: Mouse scrolled (943, 481) with delta (0, 0)
Screenshot: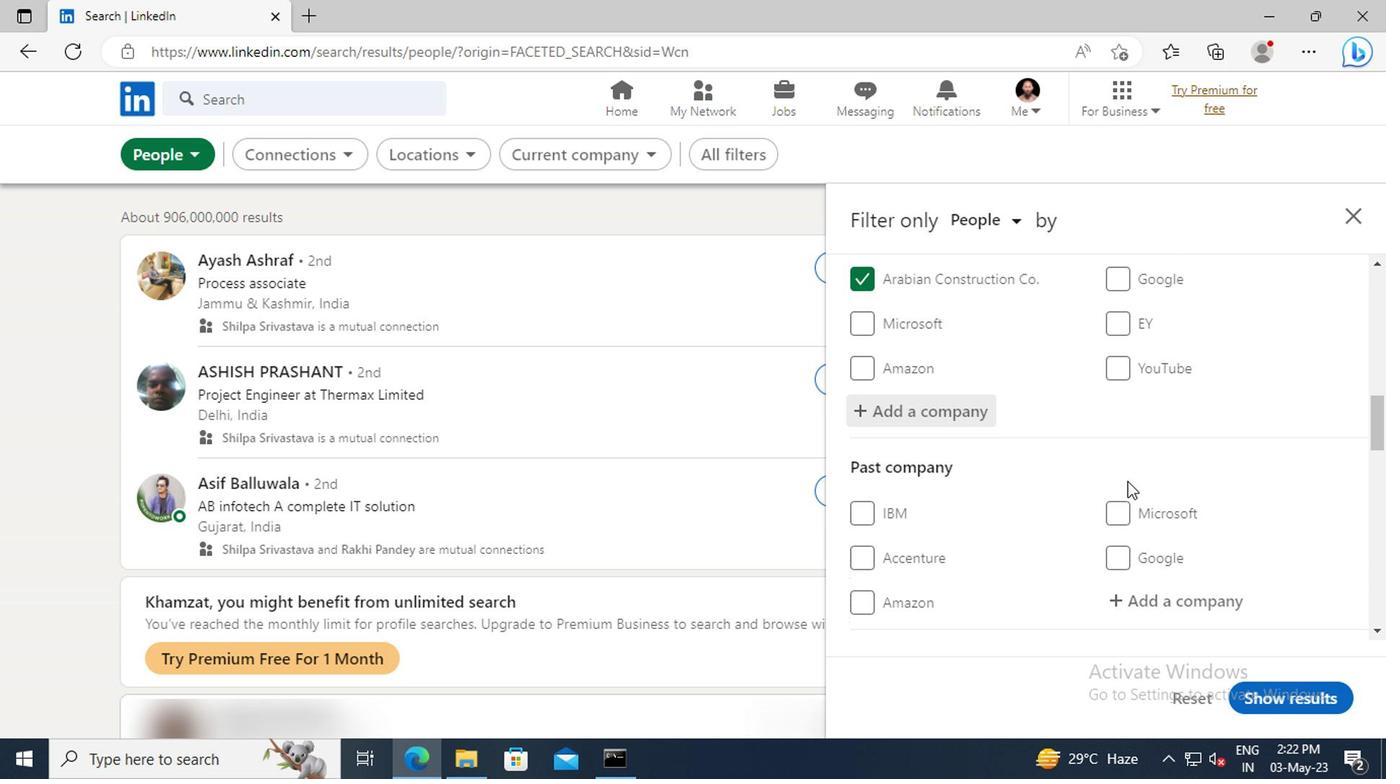 
Action: Mouse scrolled (943, 481) with delta (0, 0)
Screenshot: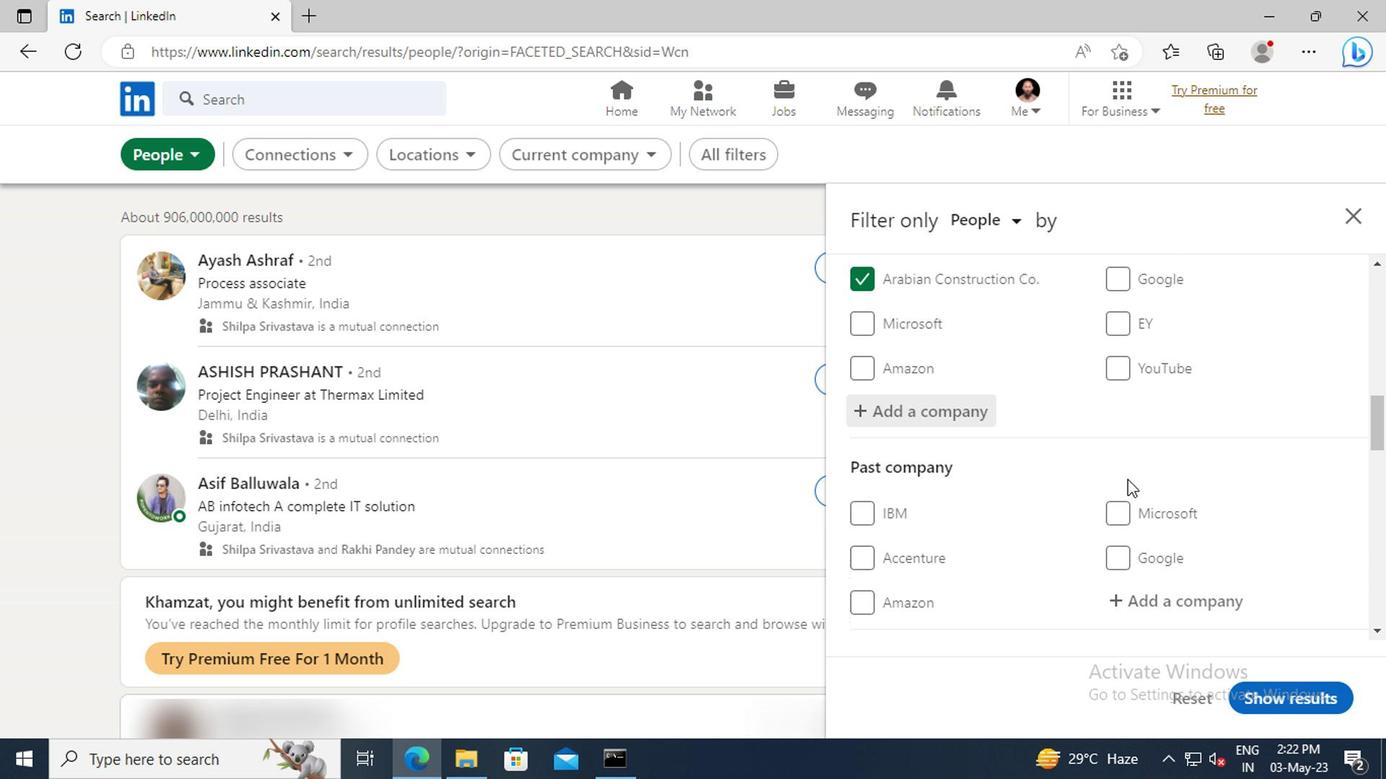 
Action: Mouse moved to (945, 460)
Screenshot: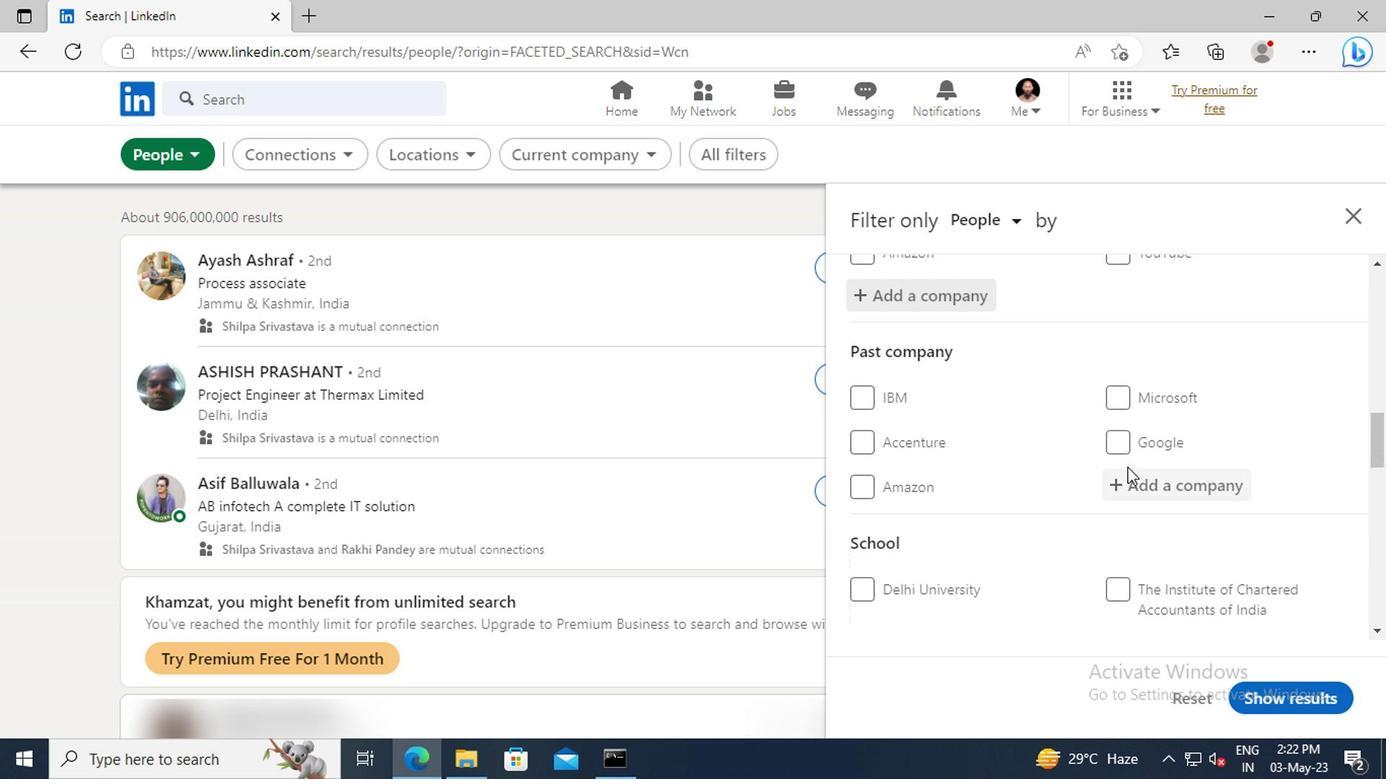 
Action: Mouse scrolled (945, 459) with delta (0, 0)
Screenshot: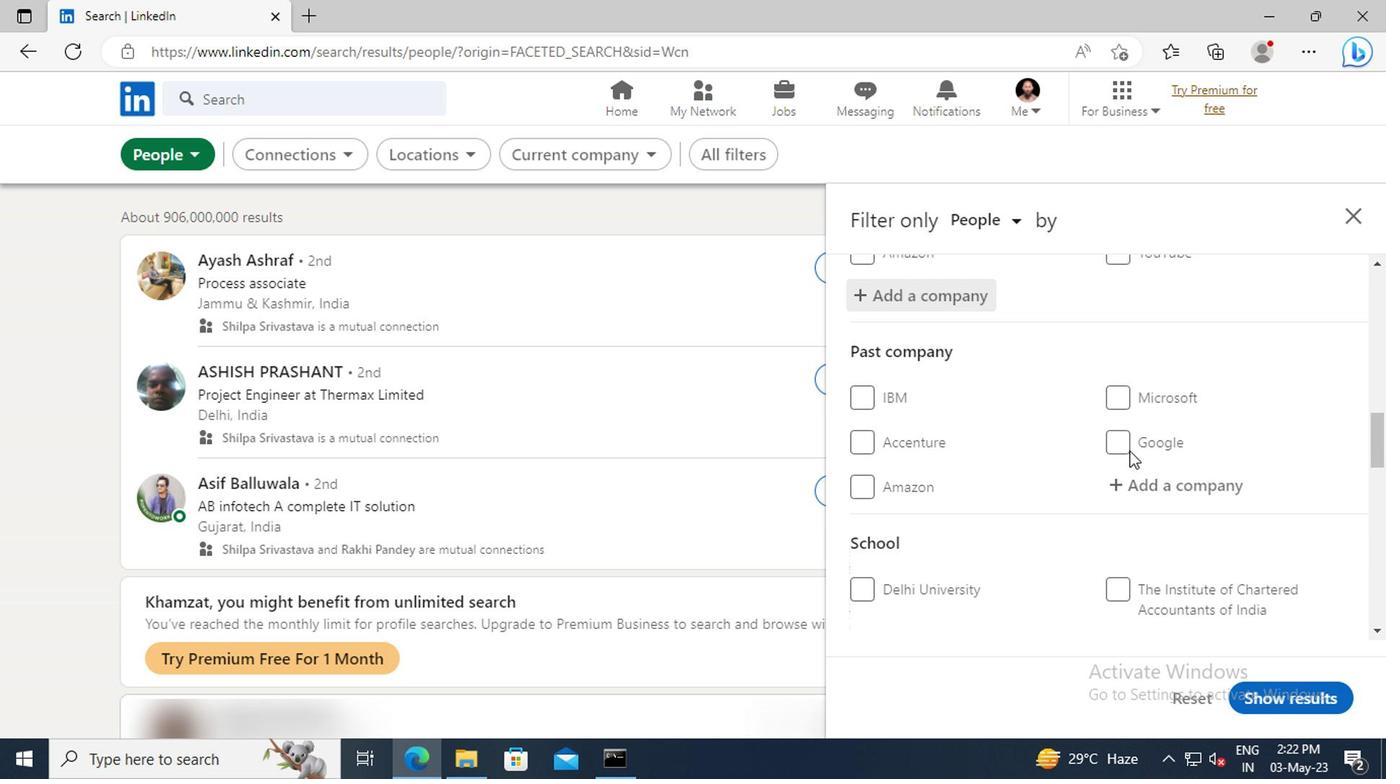 
Action: Mouse scrolled (945, 459) with delta (0, 0)
Screenshot: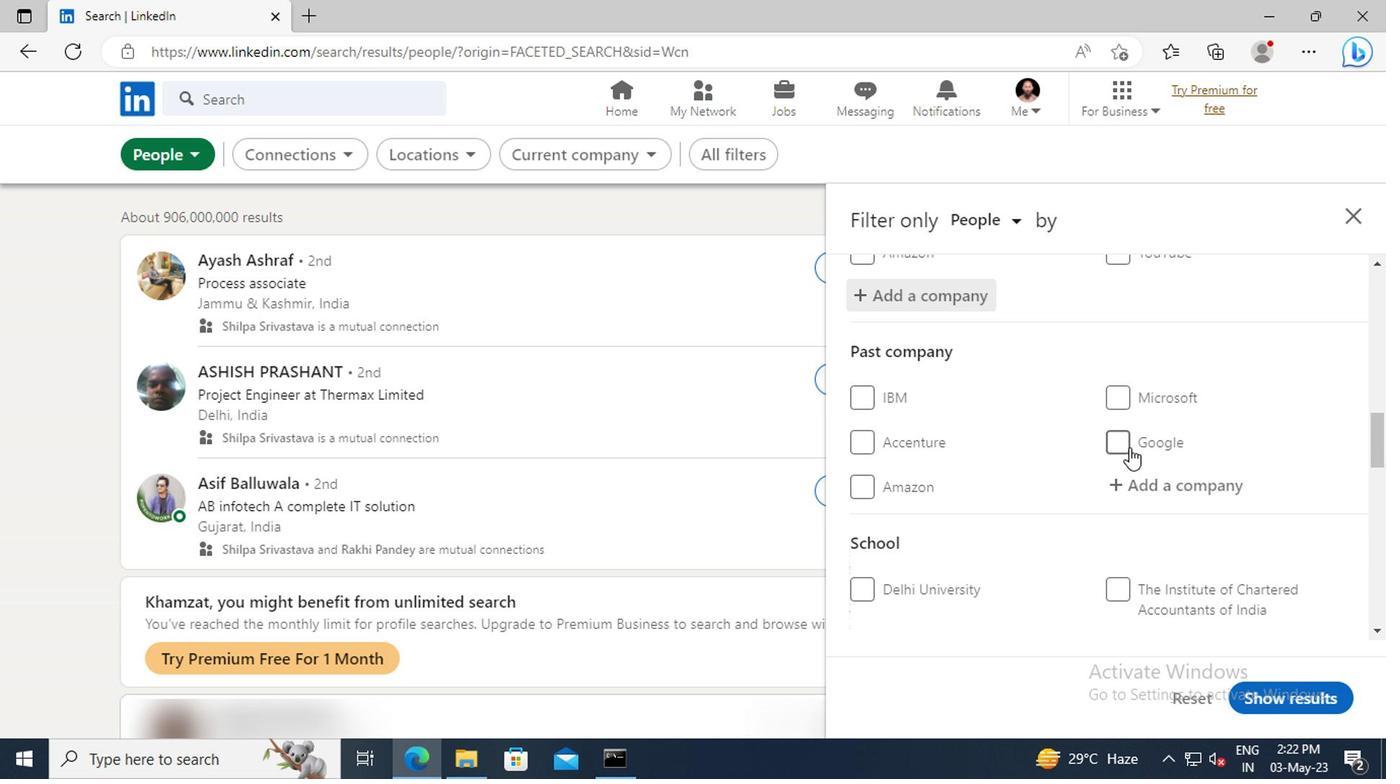 
Action: Mouse moved to (945, 459)
Screenshot: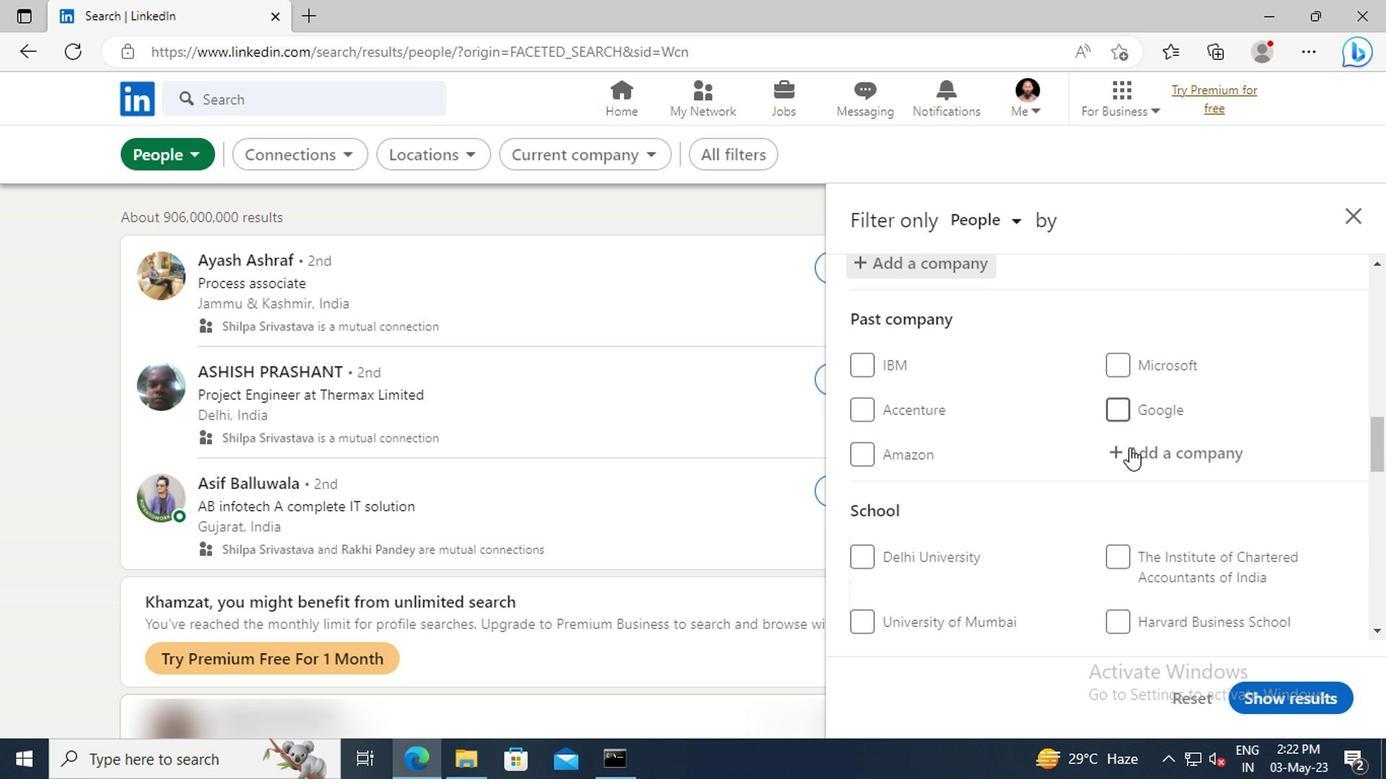 
Action: Mouse scrolled (945, 458) with delta (0, 0)
Screenshot: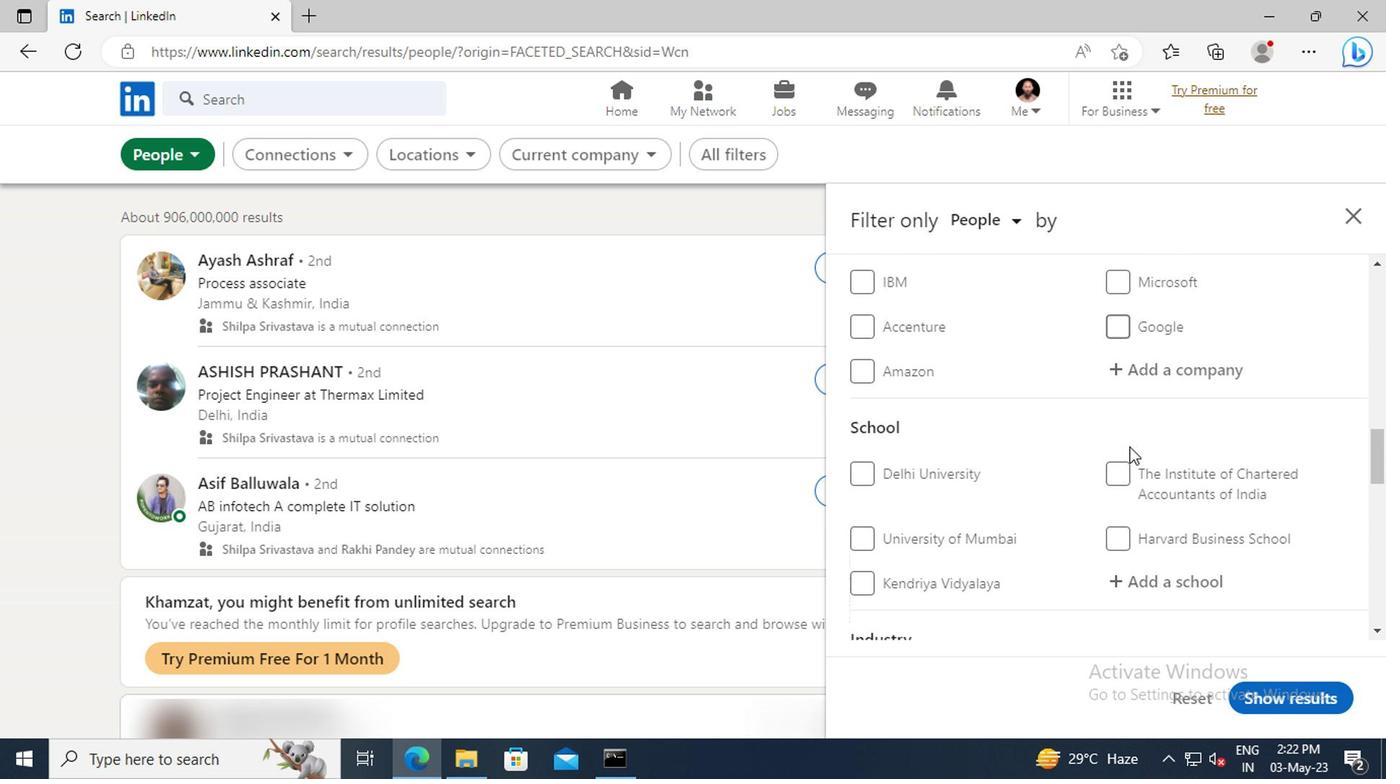
Action: Mouse scrolled (945, 458) with delta (0, 0)
Screenshot: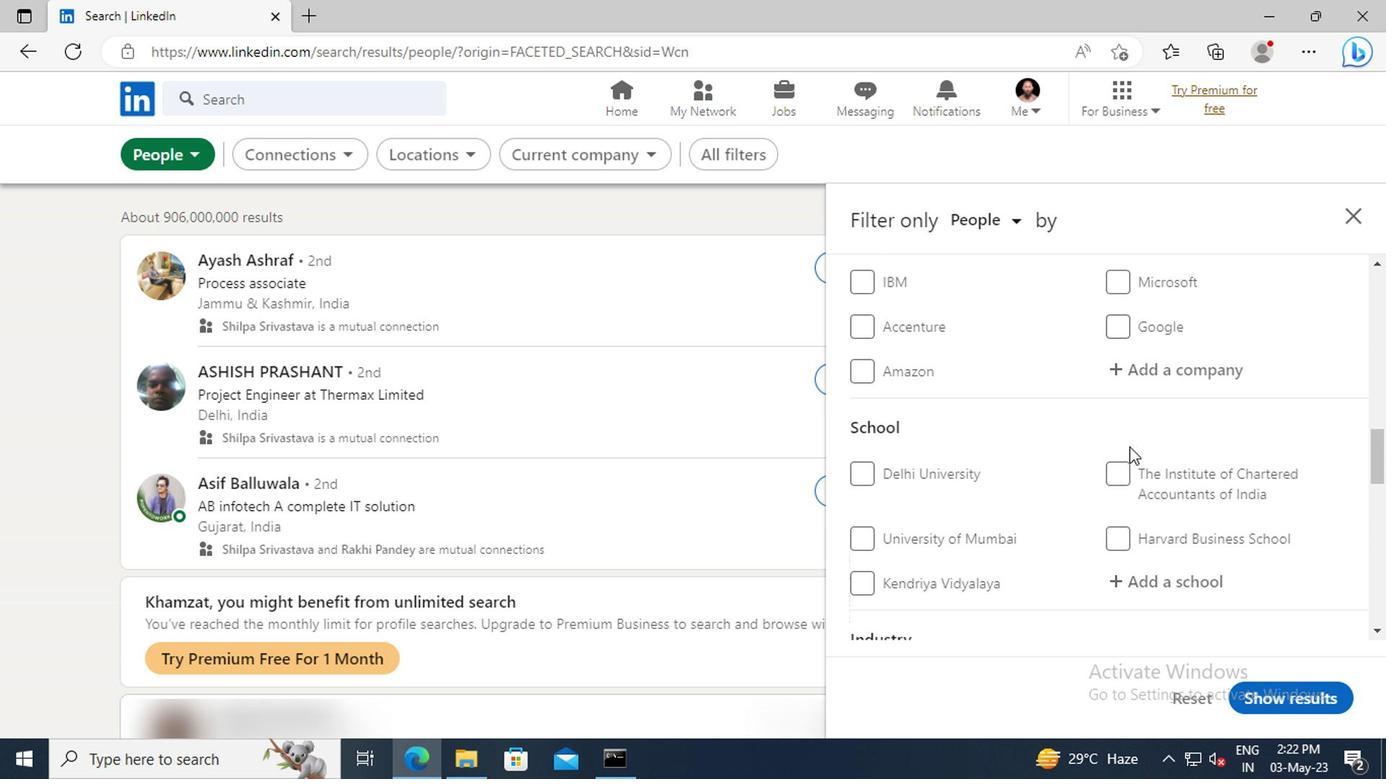 
Action: Mouse moved to (945, 472)
Screenshot: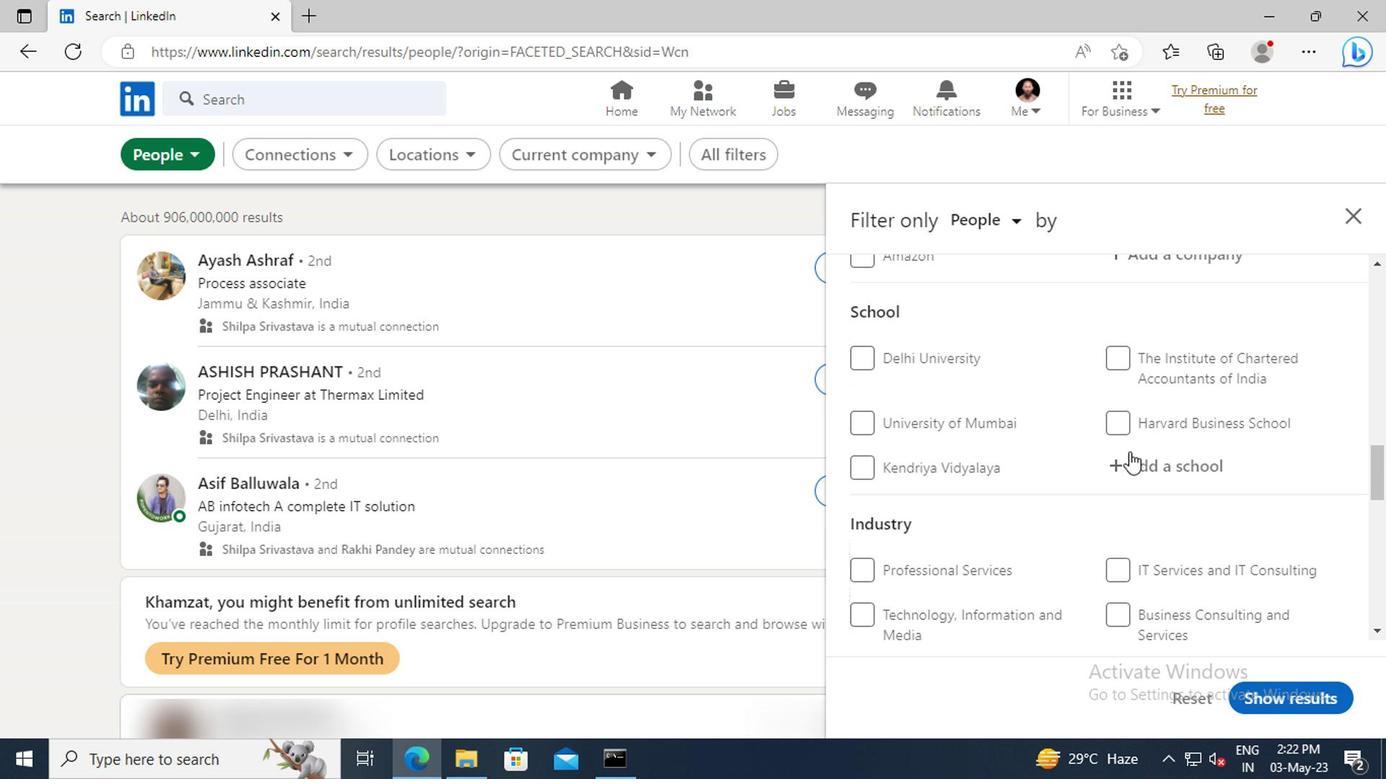 
Action: Mouse pressed left at (945, 472)
Screenshot: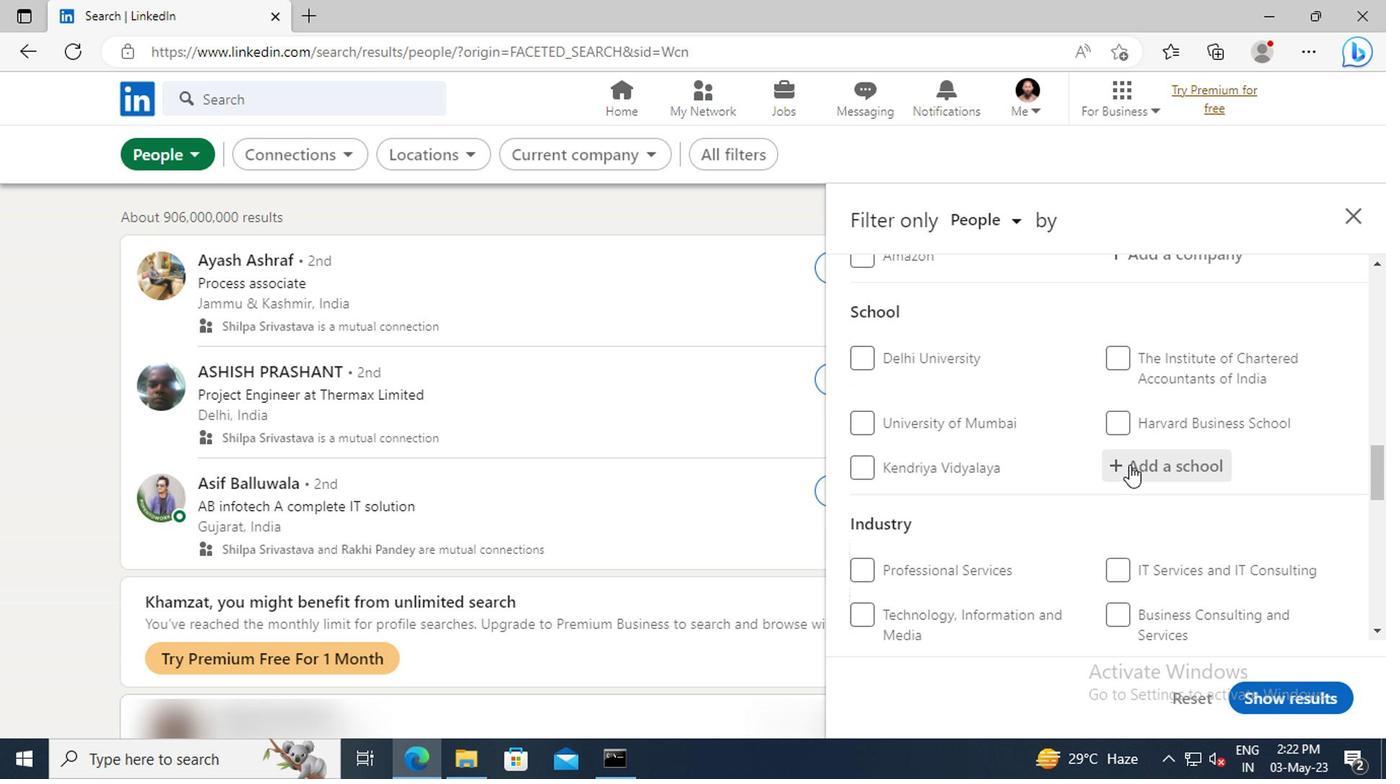 
Action: Key pressed <Key.shift>SRI<Key.space><Key.shift>DEV
Screenshot: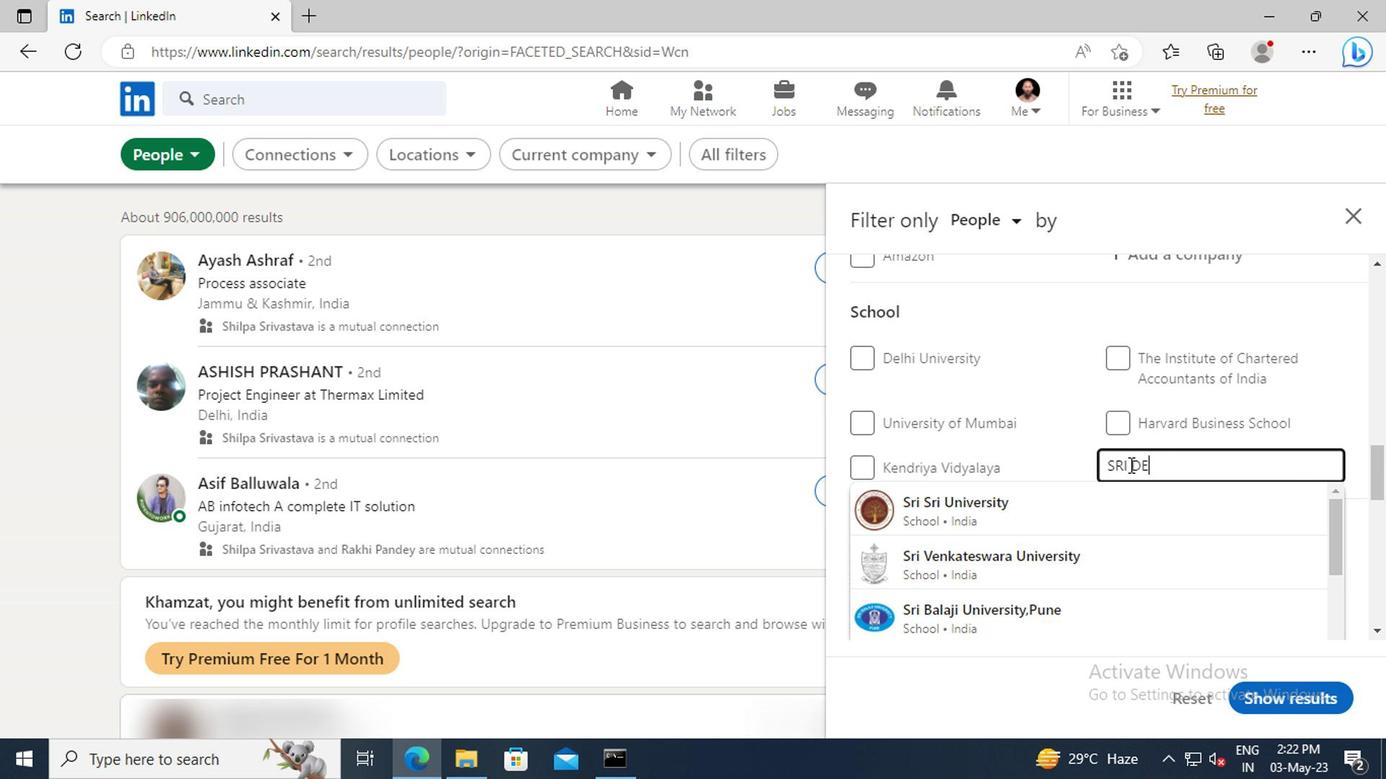 
Action: Mouse moved to (952, 501)
Screenshot: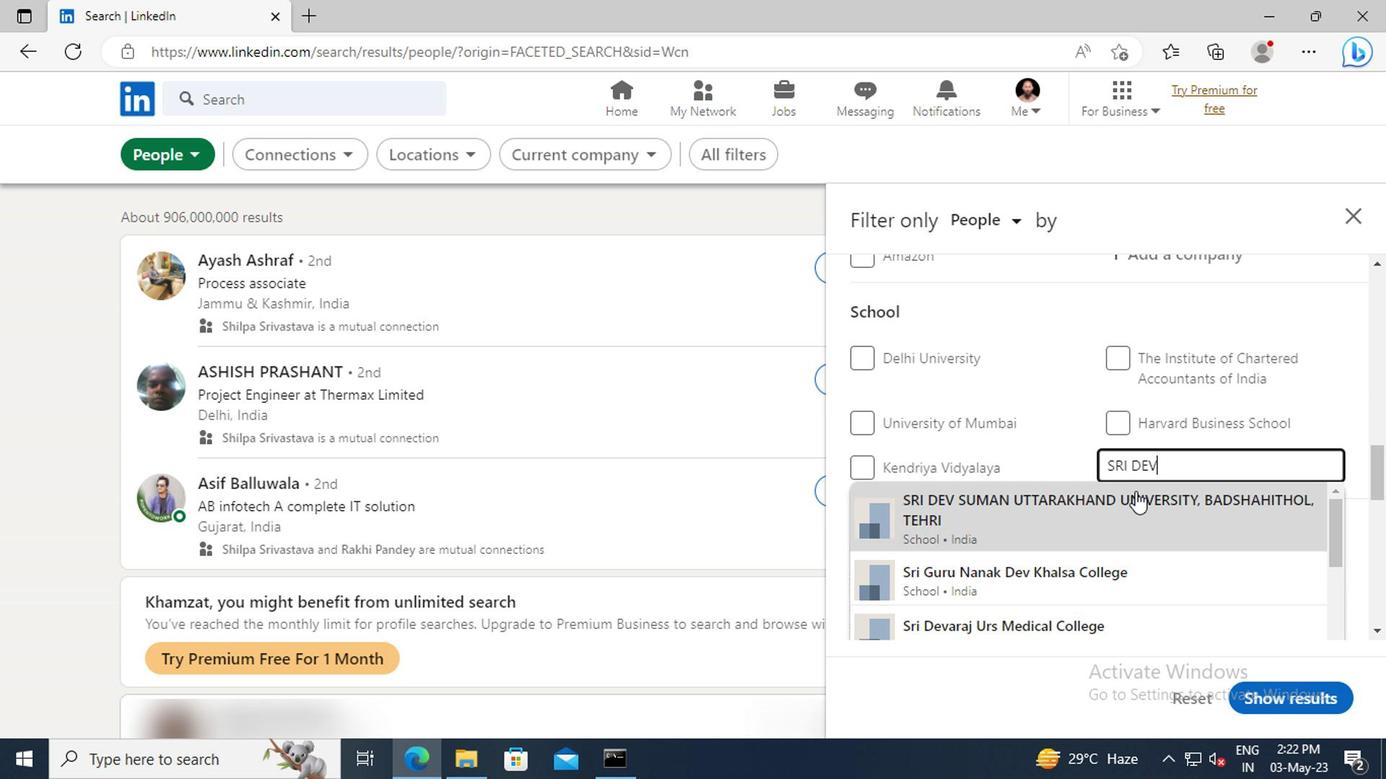
Action: Mouse pressed left at (952, 501)
Screenshot: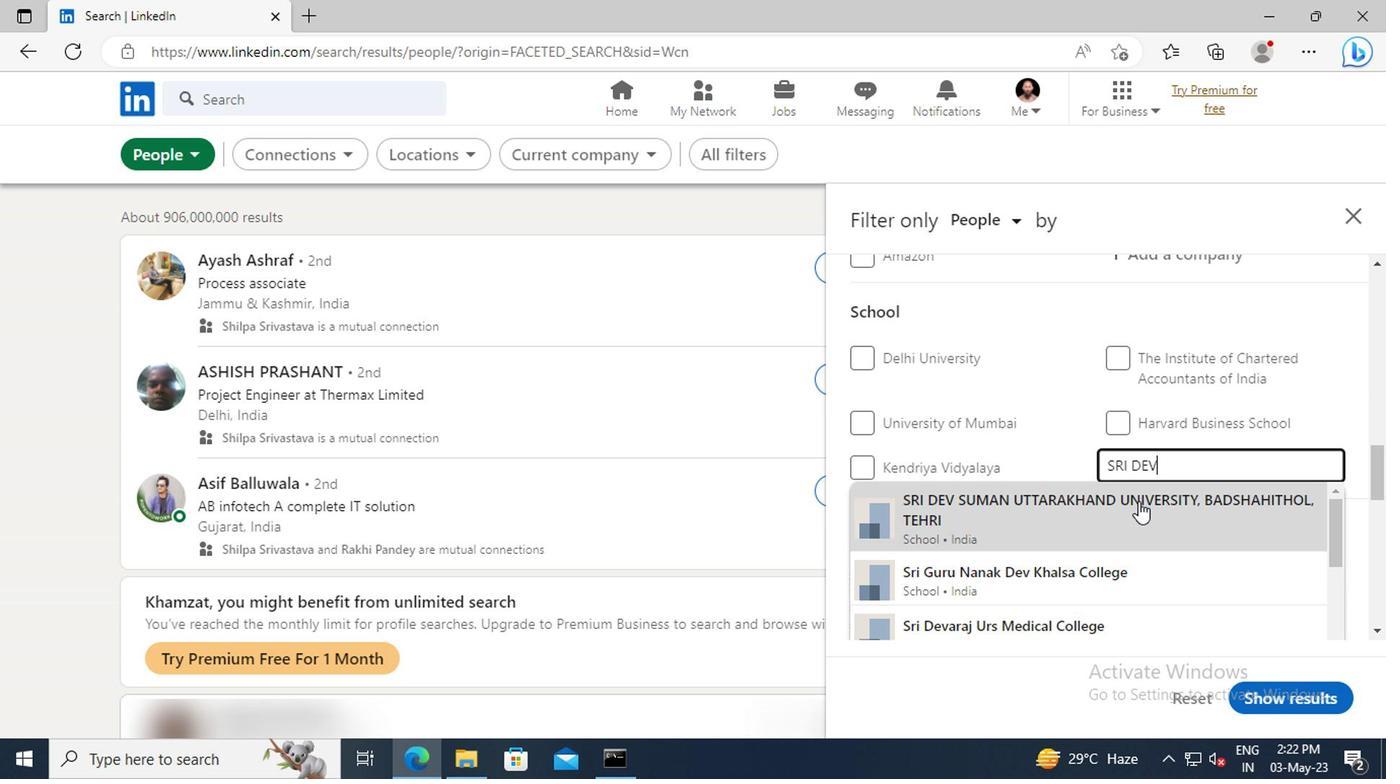 
Action: Mouse scrolled (952, 500) with delta (0, 0)
Screenshot: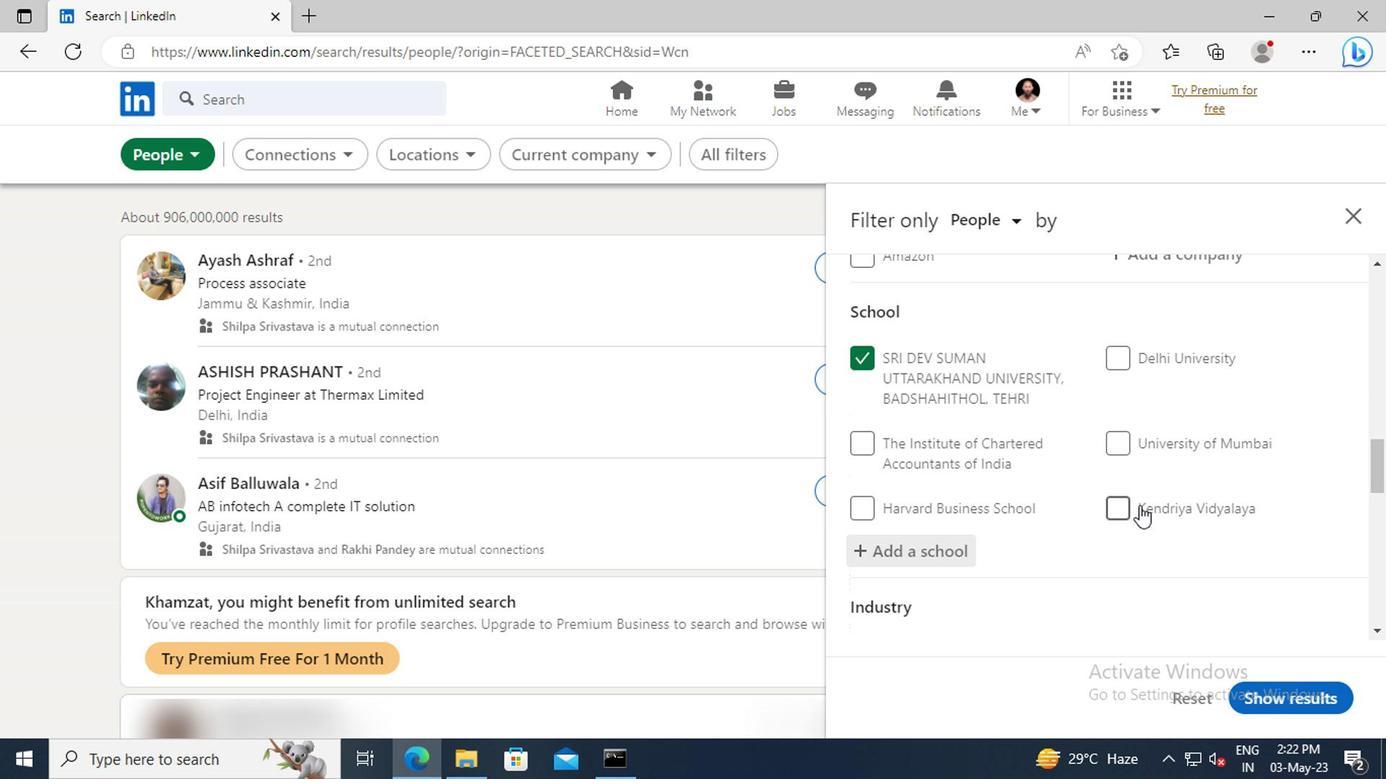 
Action: Mouse scrolled (952, 500) with delta (0, 0)
Screenshot: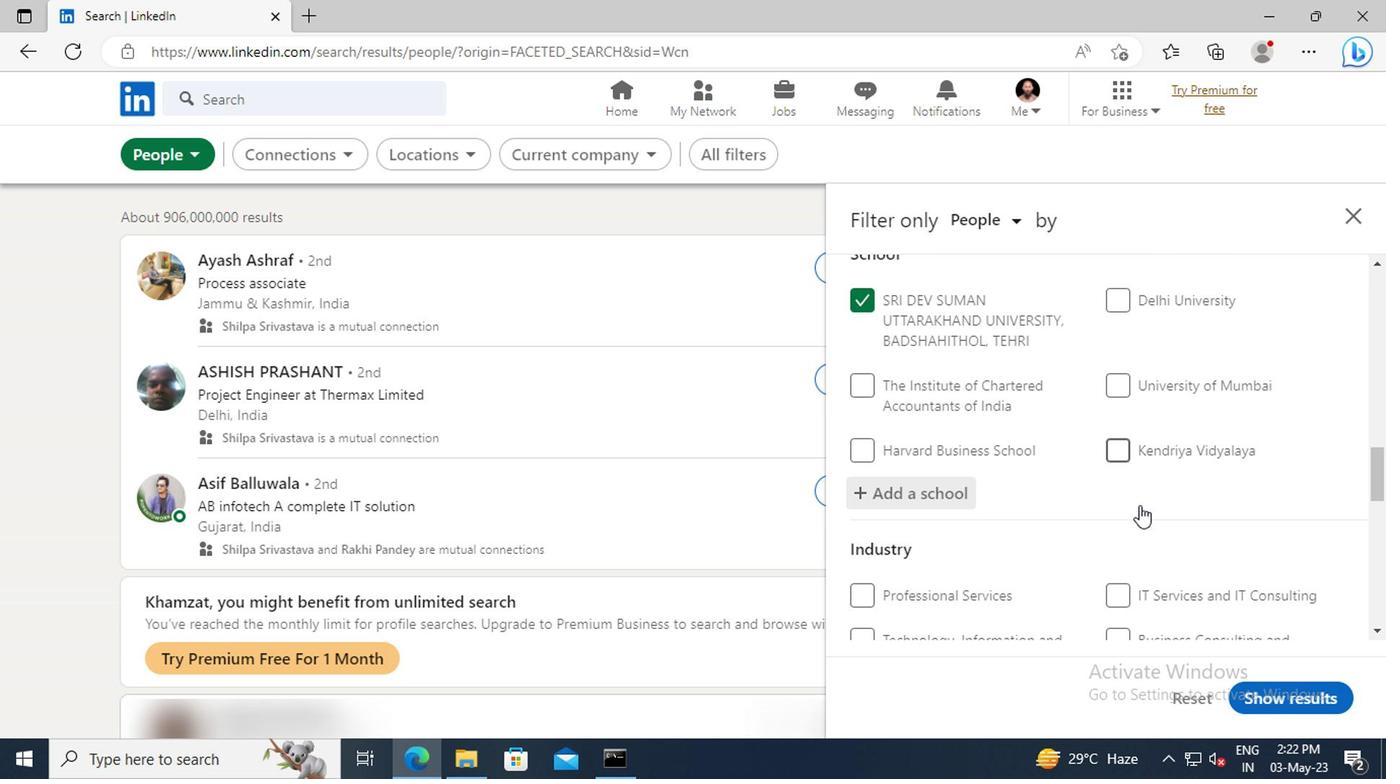 
Action: Mouse moved to (953, 486)
Screenshot: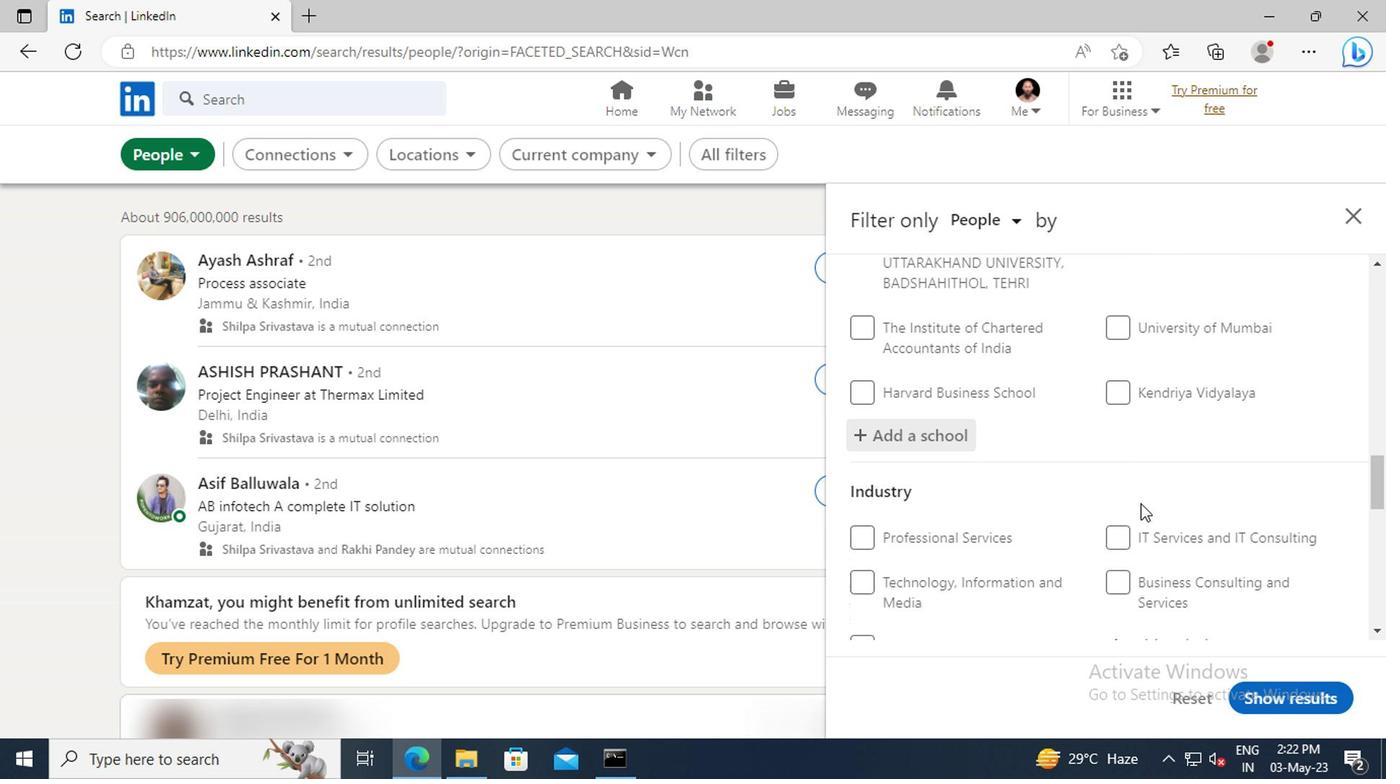 
Action: Mouse scrolled (953, 485) with delta (0, 0)
Screenshot: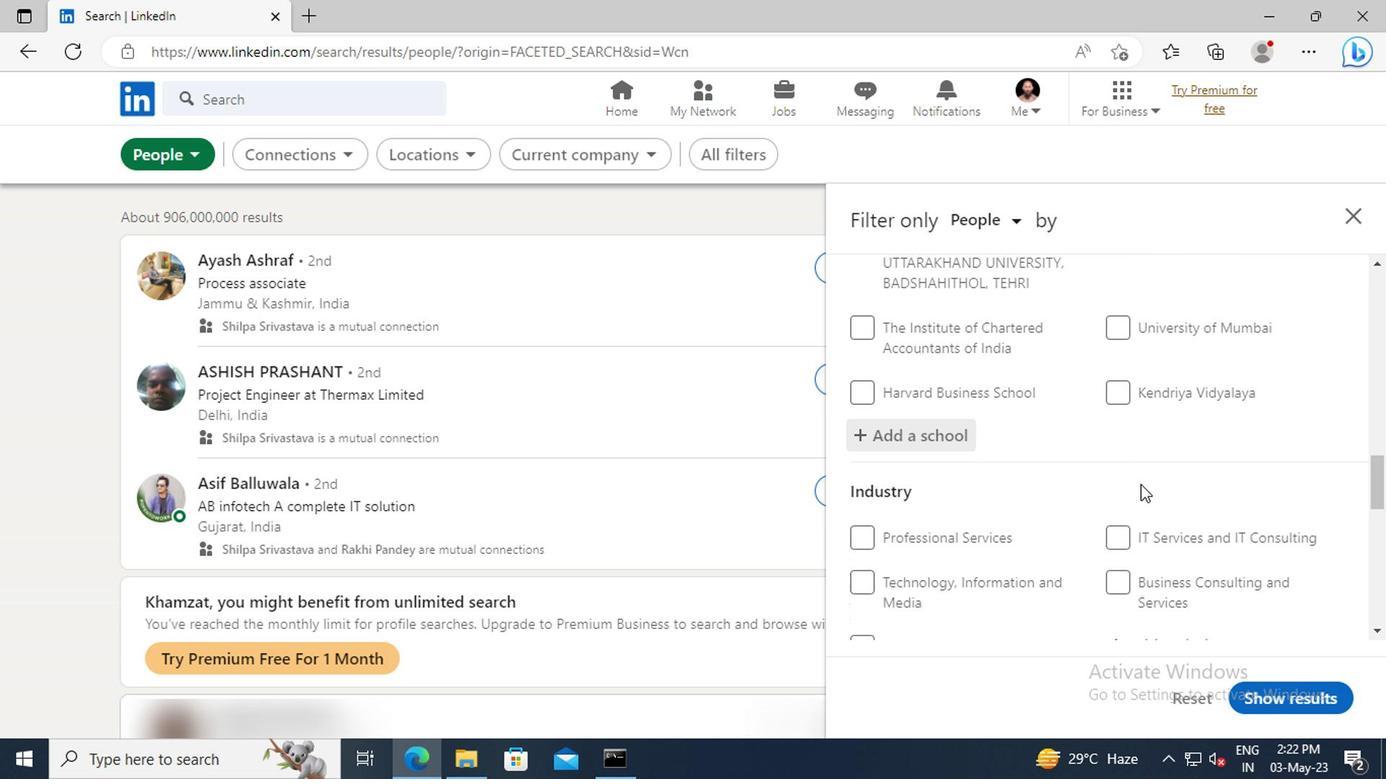 
Action: Mouse moved to (953, 478)
Screenshot: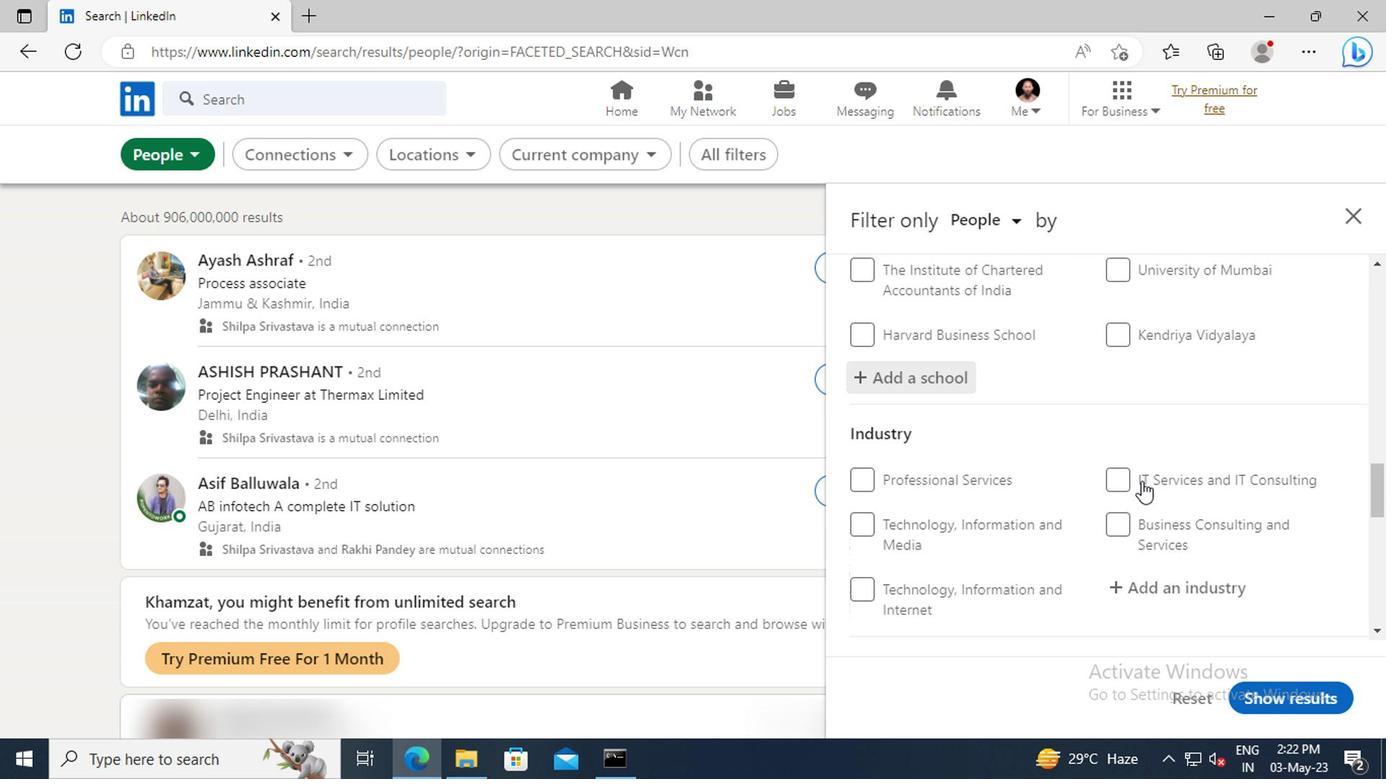 
Action: Mouse scrolled (953, 477) with delta (0, 0)
Screenshot: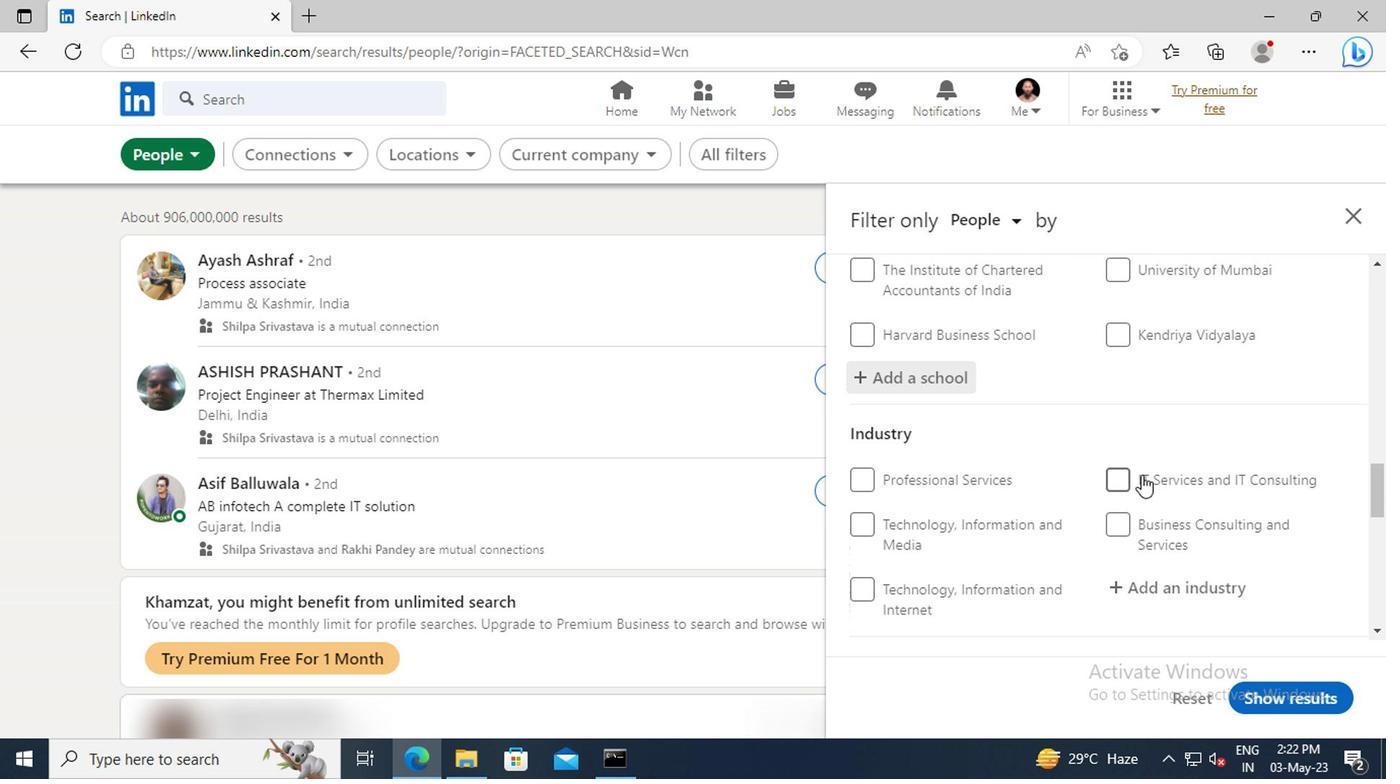 
Action: Mouse scrolled (953, 477) with delta (0, 0)
Screenshot: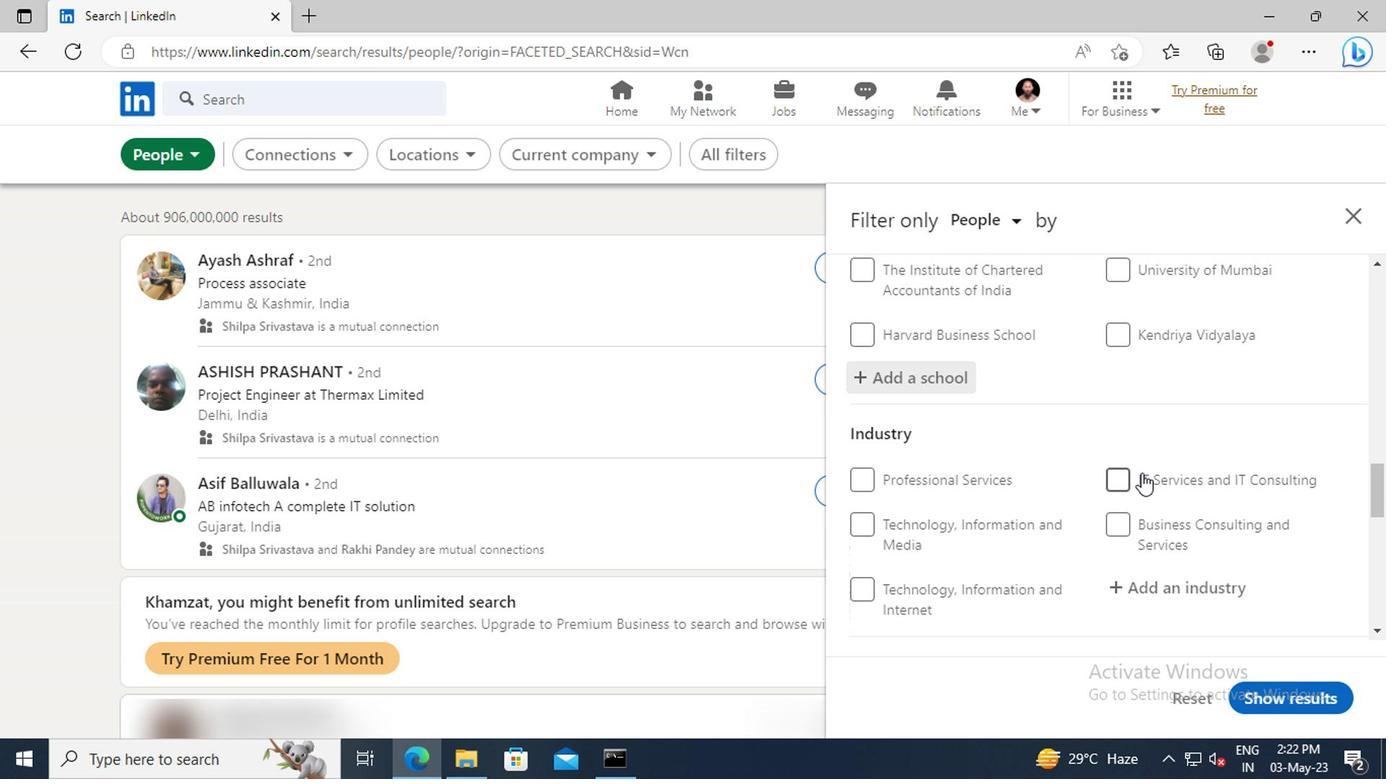 
Action: Mouse moved to (955, 478)
Screenshot: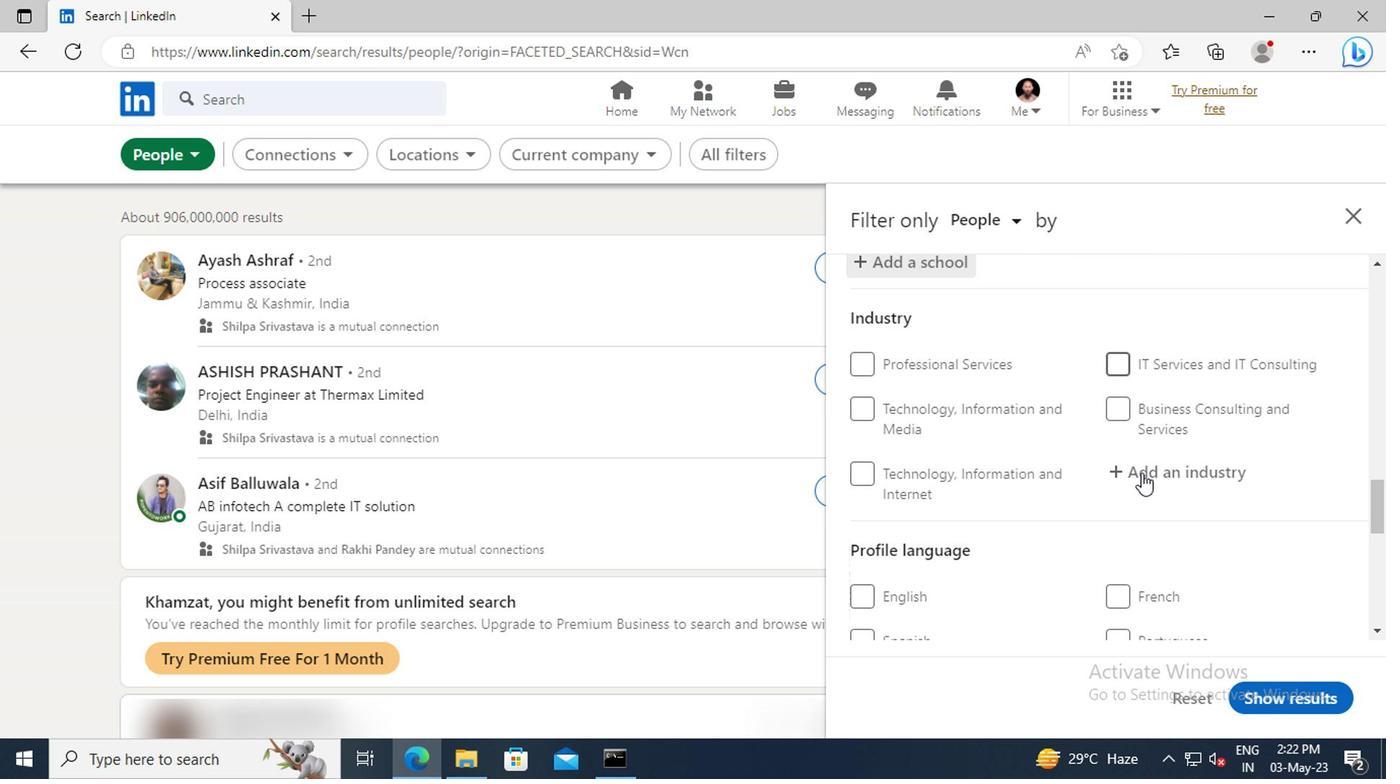 
Action: Mouse pressed left at (955, 478)
Screenshot: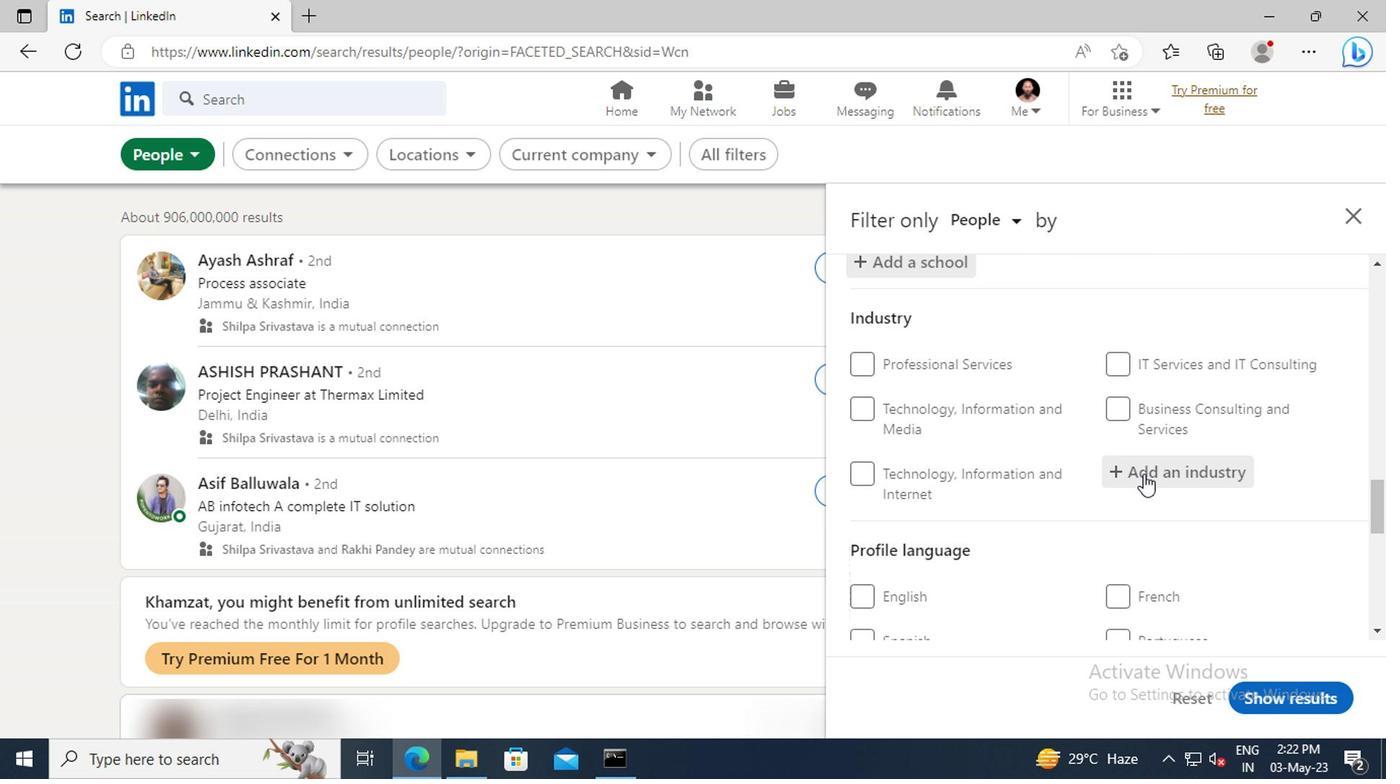 
Action: Key pressed <Key.shift>MOBIL
Screenshot: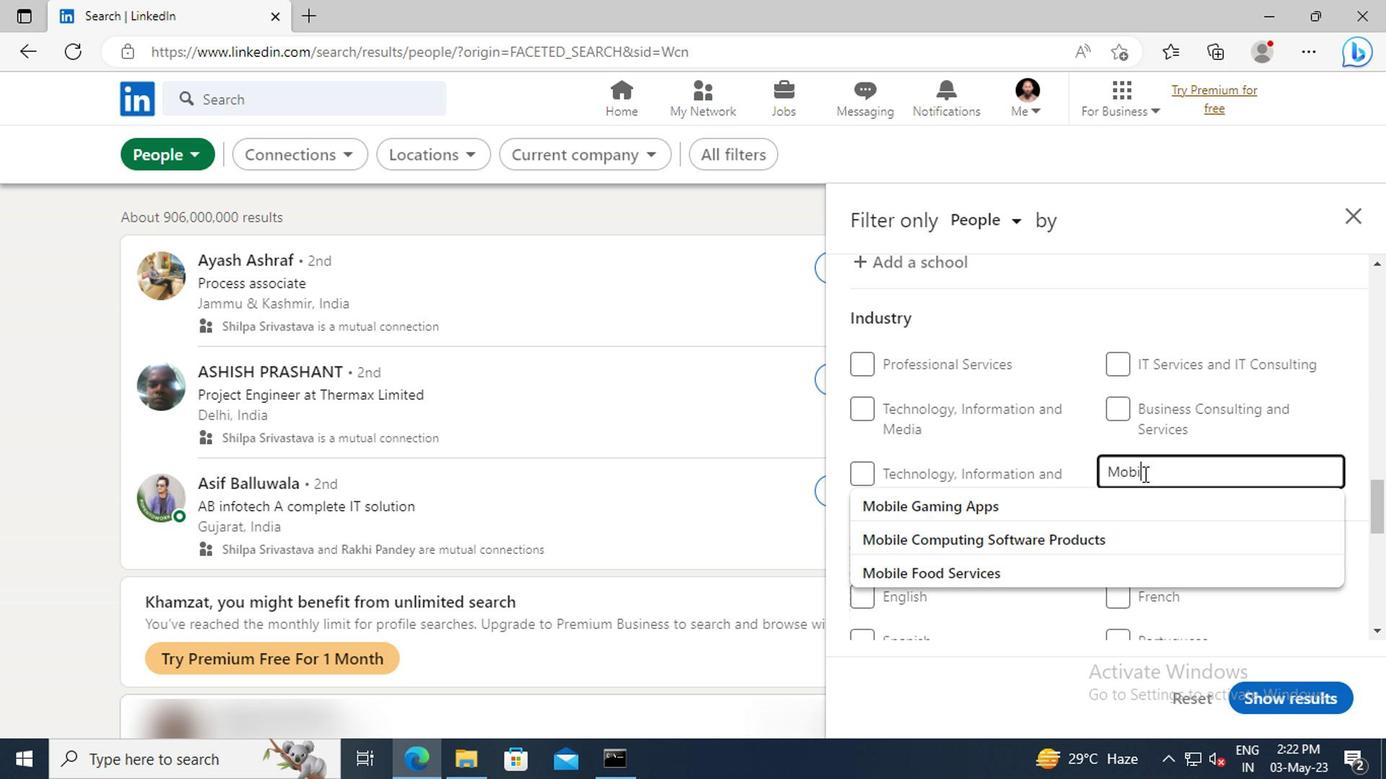 
Action: Mouse moved to (956, 496)
Screenshot: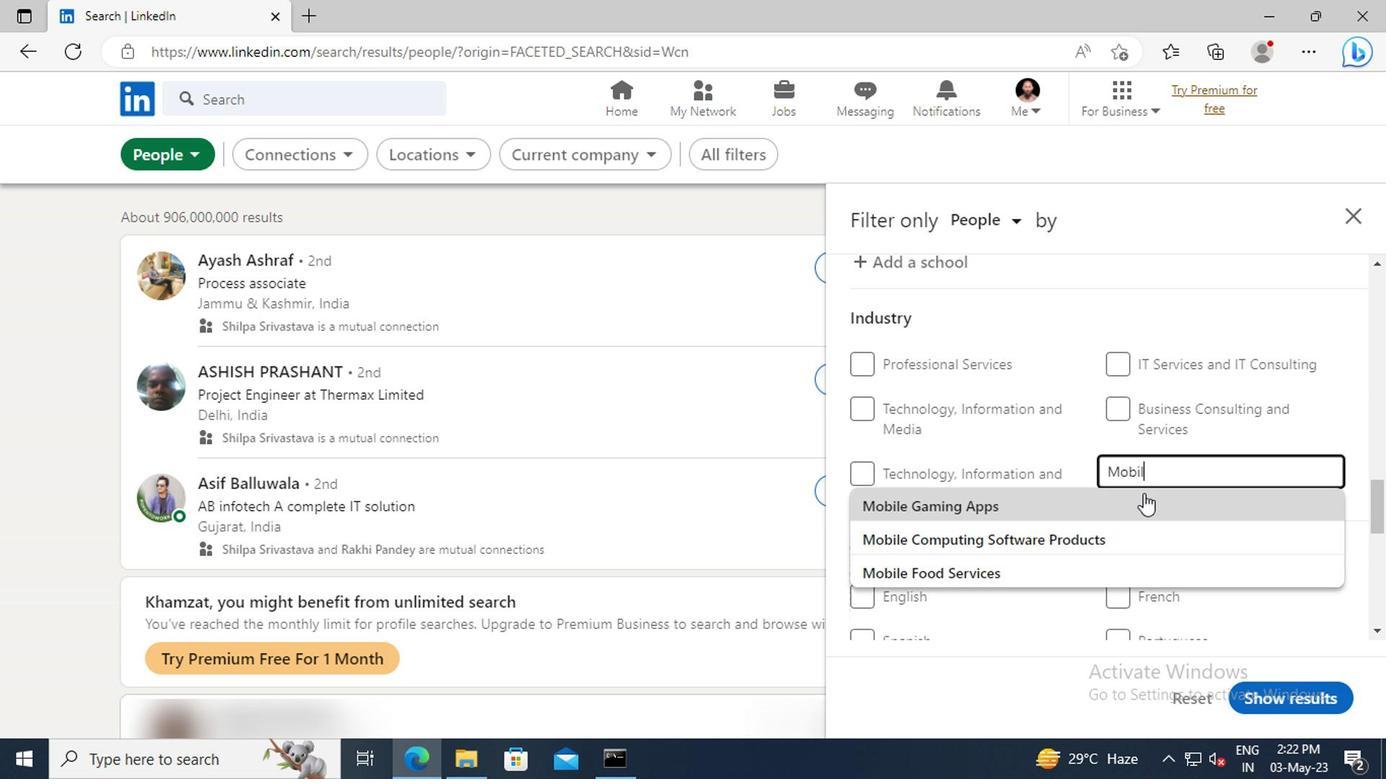 
Action: Mouse pressed left at (956, 496)
Screenshot: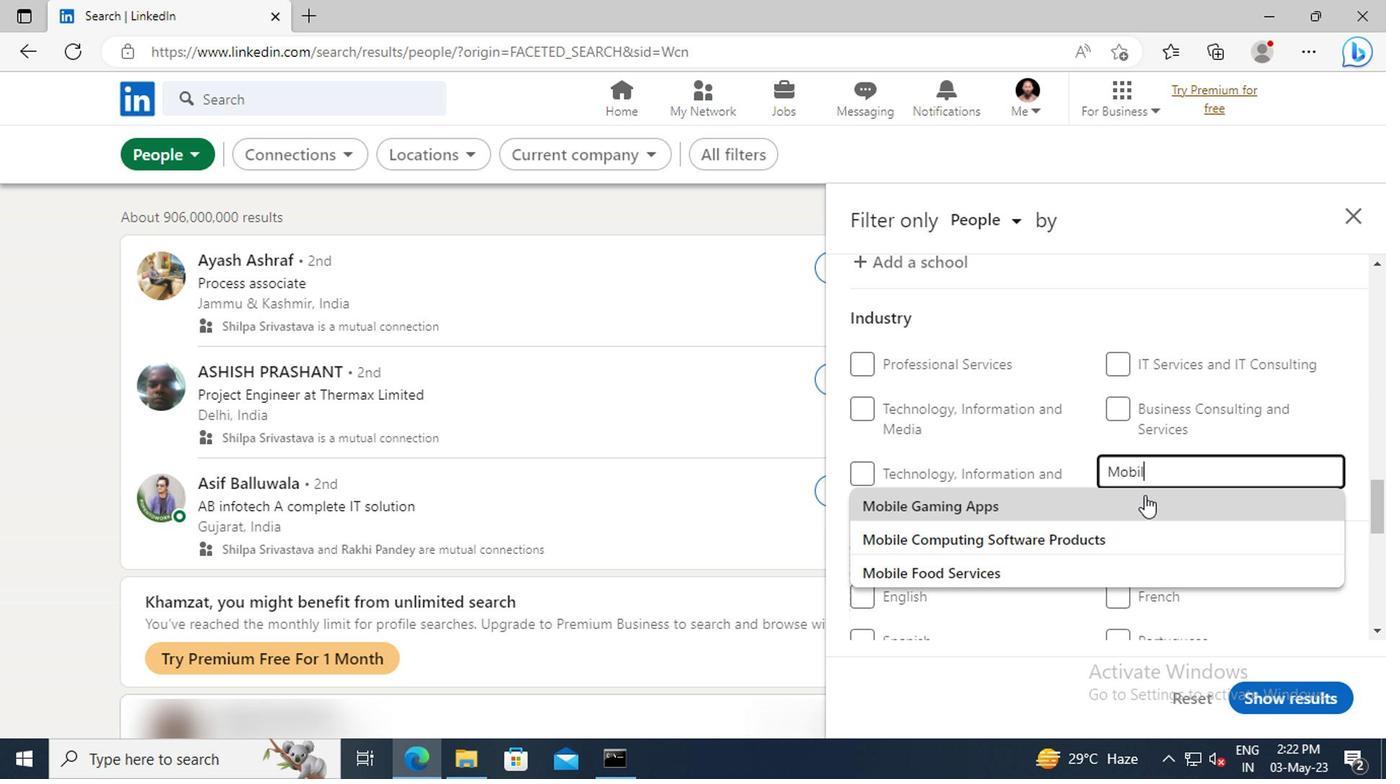 
Action: Mouse scrolled (956, 495) with delta (0, 0)
Screenshot: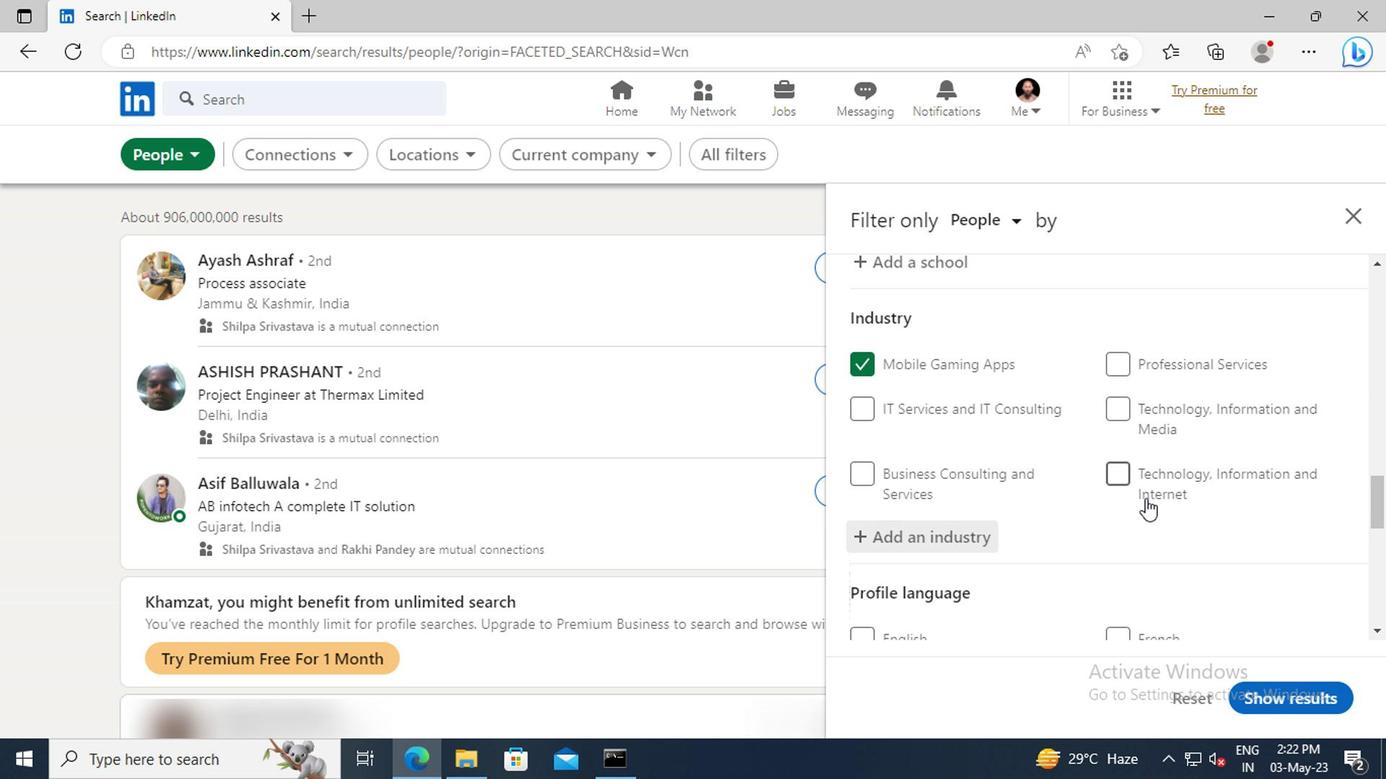 
Action: Mouse scrolled (956, 495) with delta (0, 0)
Screenshot: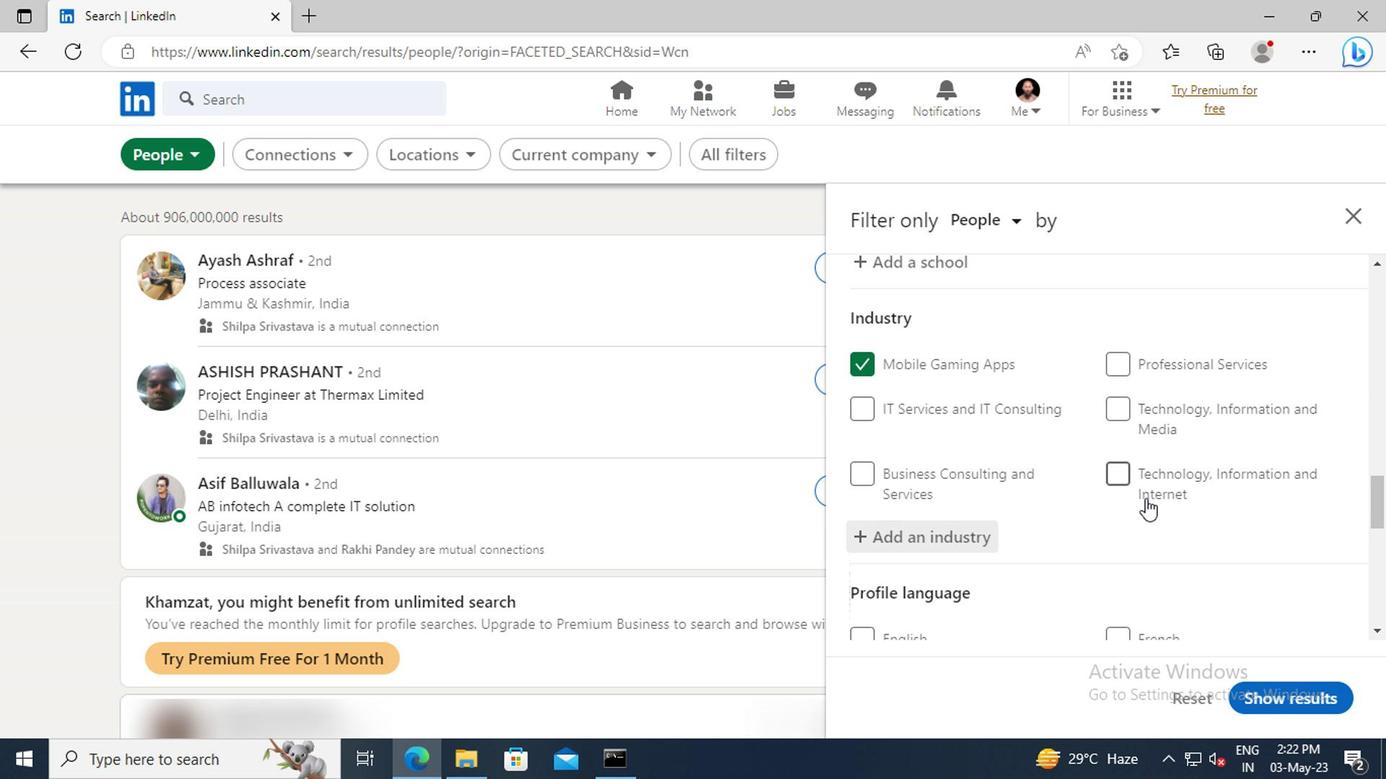 
Action: Mouse moved to (957, 481)
Screenshot: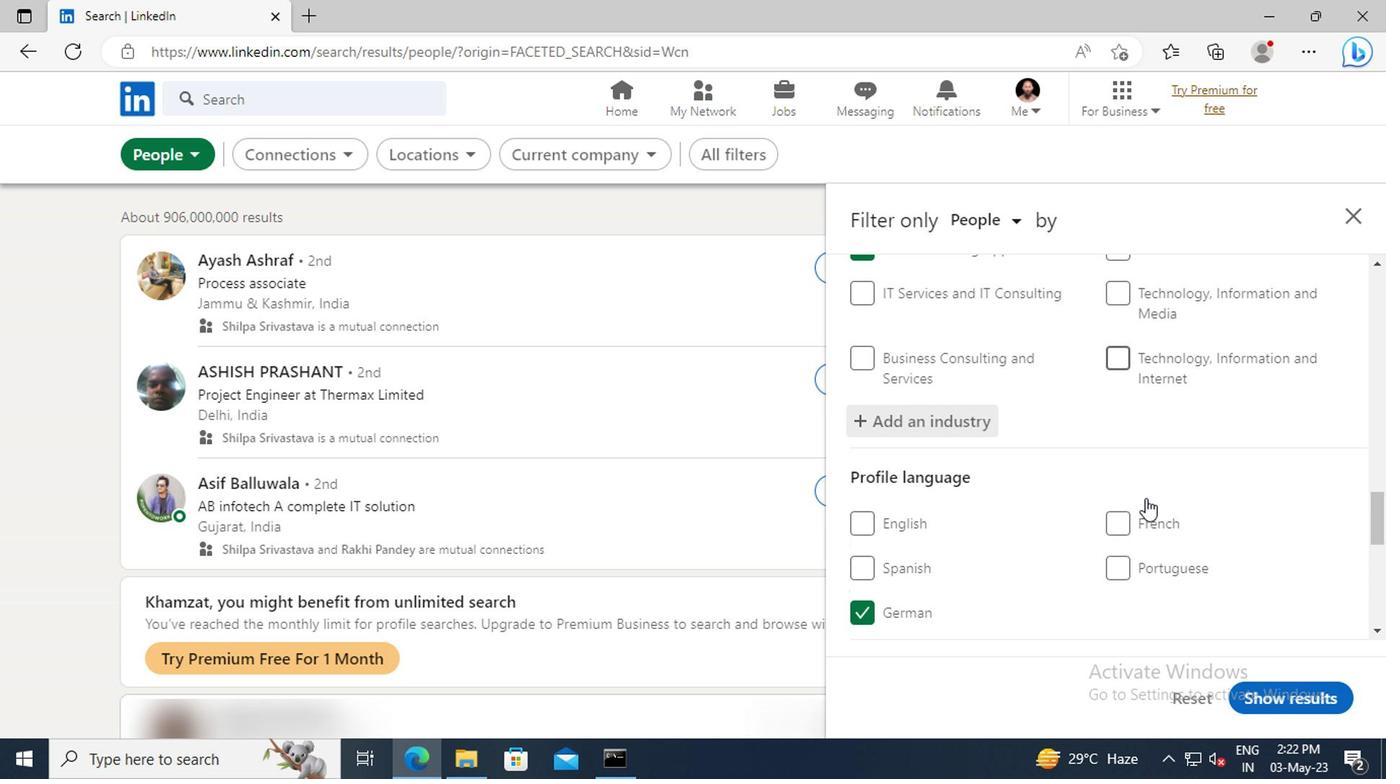 
Action: Mouse scrolled (957, 480) with delta (0, 0)
Screenshot: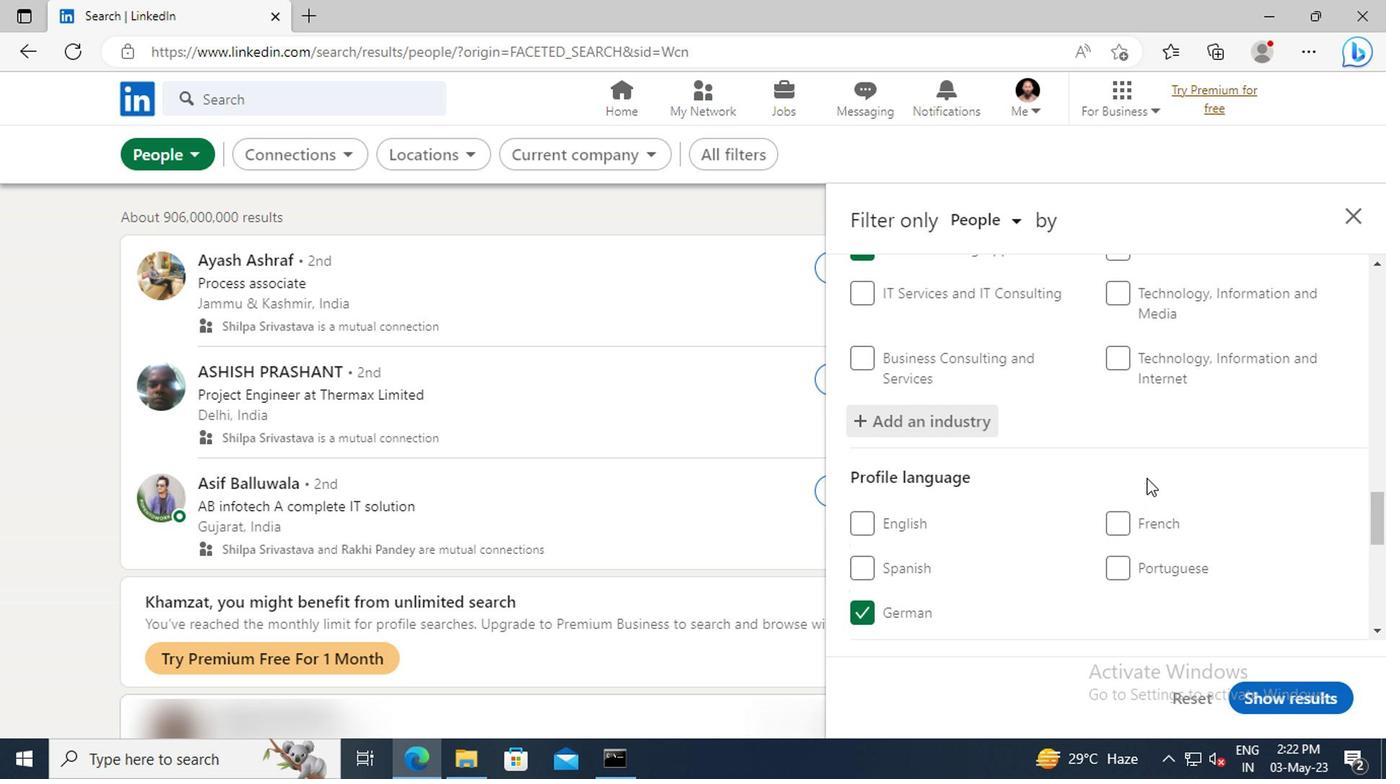 
Action: Mouse scrolled (957, 480) with delta (0, 0)
Screenshot: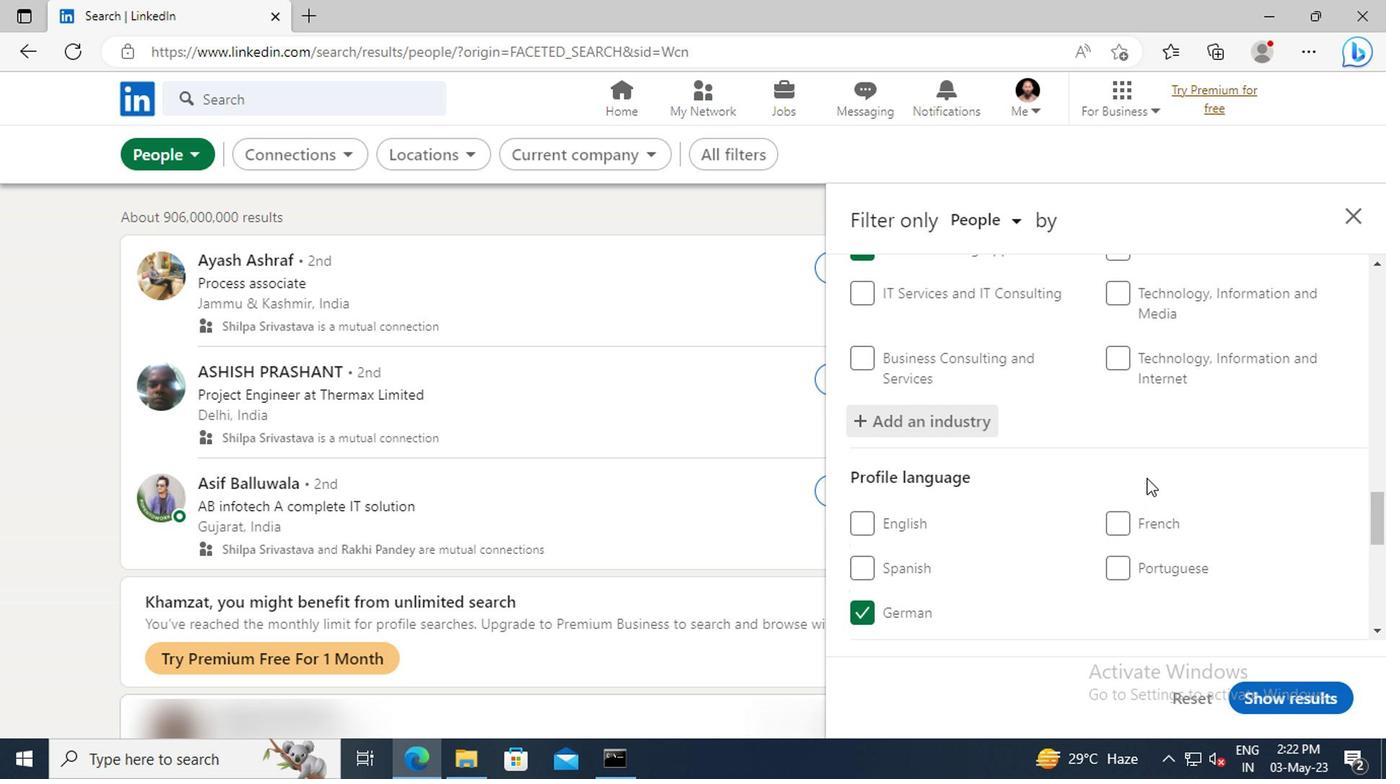 
Action: Mouse moved to (954, 465)
Screenshot: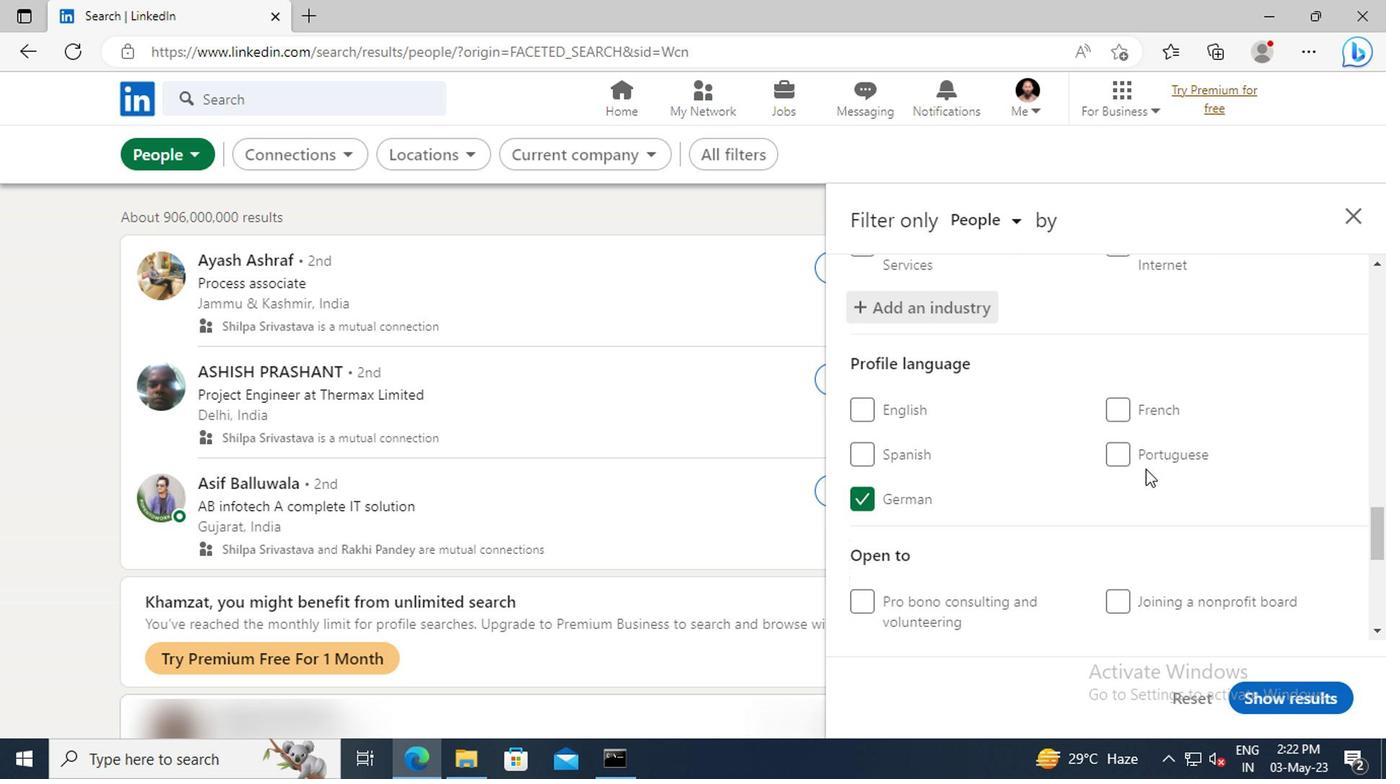 
Action: Mouse scrolled (954, 464) with delta (0, 0)
Screenshot: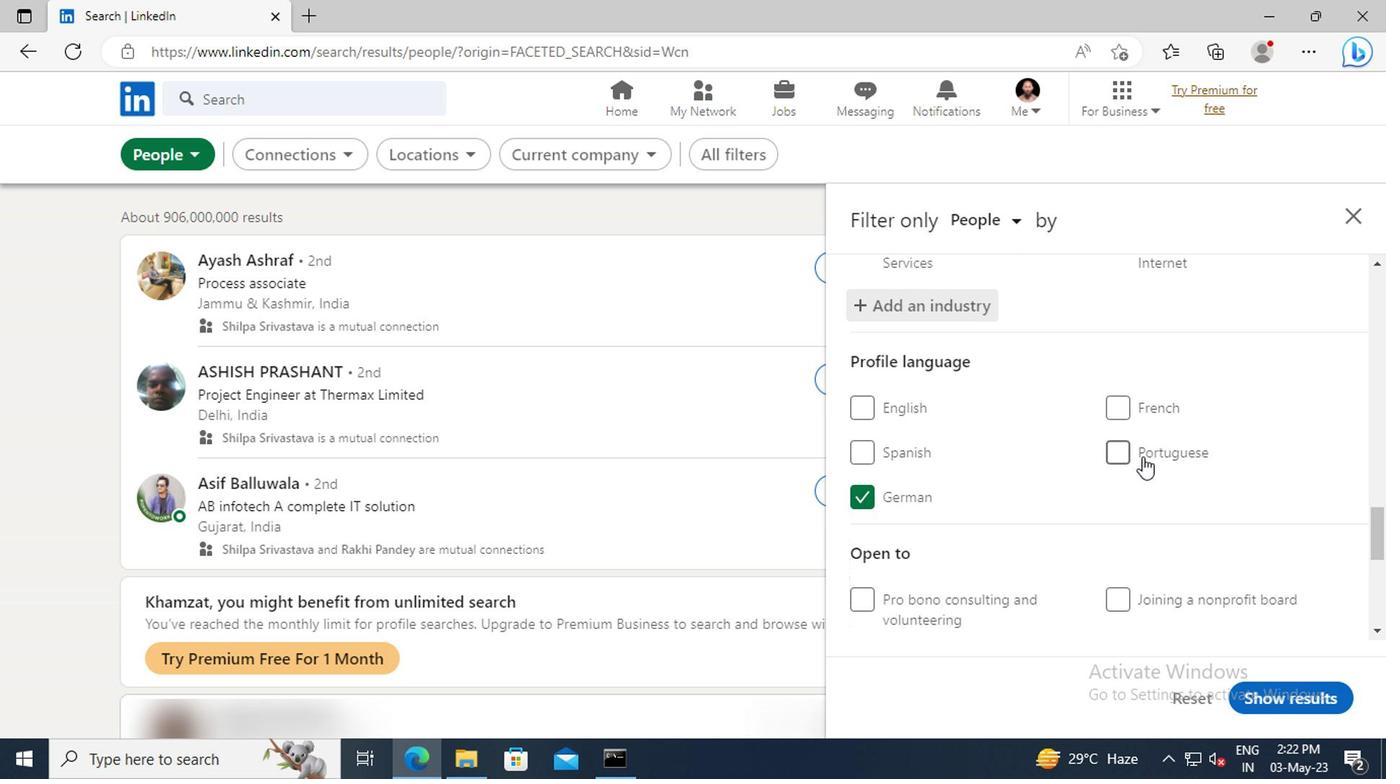 
Action: Mouse scrolled (954, 464) with delta (0, 0)
Screenshot: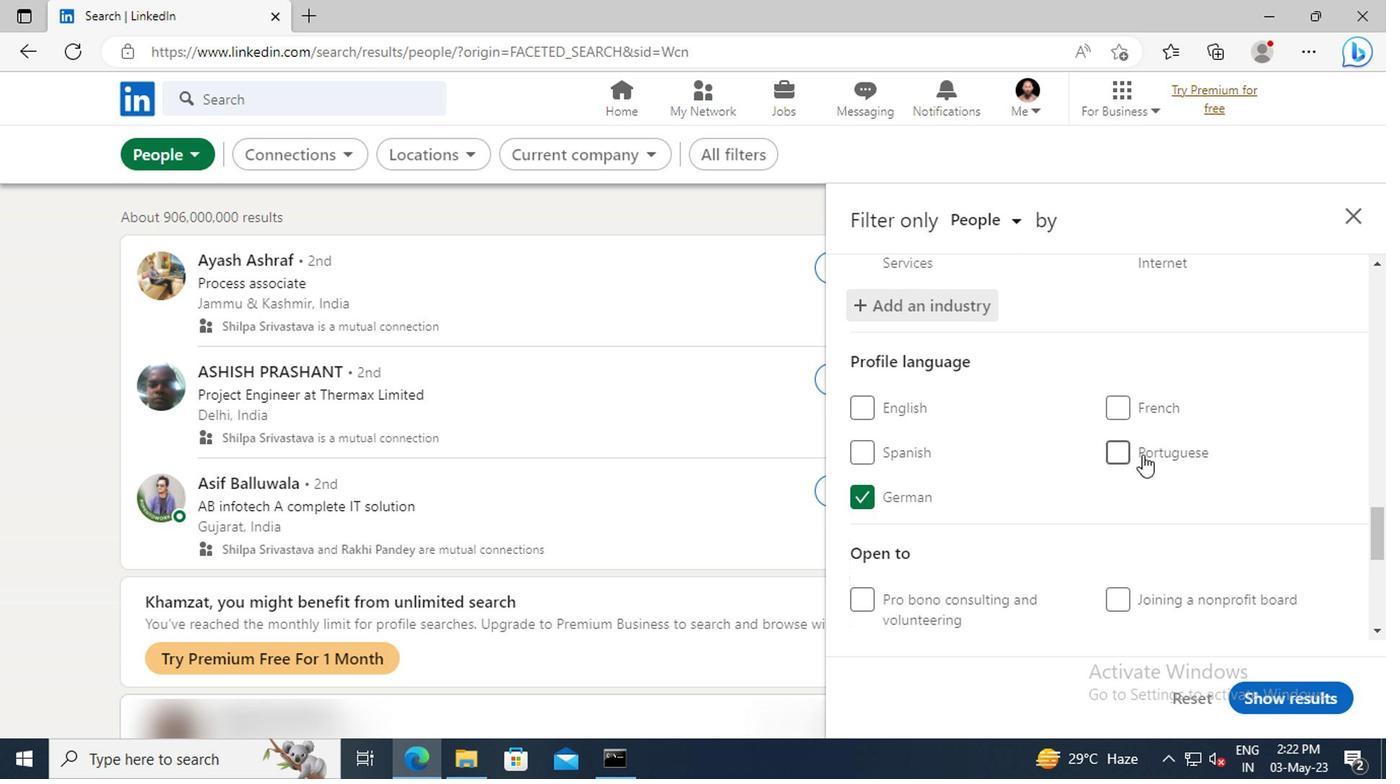 
Action: Mouse moved to (954, 464)
Screenshot: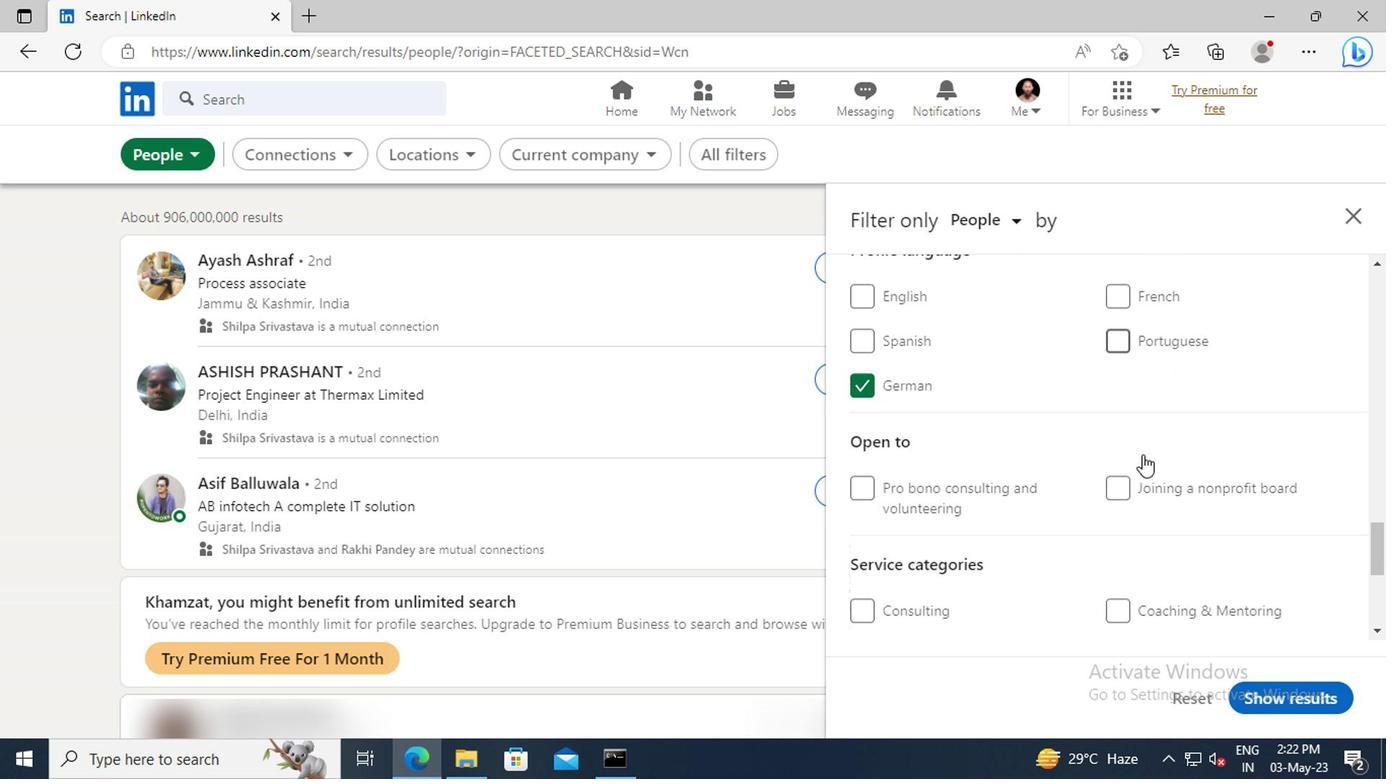 
Action: Mouse scrolled (954, 463) with delta (0, 0)
Screenshot: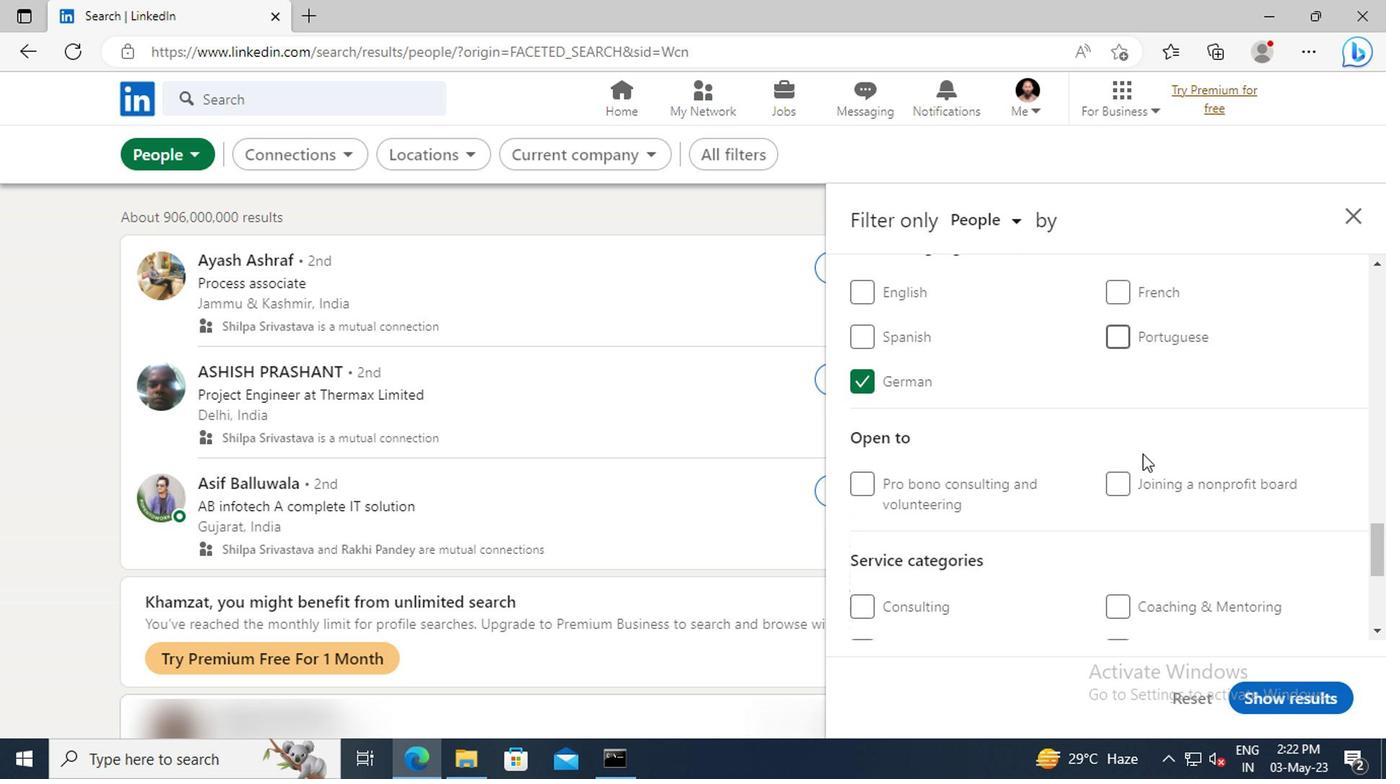 
Action: Mouse scrolled (954, 463) with delta (0, 0)
Screenshot: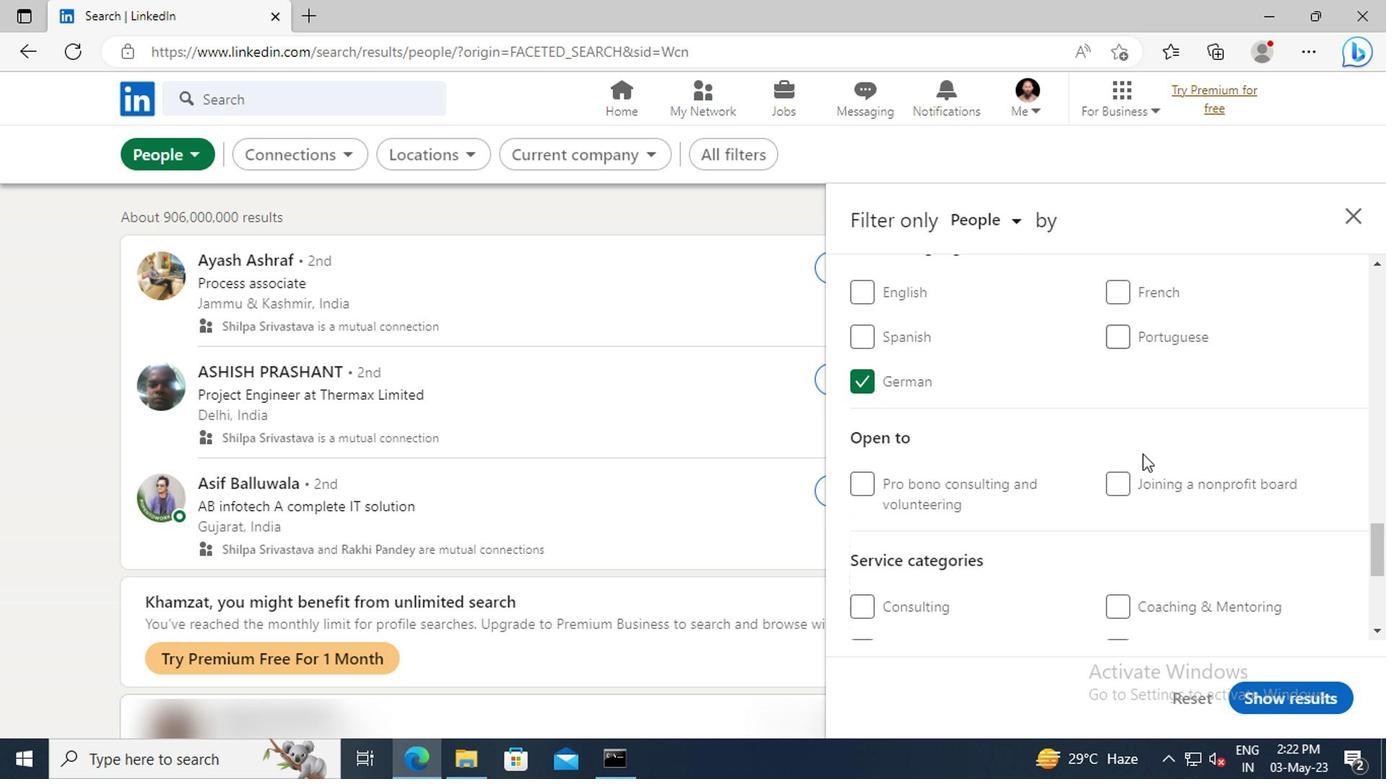 
Action: Mouse moved to (951, 452)
Screenshot: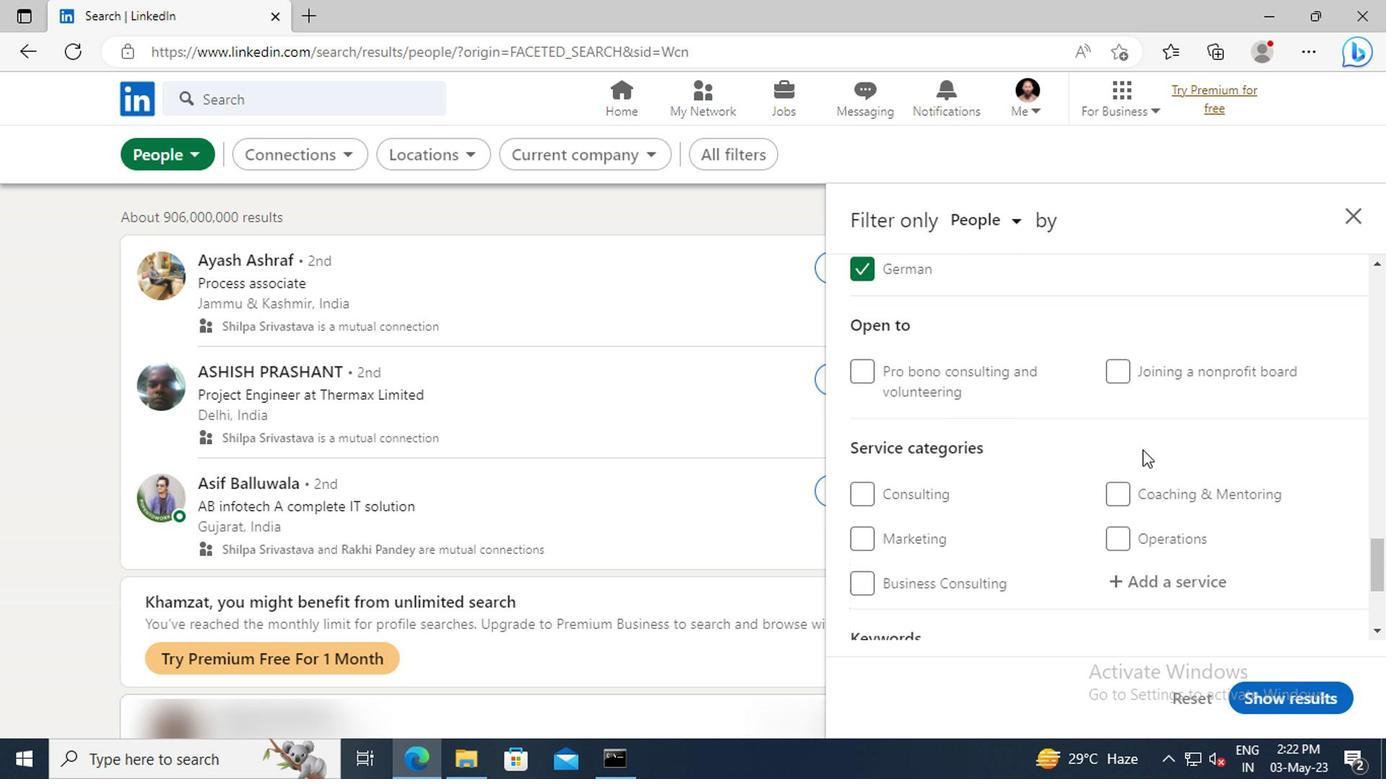 
Action: Mouse scrolled (951, 452) with delta (0, 0)
Screenshot: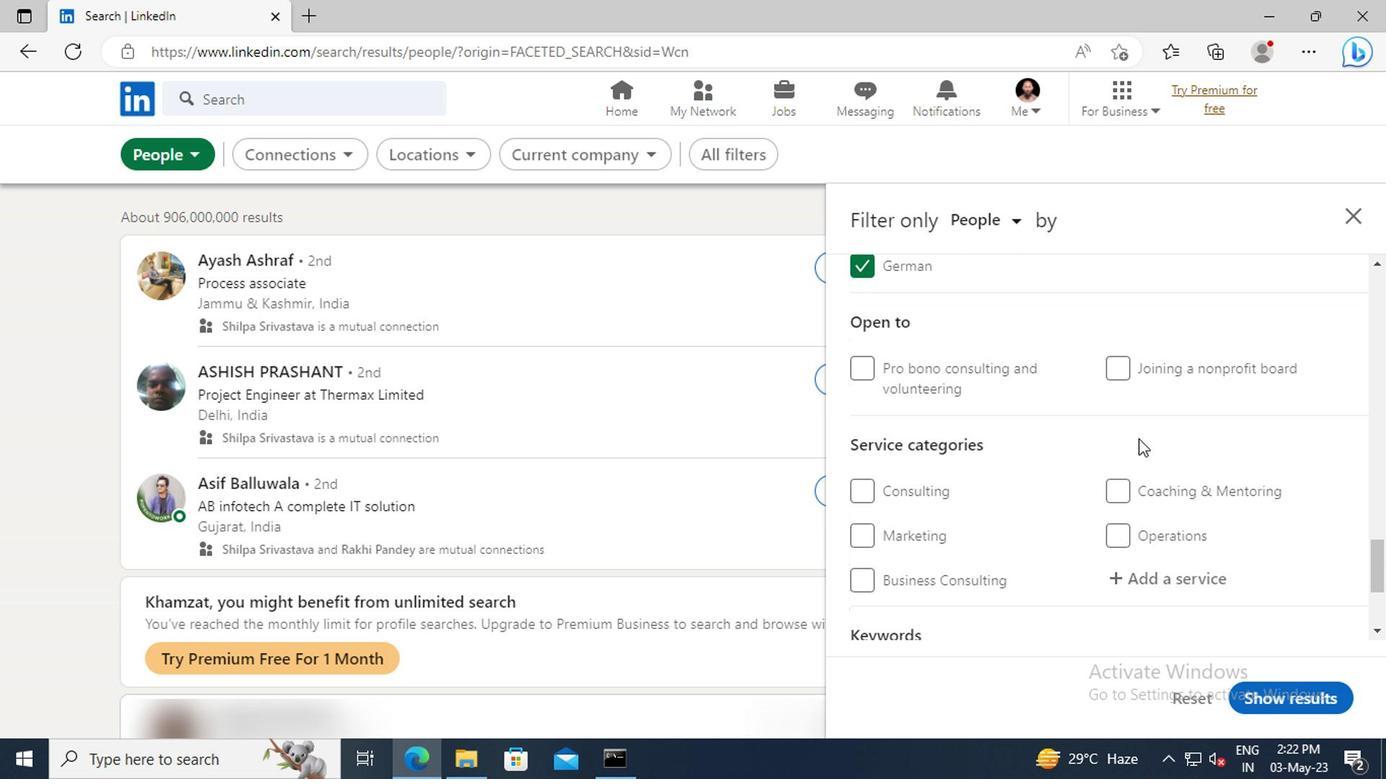 
Action: Mouse moved to (951, 507)
Screenshot: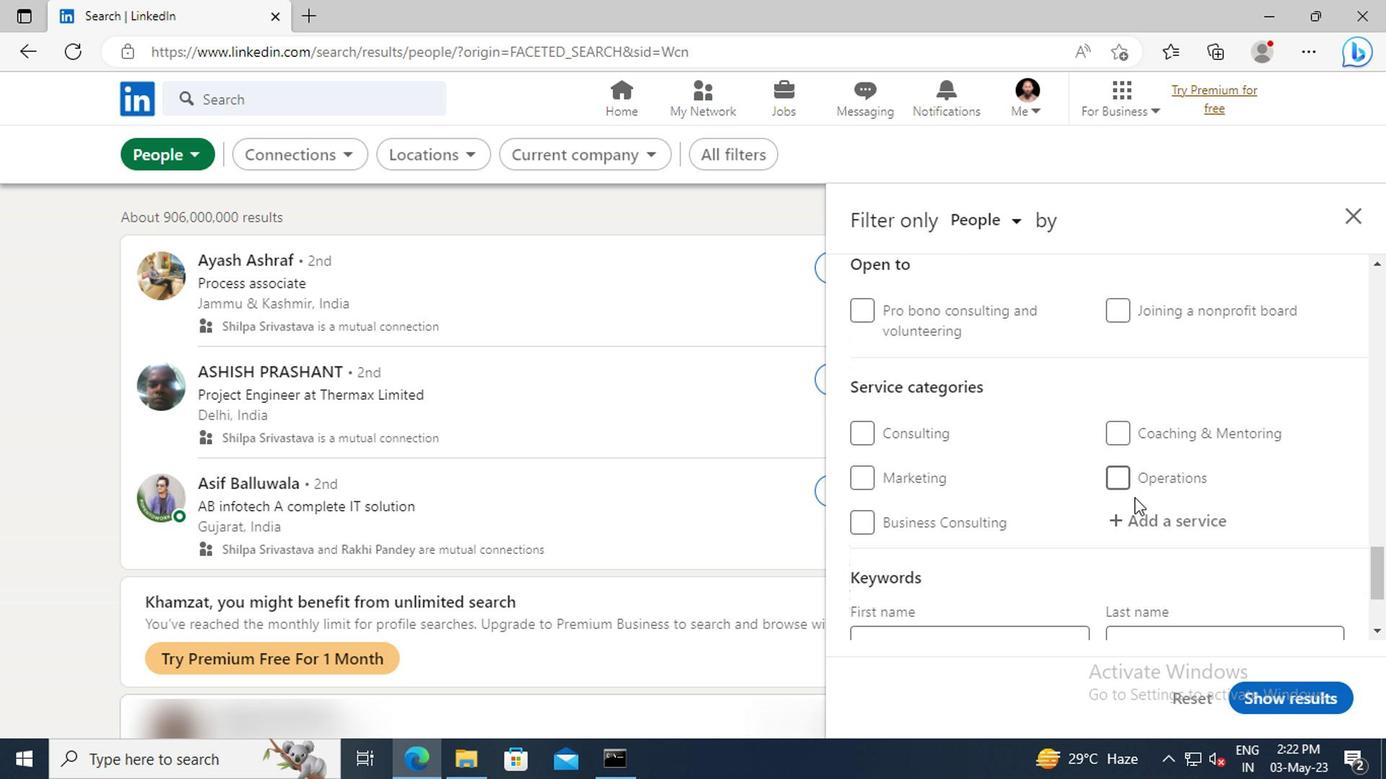 
Action: Mouse pressed left at (951, 507)
Screenshot: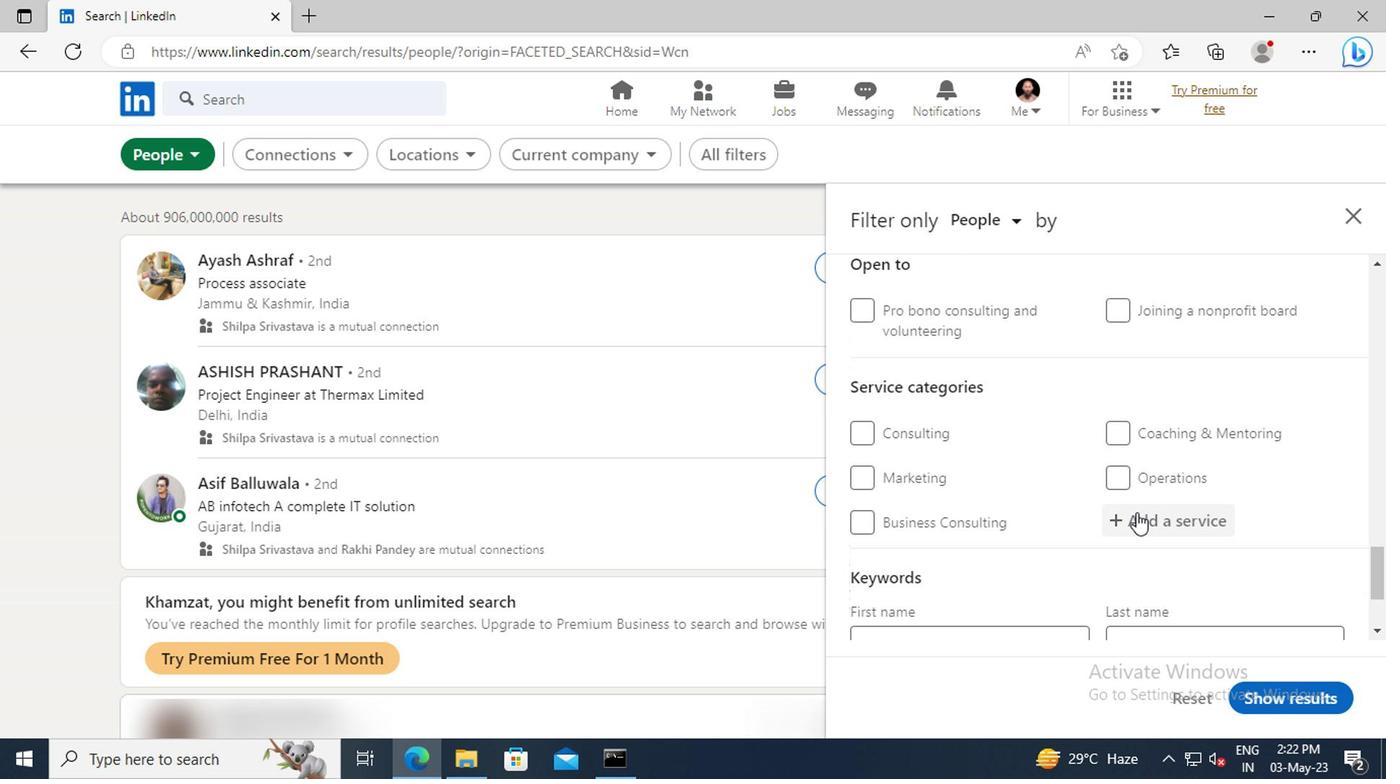 
Action: Key pressed <Key.shift>AUDIO
Screenshot: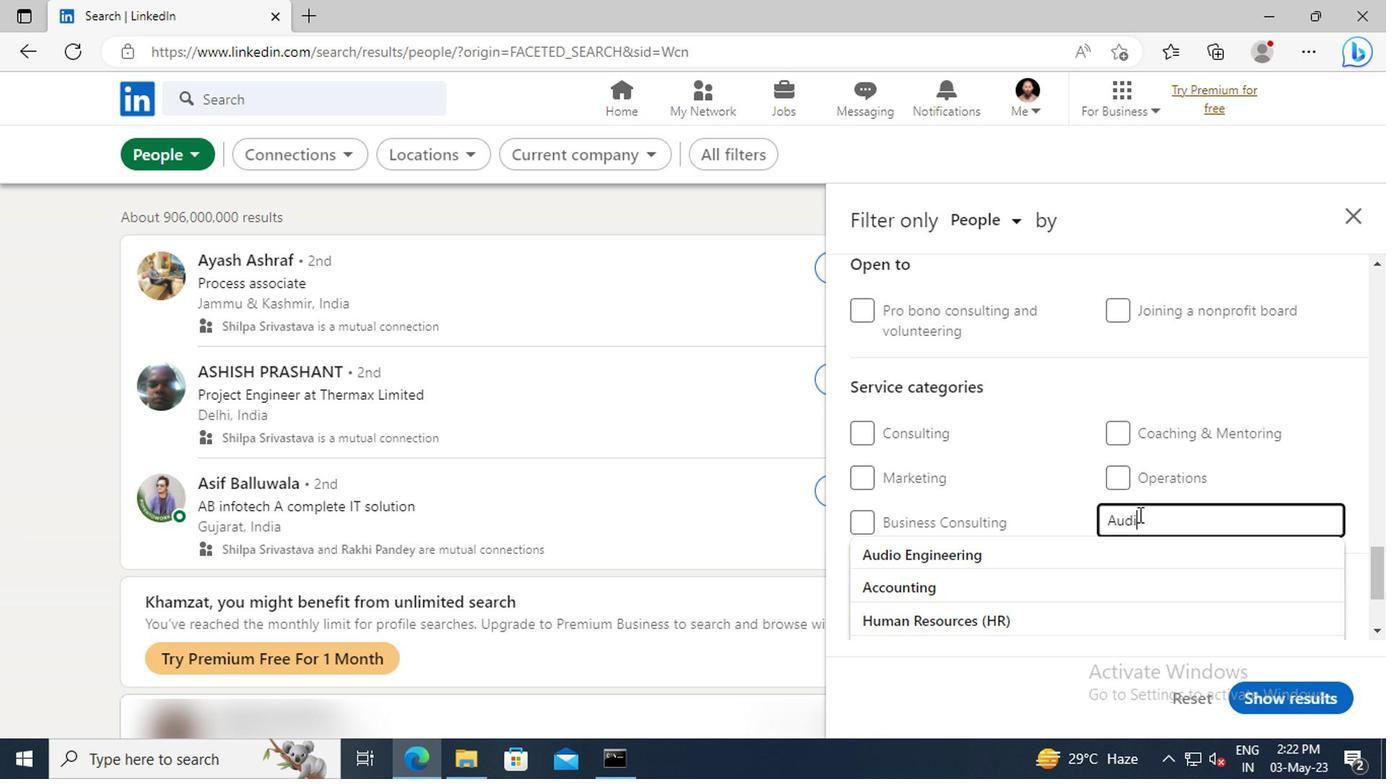 
Action: Mouse moved to (955, 530)
Screenshot: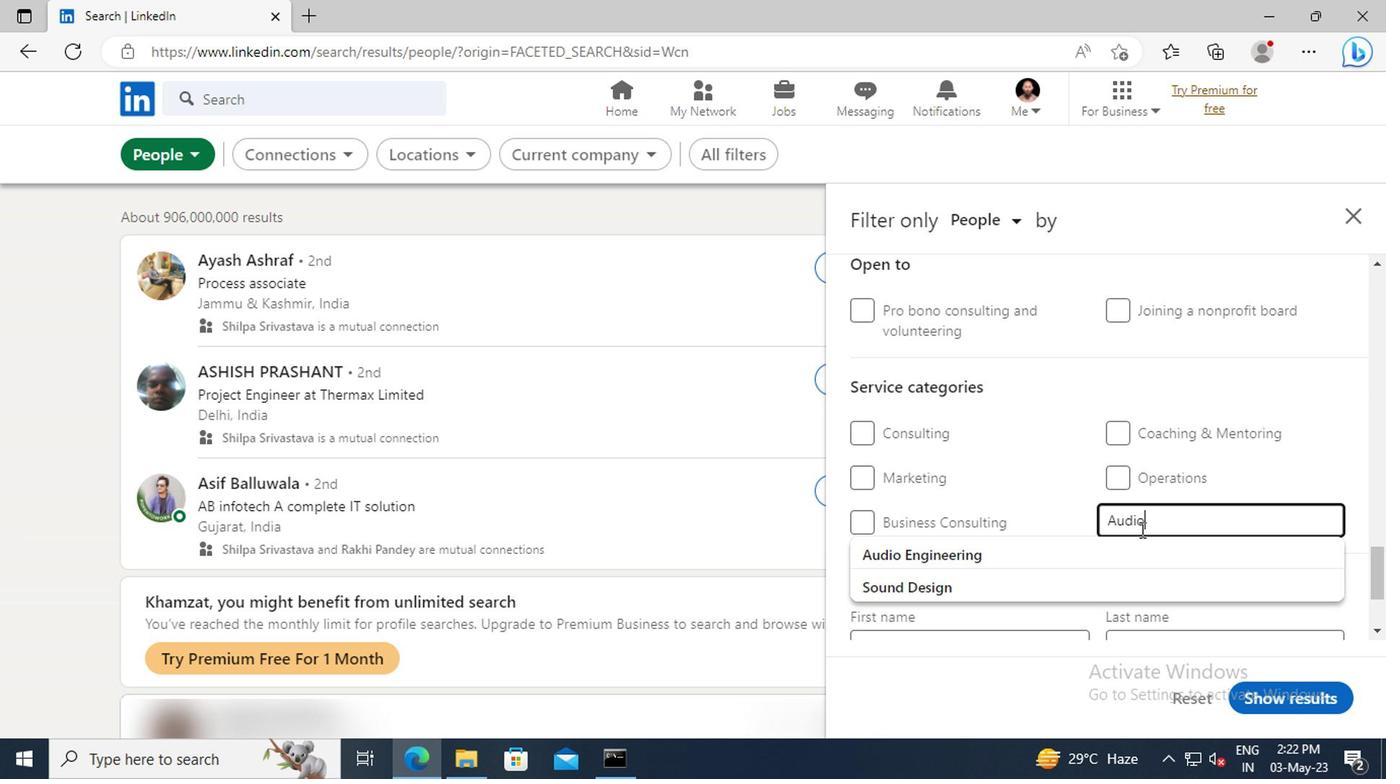 
Action: Mouse pressed left at (955, 530)
Screenshot: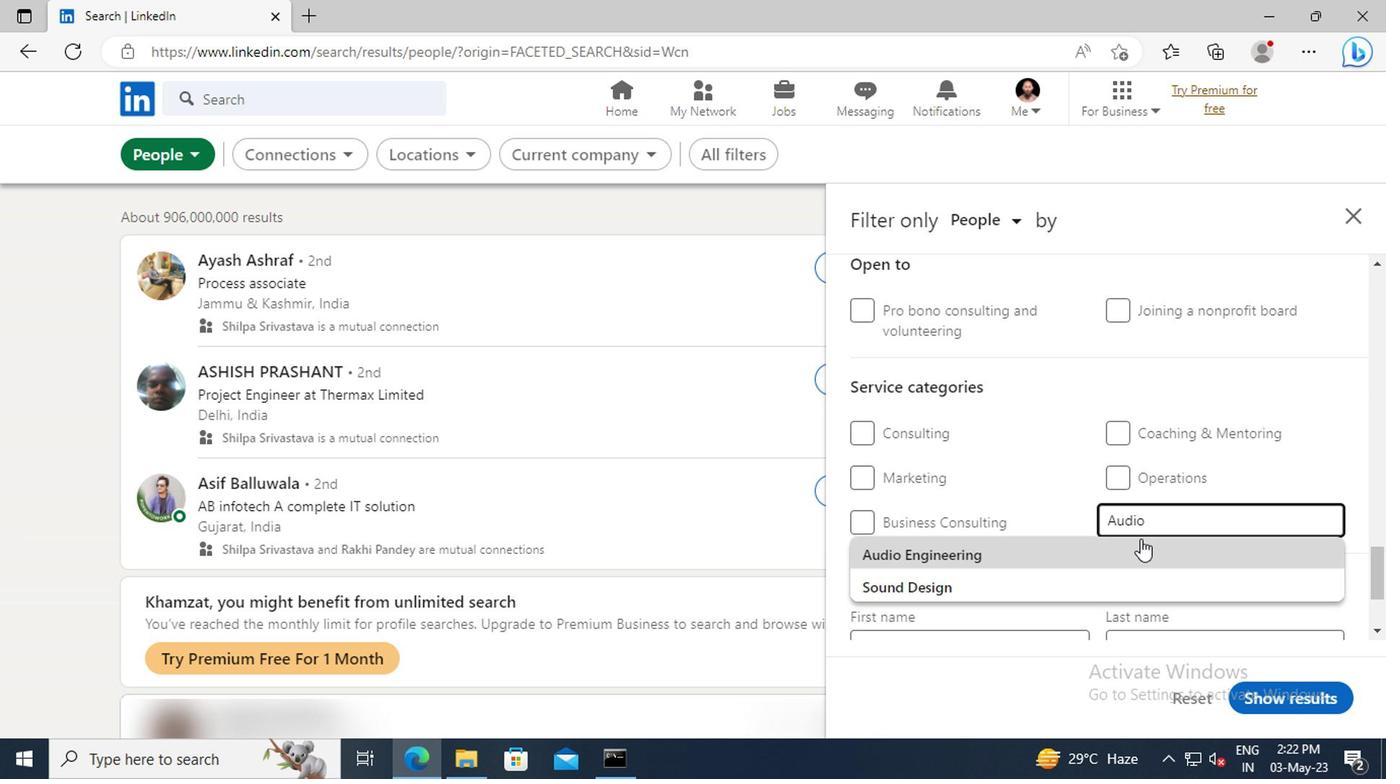 
Action: Mouse scrolled (955, 530) with delta (0, 0)
Screenshot: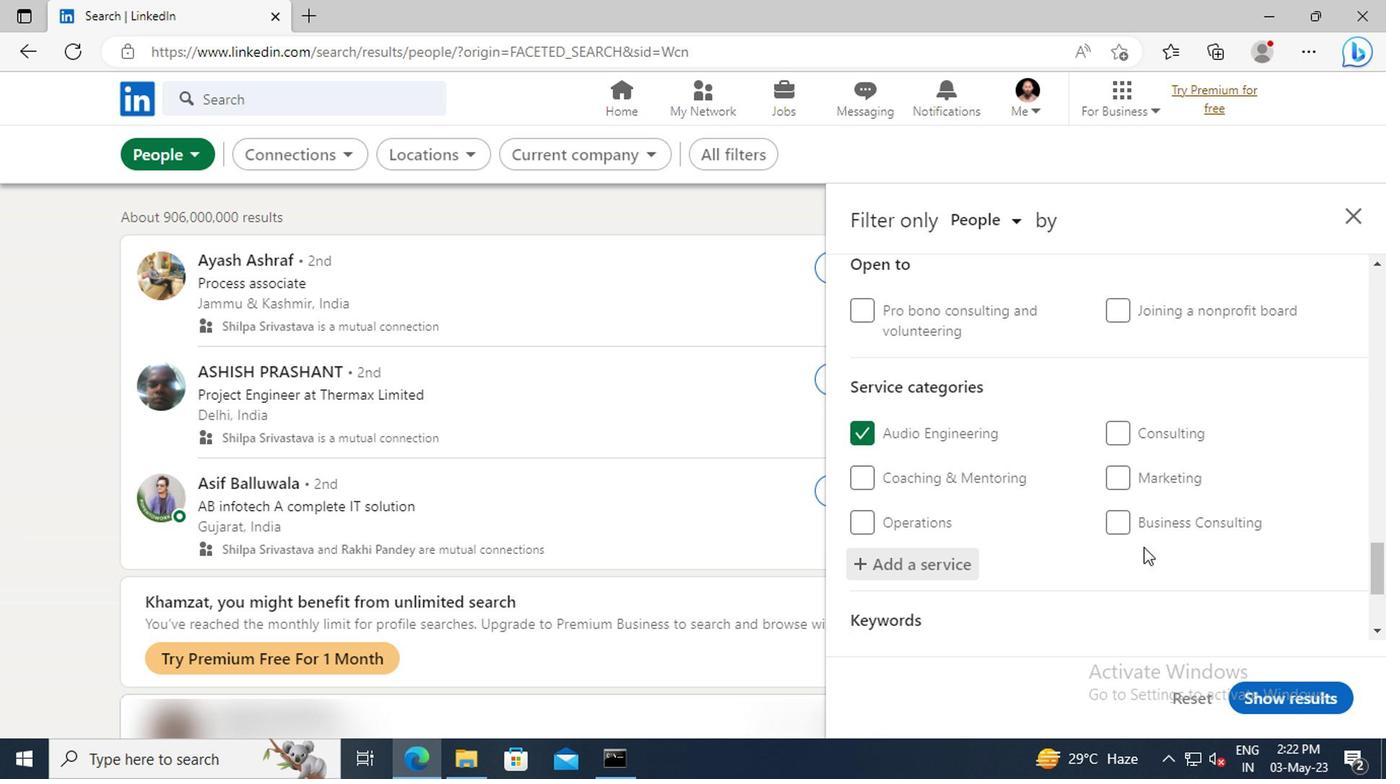 
Action: Mouse scrolled (955, 530) with delta (0, 0)
Screenshot: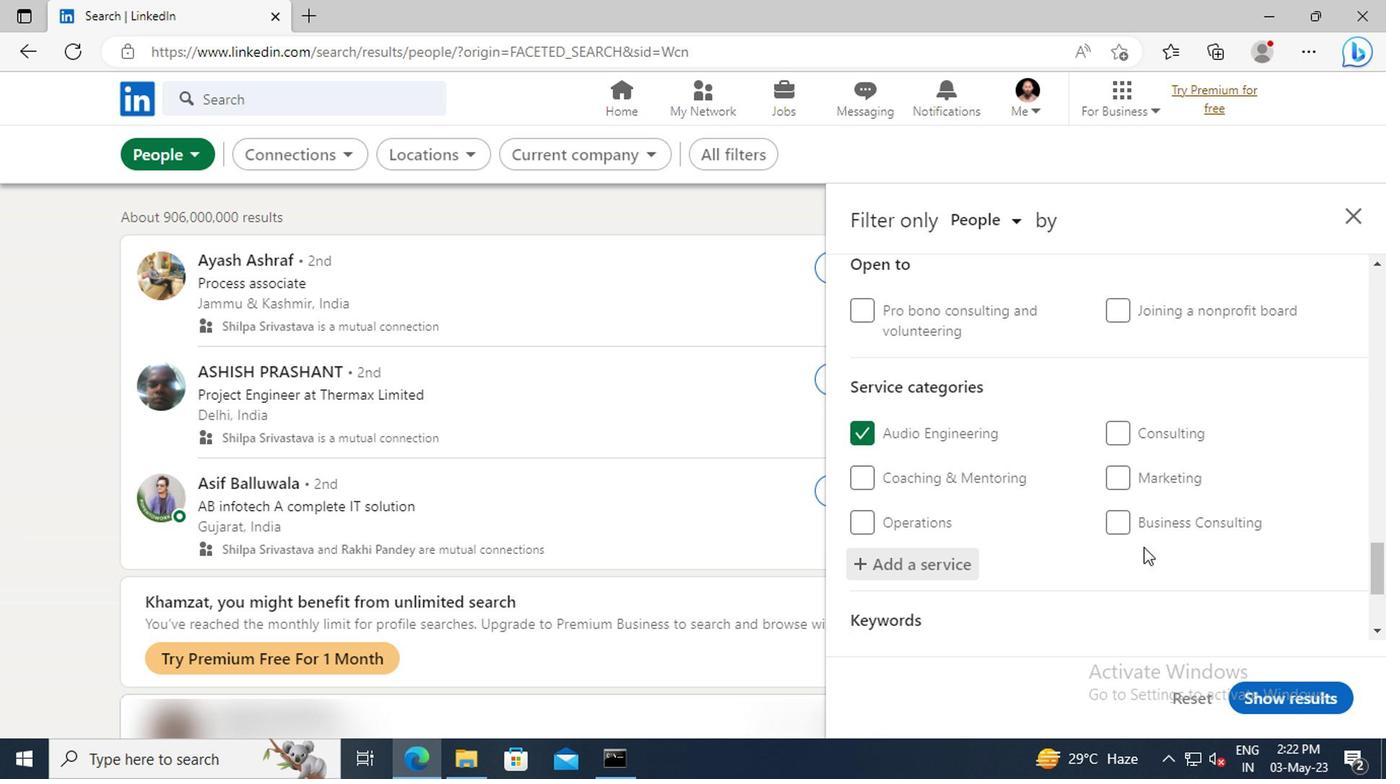 
Action: Mouse scrolled (955, 530) with delta (0, 0)
Screenshot: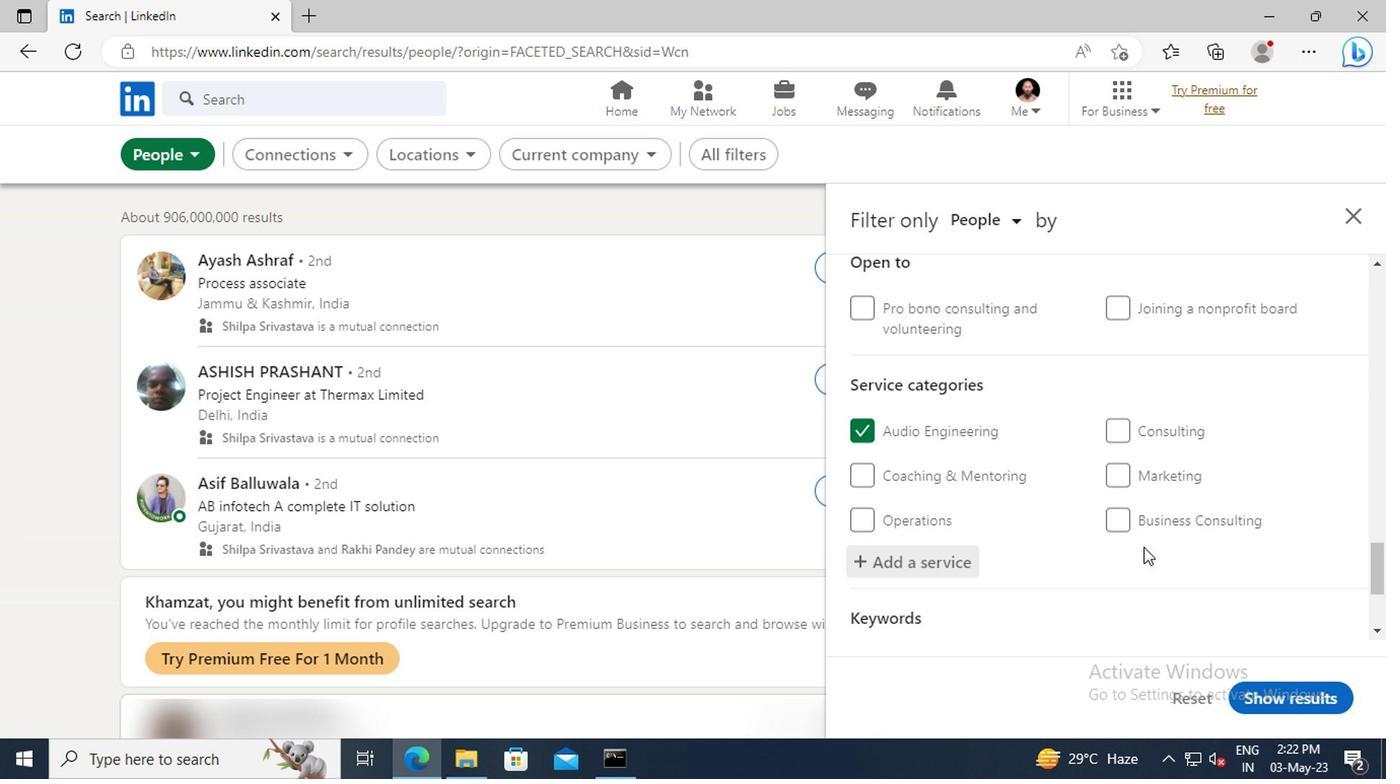 
Action: Mouse scrolled (955, 530) with delta (0, 0)
Screenshot: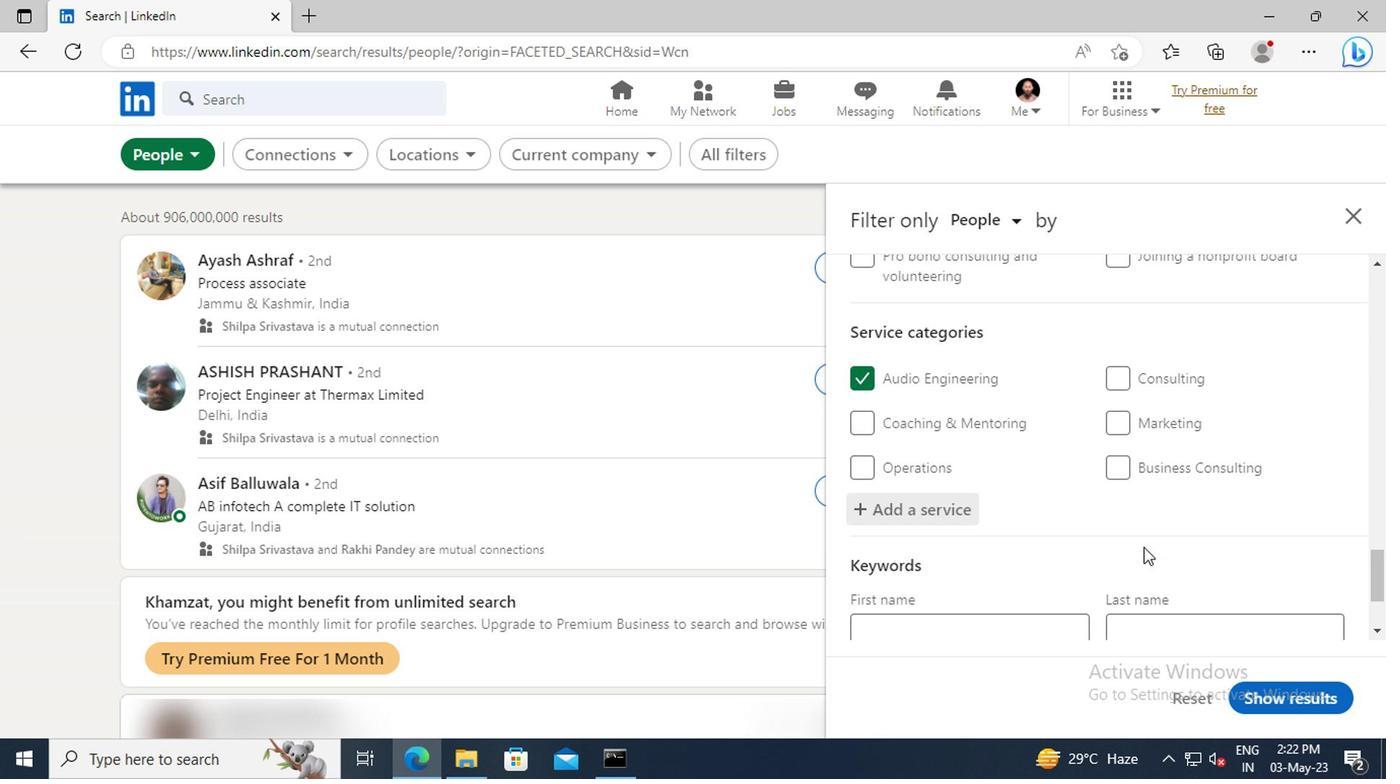 
Action: Mouse moved to (873, 537)
Screenshot: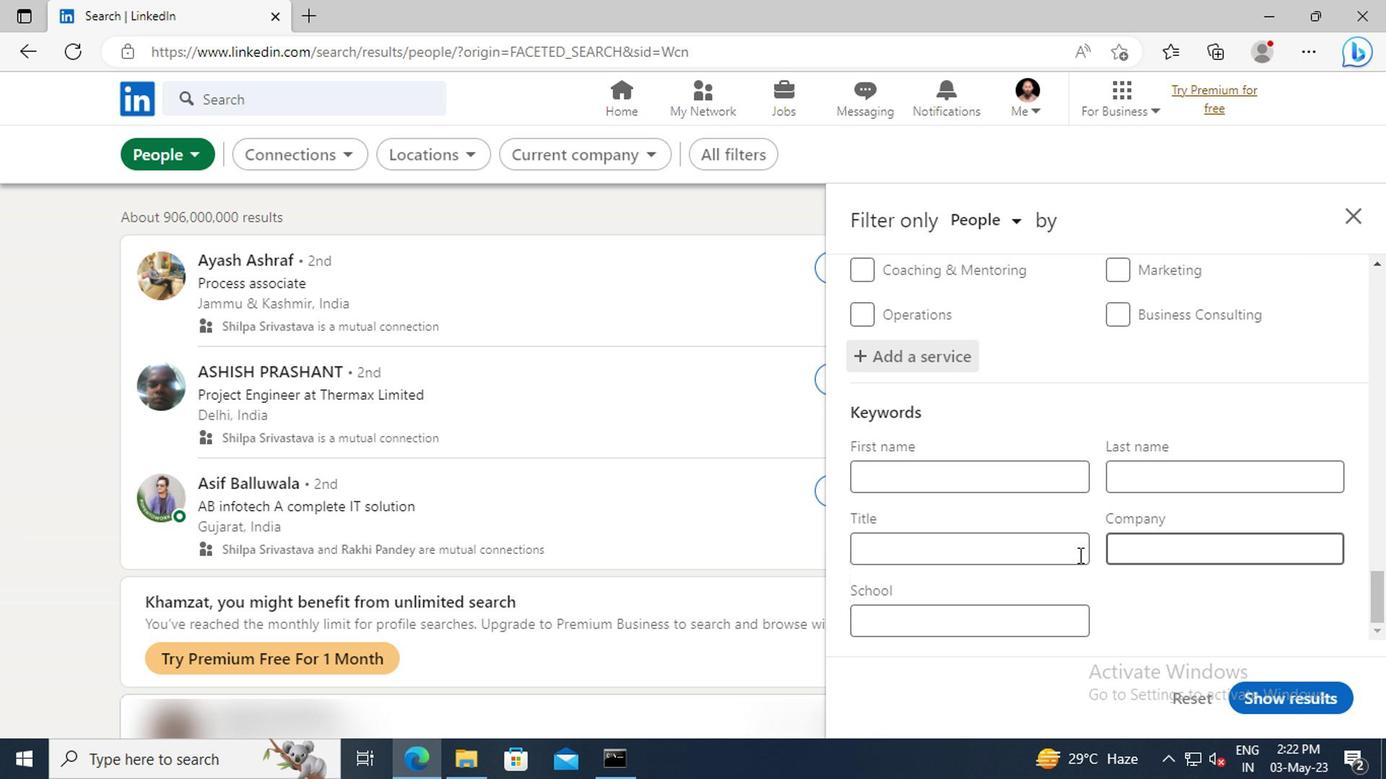 
Action: Mouse pressed left at (873, 537)
Screenshot: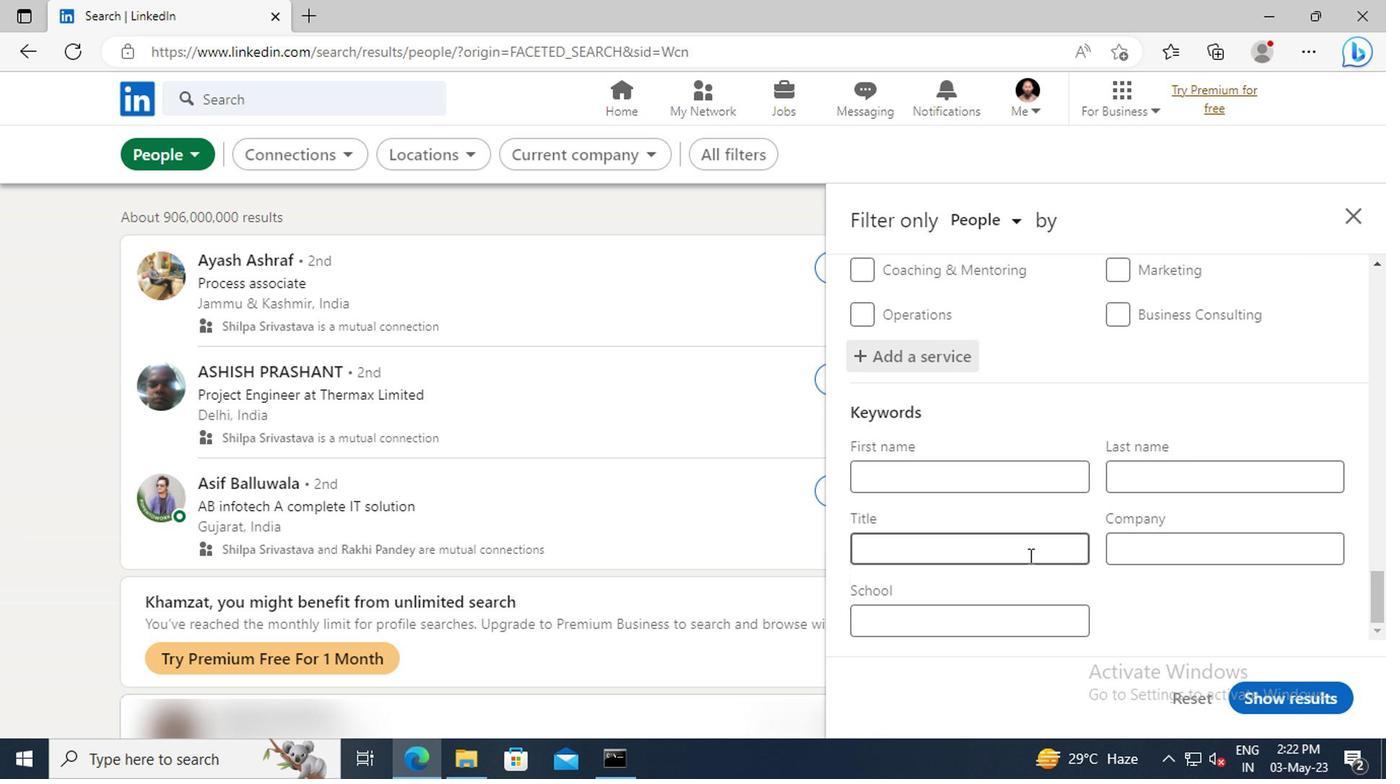 
Action: Key pressed <Key.shift>COMPUTER<Key.space><Key.shift>PROGRAMMER<Key.enter>
Screenshot: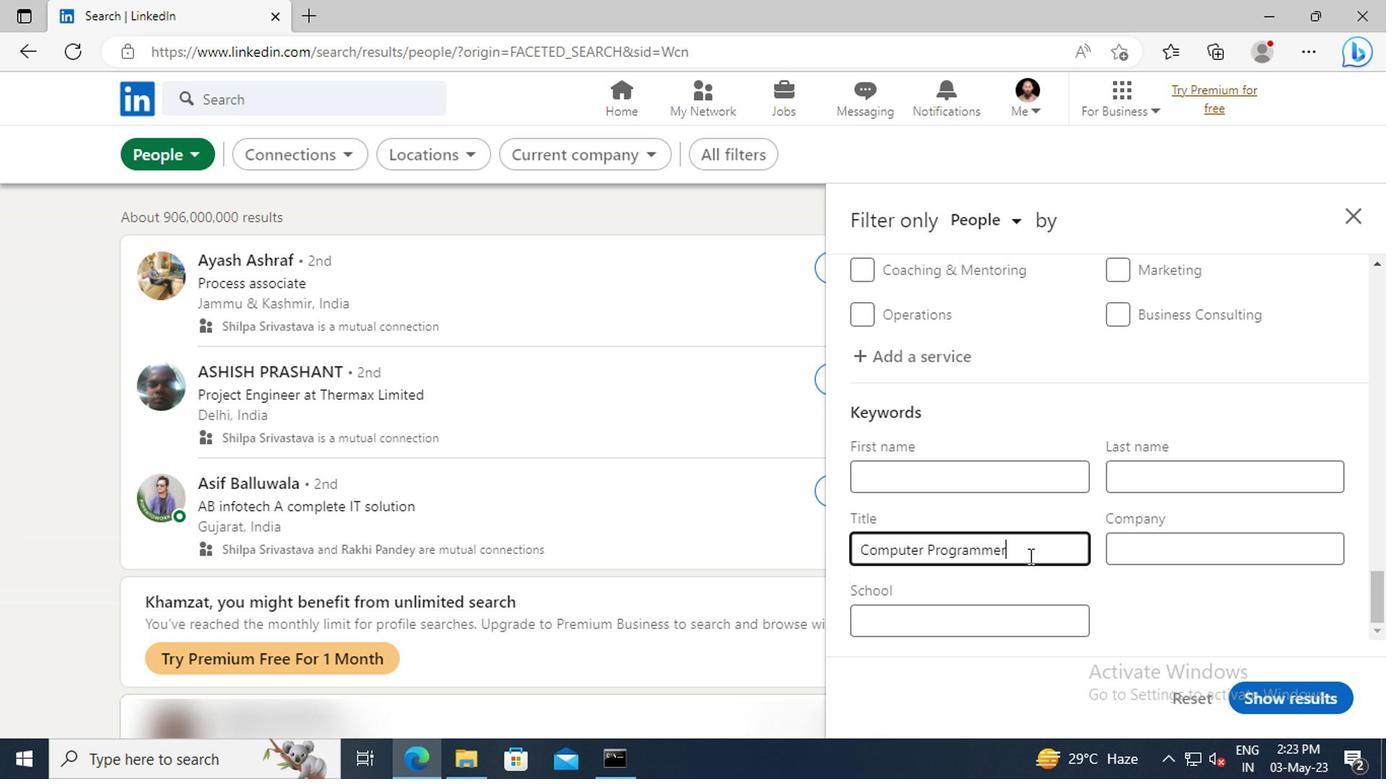 
Action: Mouse moved to (1054, 635)
Screenshot: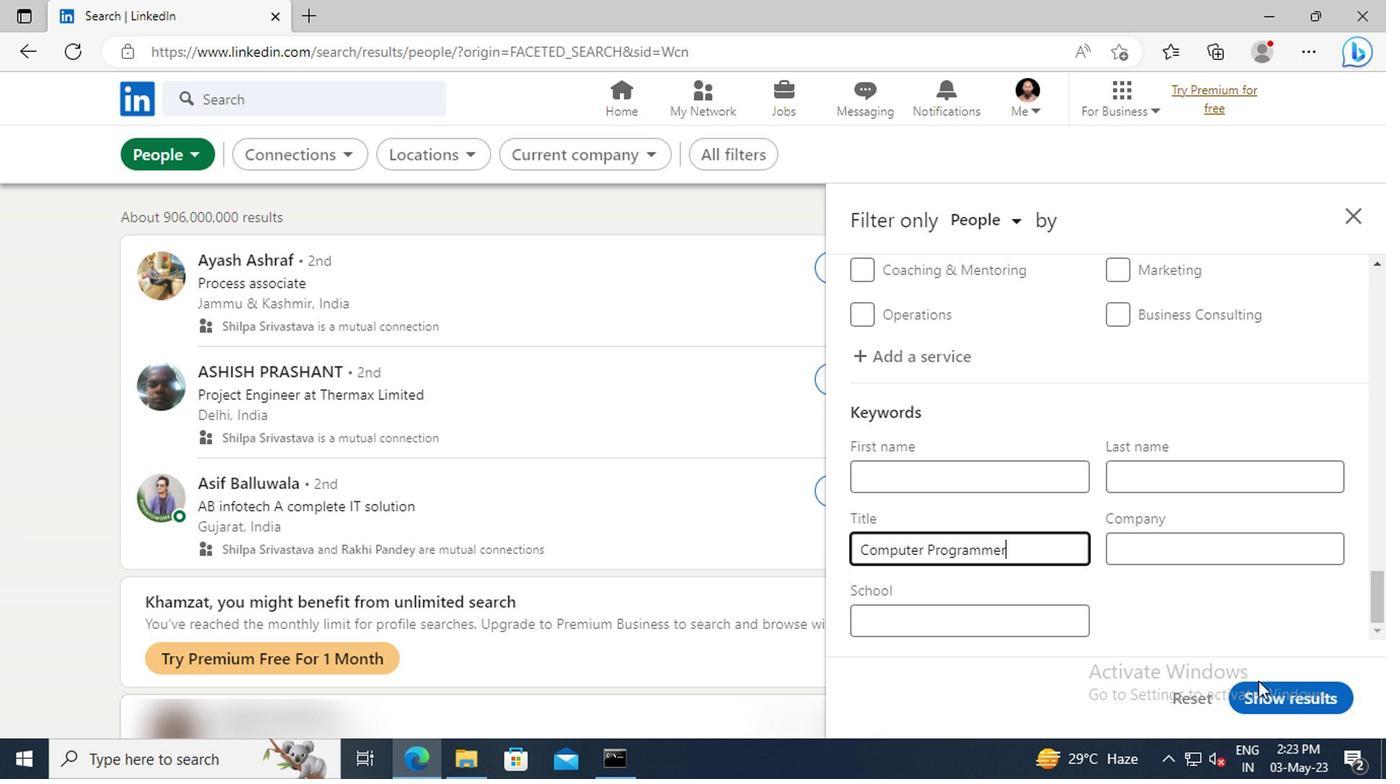 
Action: Mouse pressed left at (1054, 635)
Screenshot: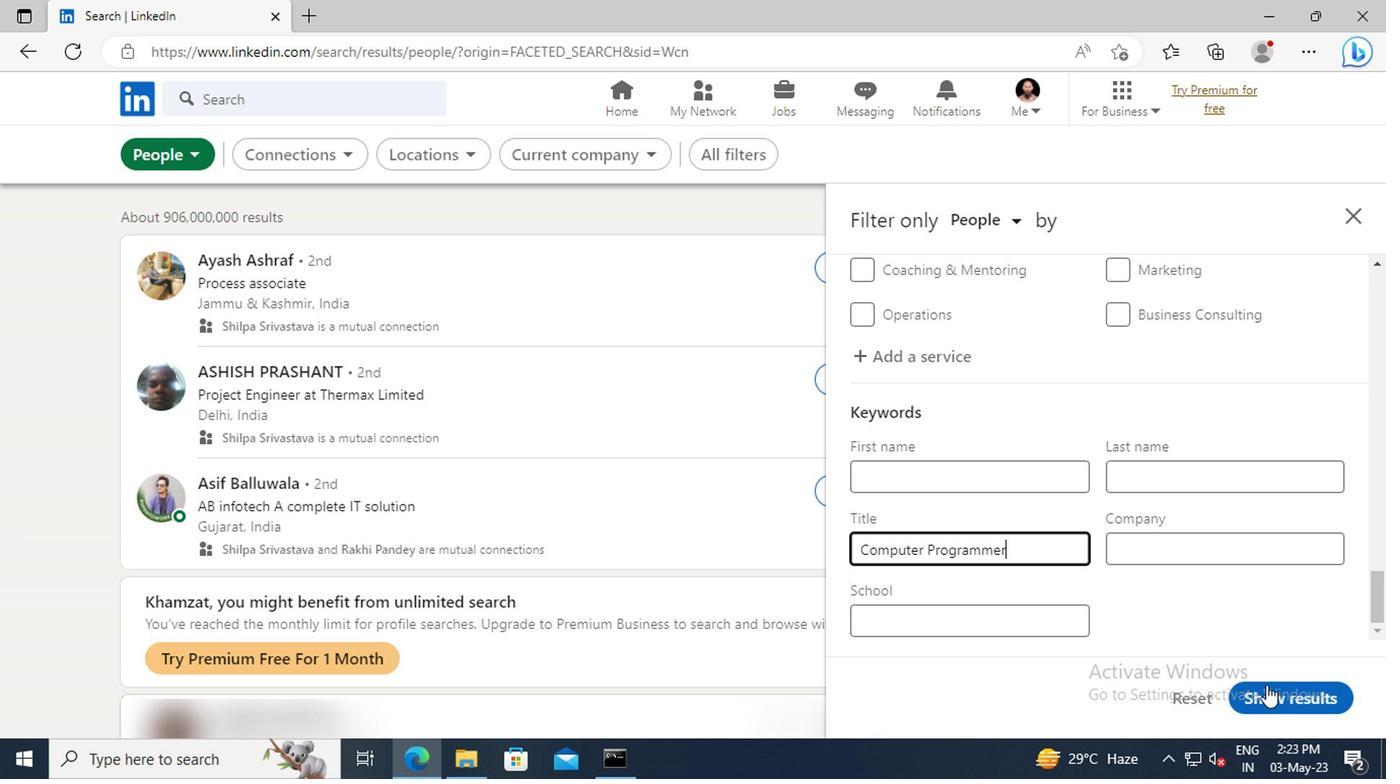 
